 Task: Look for space in Xiazhen, China from 6th September, 2023 to 15th September, 2023 for 6 adults in price range Rs.8000 to Rs.12000. Place can be entire place or private room with 6 bedrooms having 6 beds and 6 bathrooms. Property type can be house, flat, guest house. Amenities needed are: wifi, TV, free parkinig on premises, gym, breakfast. Booking option can be shelf check-in. Required host language is Chinese (Simplified).
Action: Mouse moved to (461, 102)
Screenshot: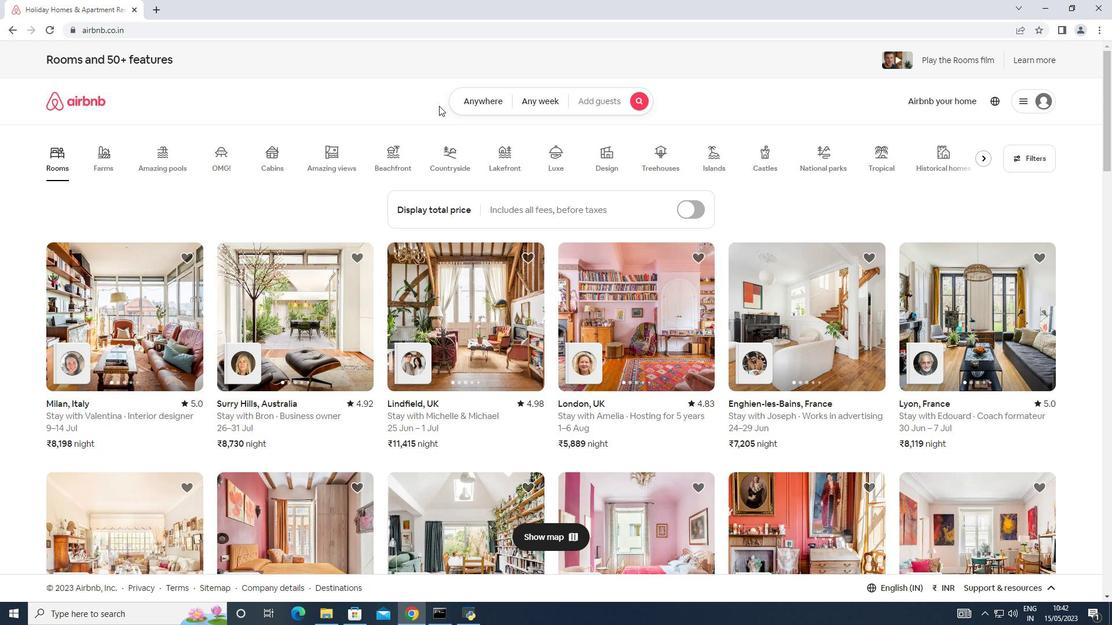 
Action: Mouse pressed left at (461, 102)
Screenshot: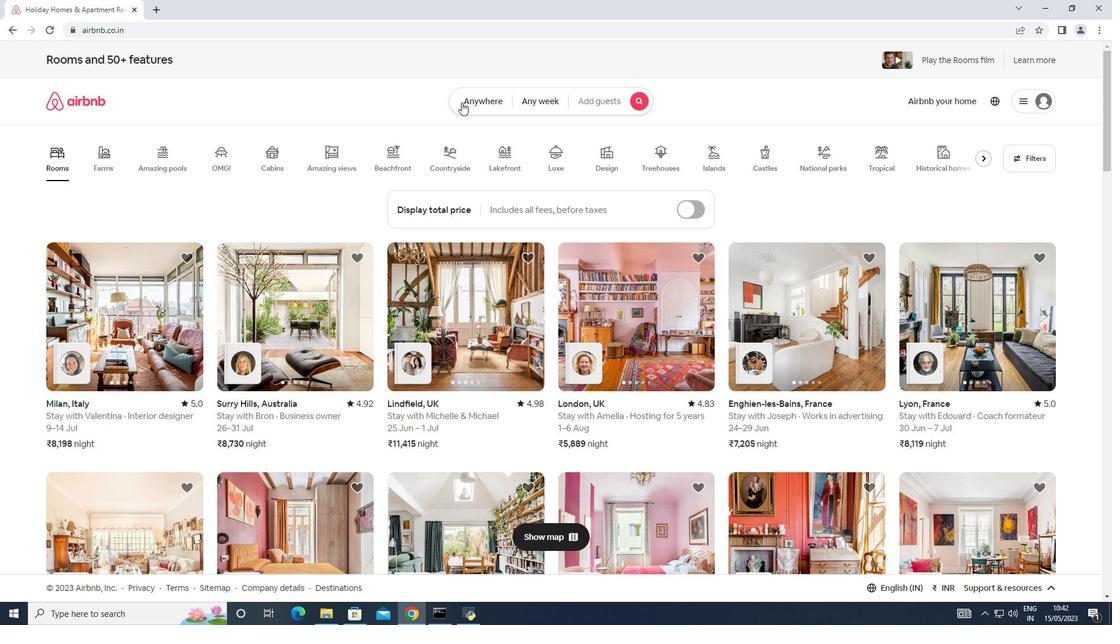 
Action: Mouse moved to (363, 139)
Screenshot: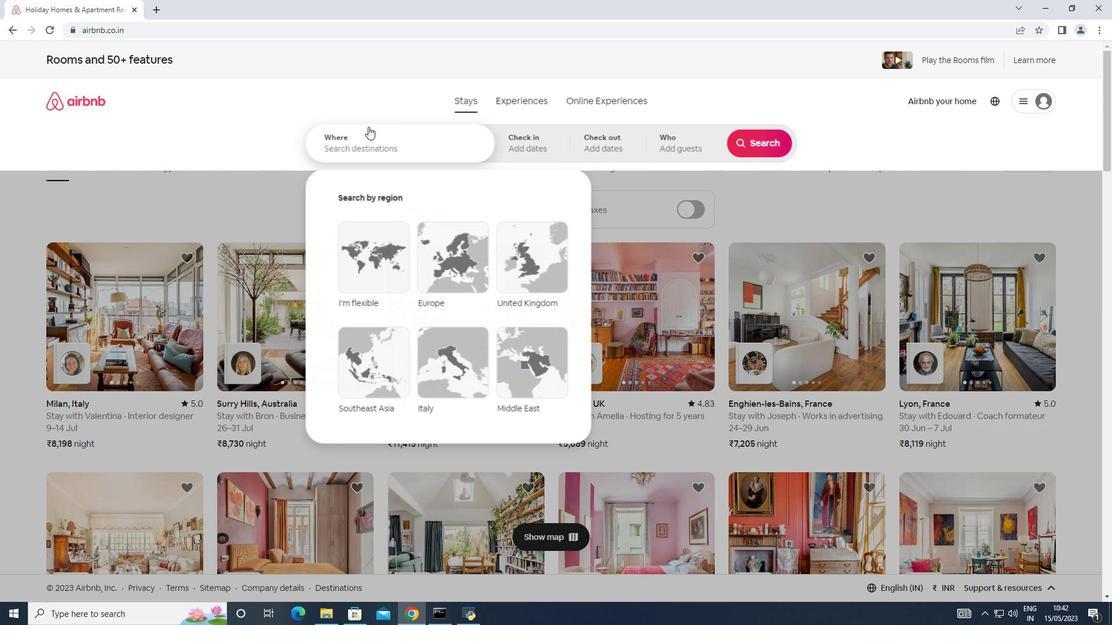 
Action: Mouse pressed left at (363, 139)
Screenshot: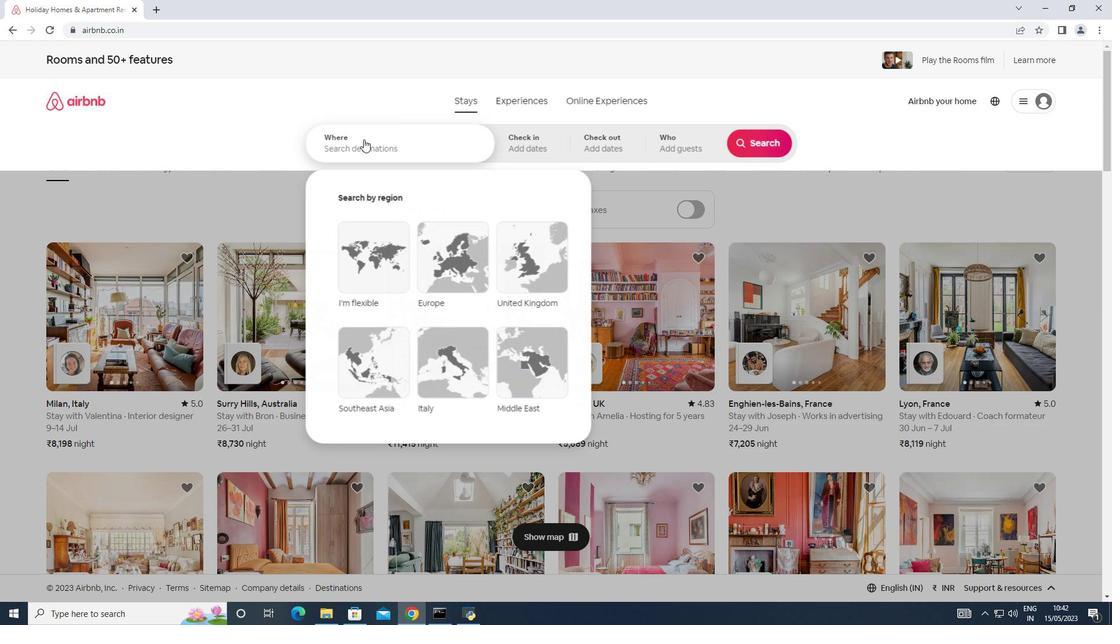 
Action: Key pressed <Key.shift>Xiazhen,<Key.shift>China
Screenshot: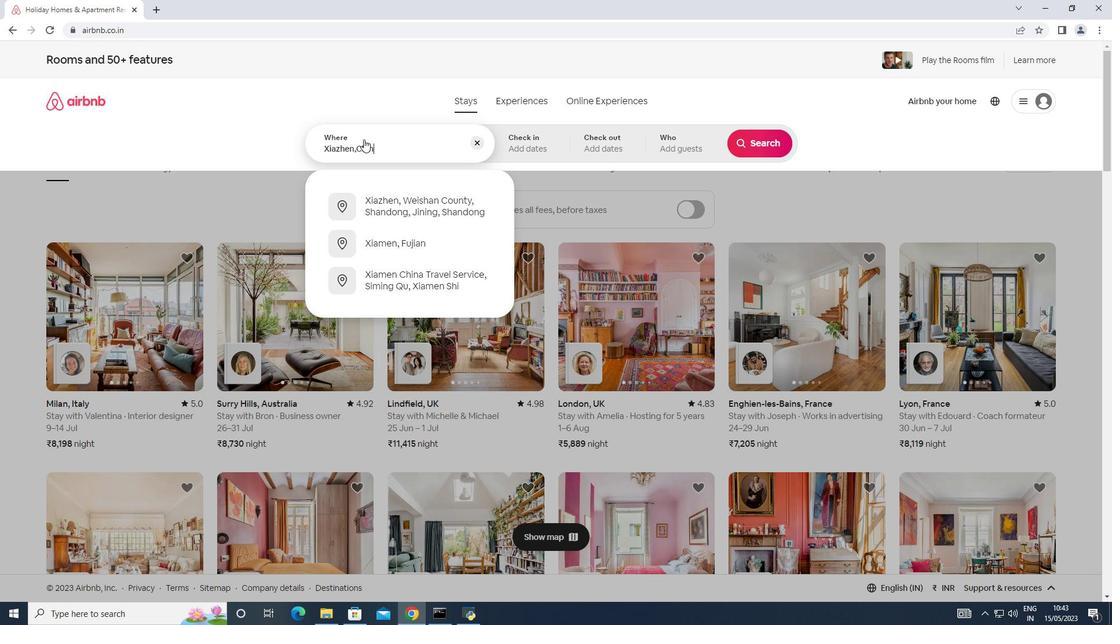 
Action: Mouse moved to (548, 134)
Screenshot: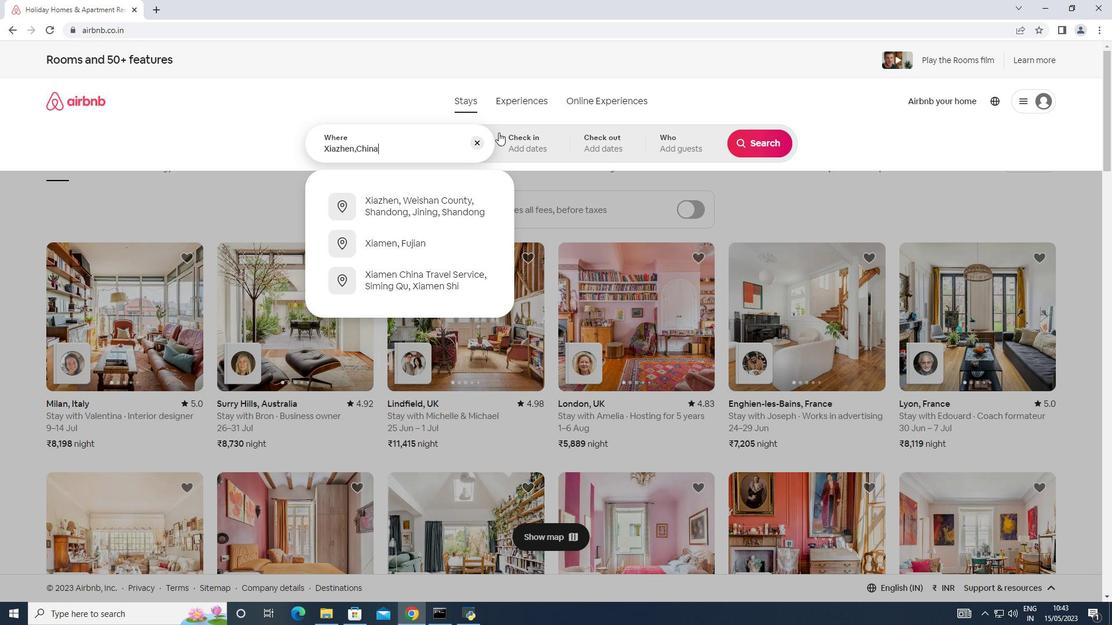 
Action: Mouse pressed left at (548, 134)
Screenshot: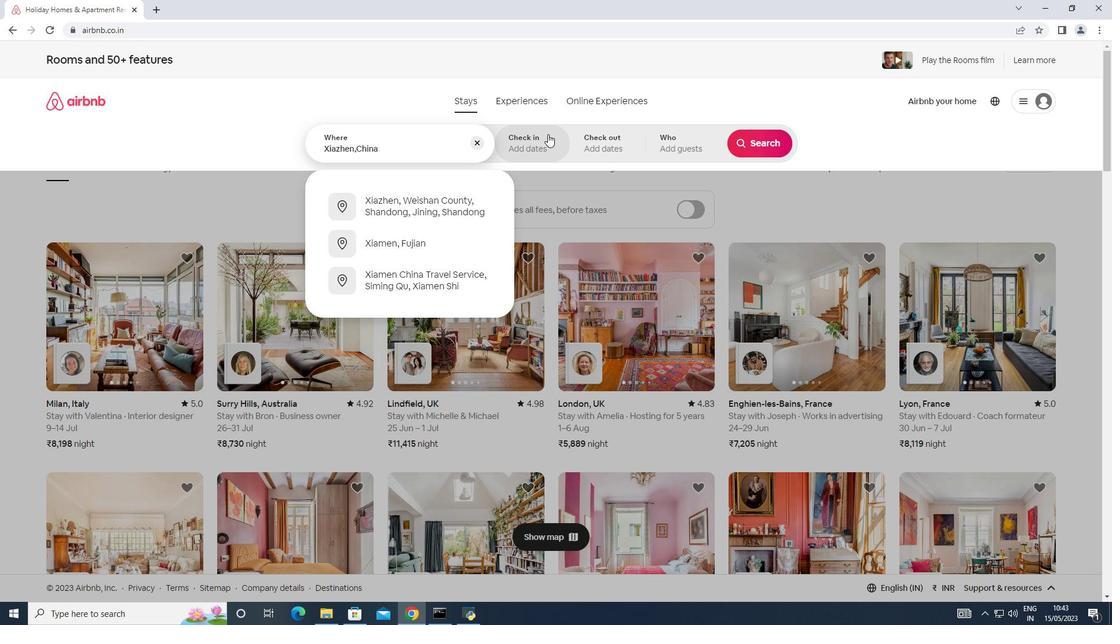 
Action: Mouse moved to (757, 238)
Screenshot: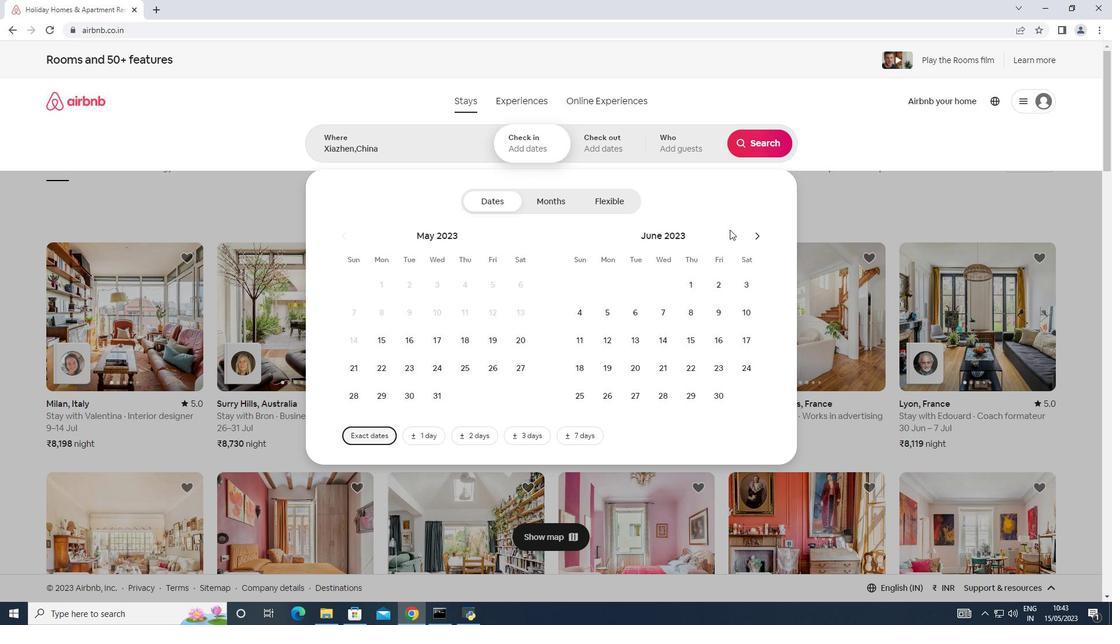 
Action: Mouse pressed left at (757, 238)
Screenshot: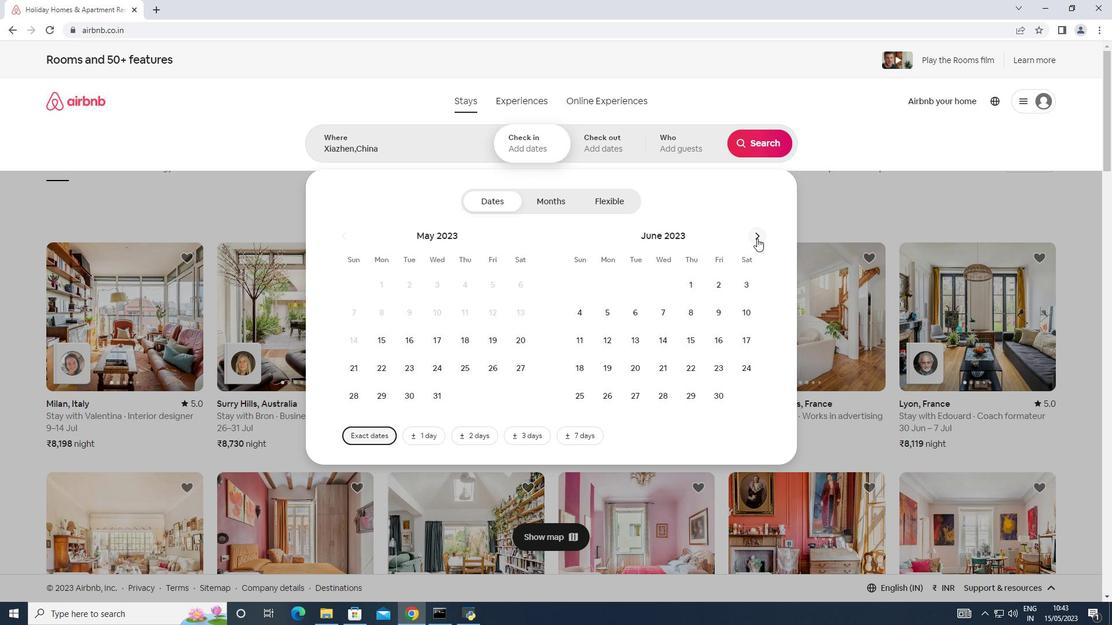 
Action: Mouse pressed left at (757, 238)
Screenshot: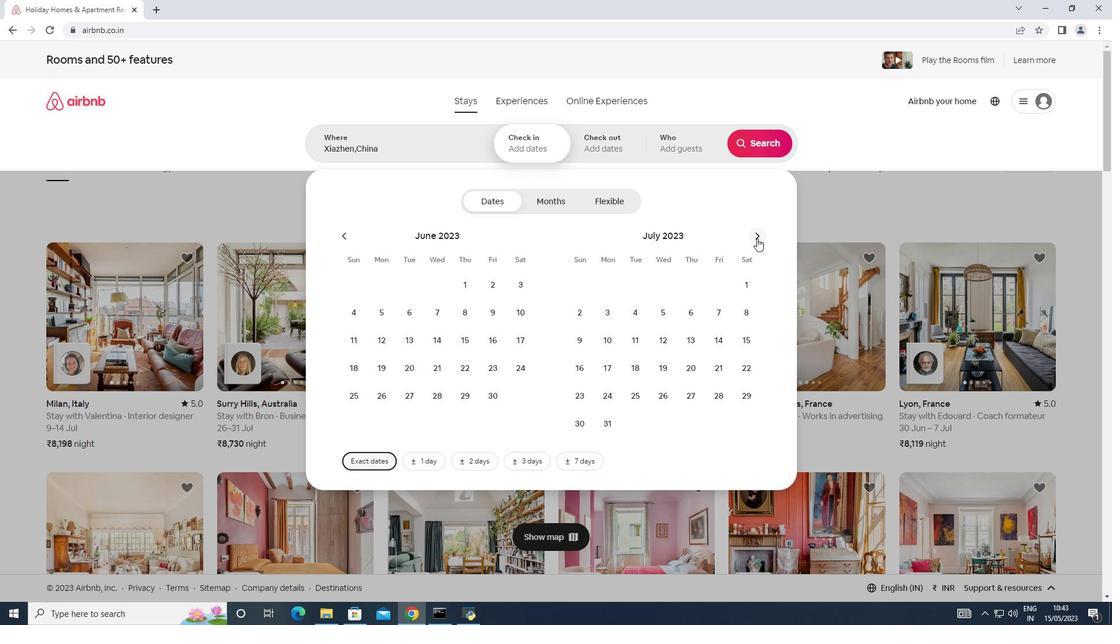 
Action: Mouse pressed left at (757, 238)
Screenshot: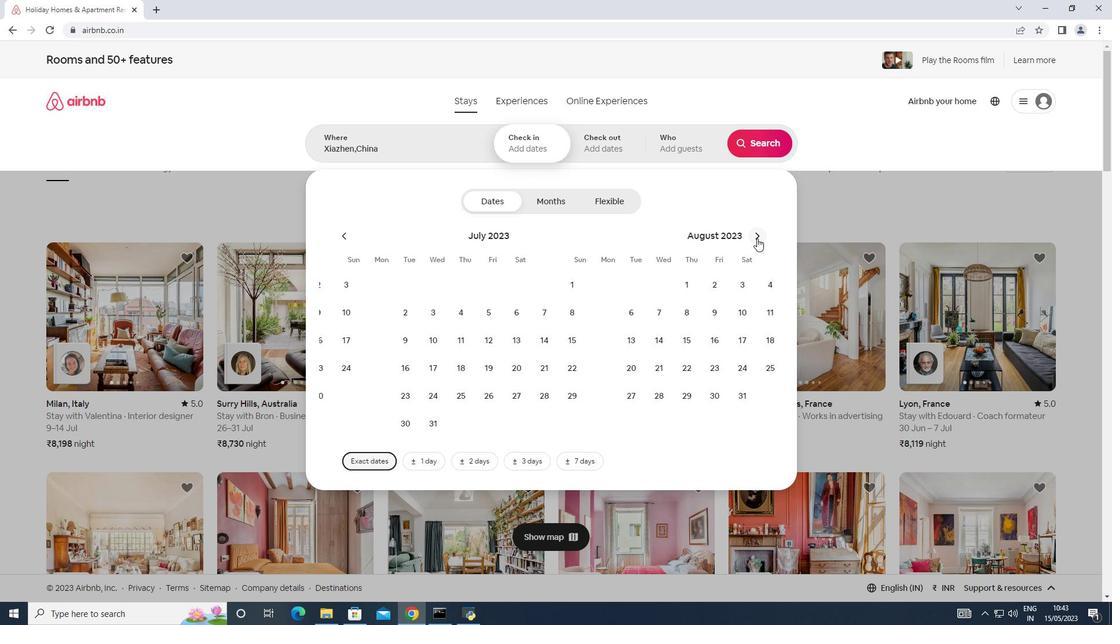 
Action: Mouse moved to (662, 318)
Screenshot: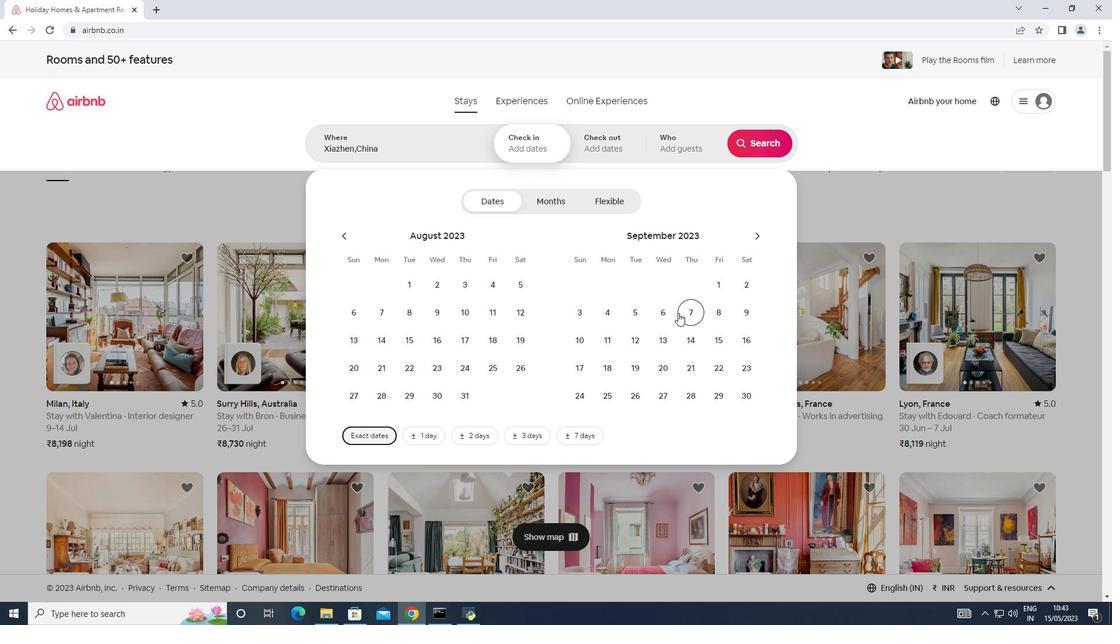 
Action: Mouse pressed left at (662, 318)
Screenshot: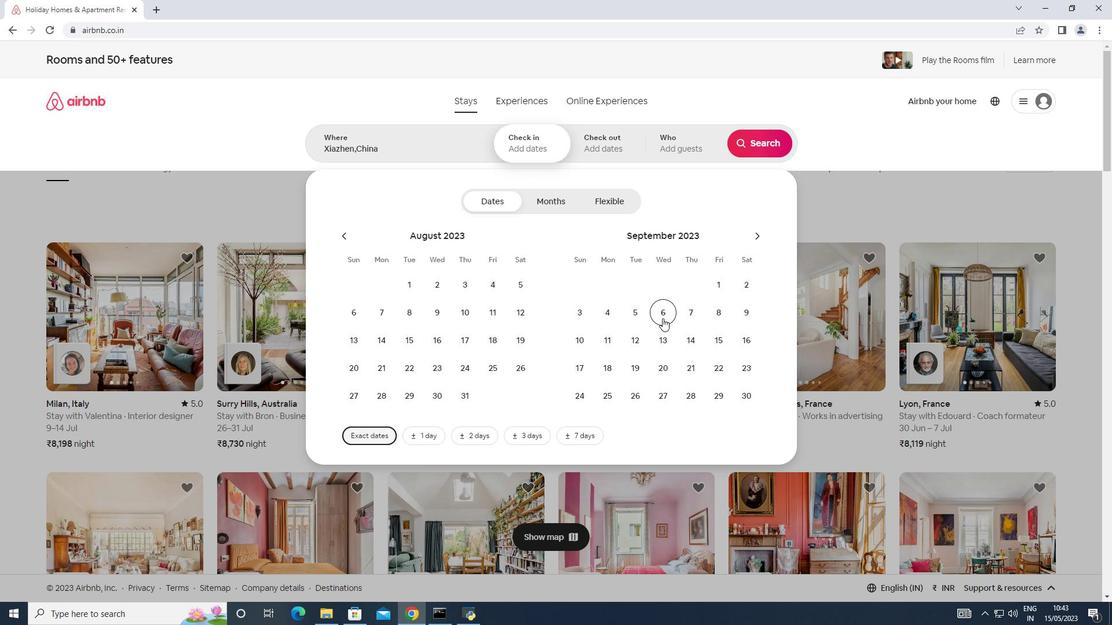 
Action: Mouse moved to (714, 338)
Screenshot: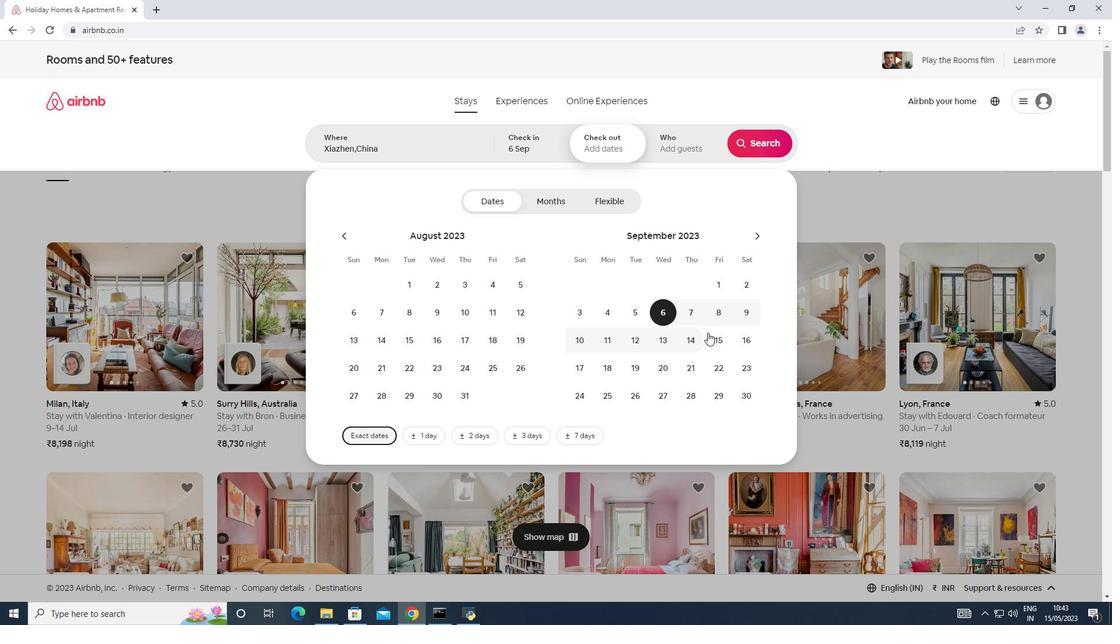 
Action: Mouse pressed left at (714, 338)
Screenshot: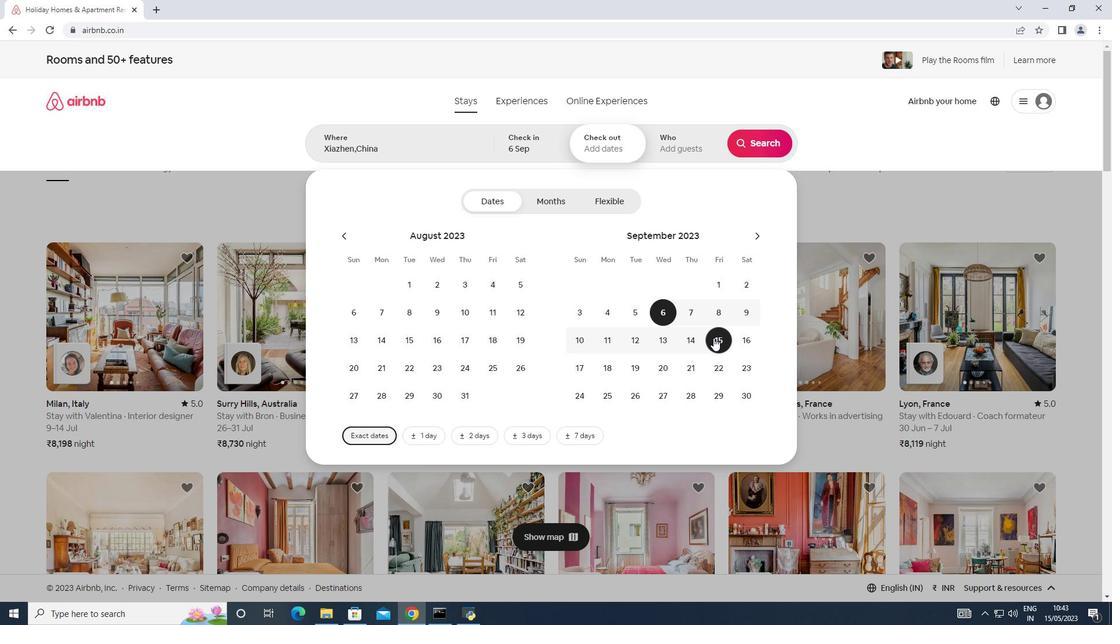 
Action: Mouse moved to (678, 157)
Screenshot: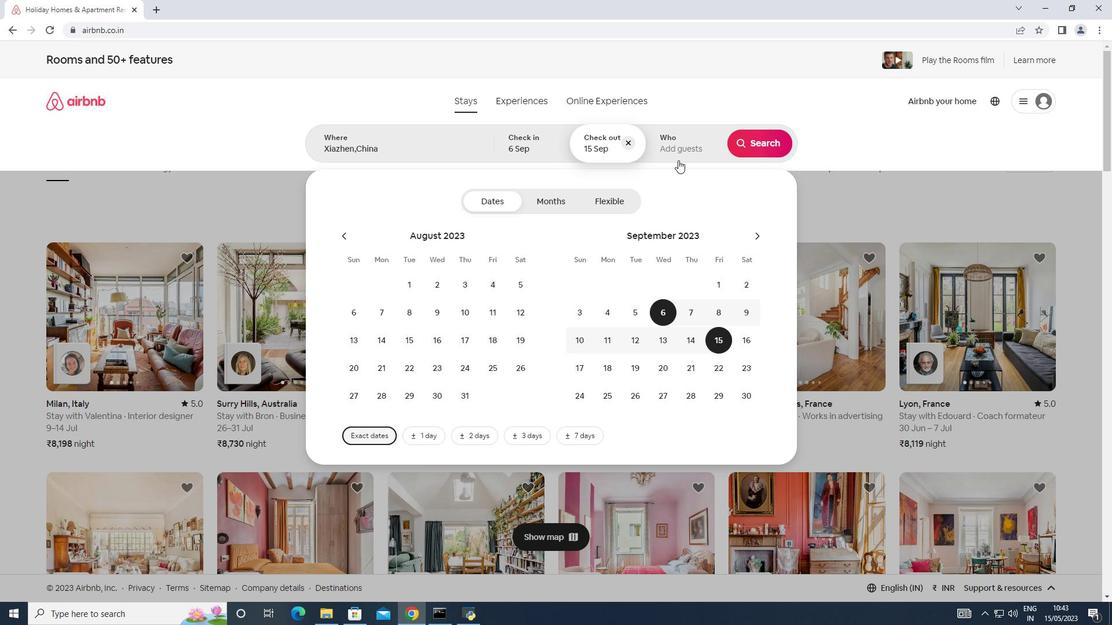 
Action: Mouse pressed left at (678, 157)
Screenshot: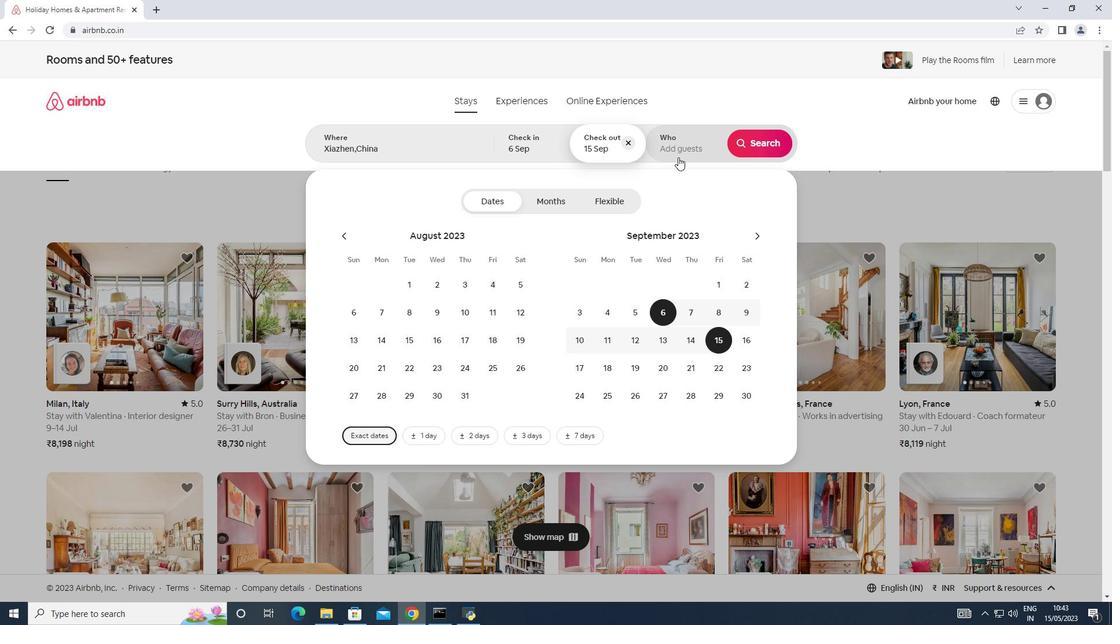 
Action: Mouse moved to (761, 205)
Screenshot: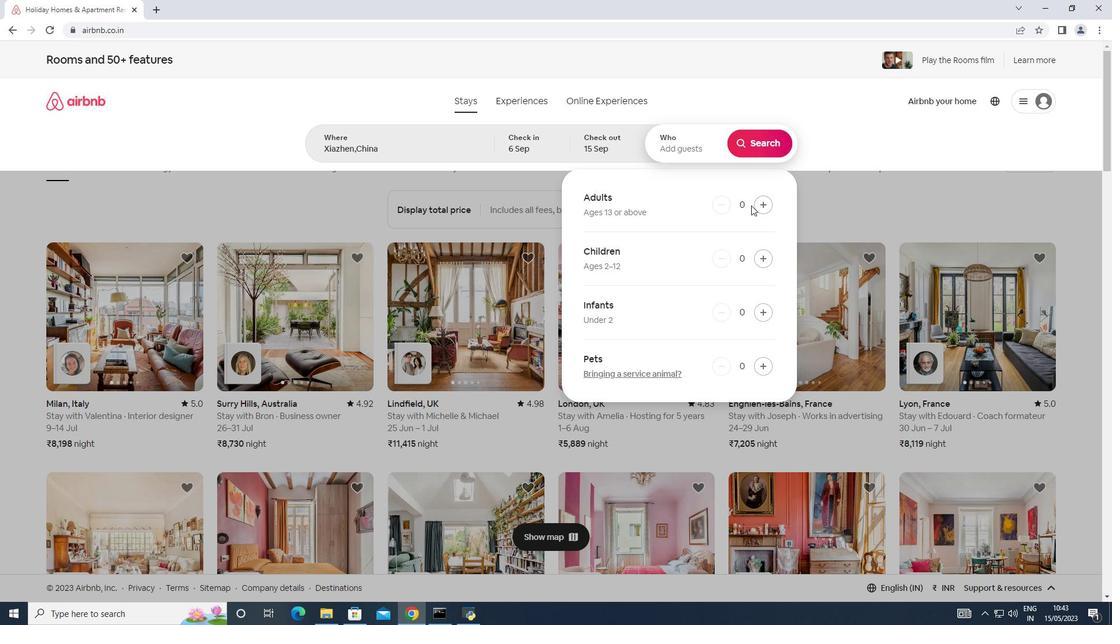 
Action: Mouse pressed left at (761, 205)
Screenshot: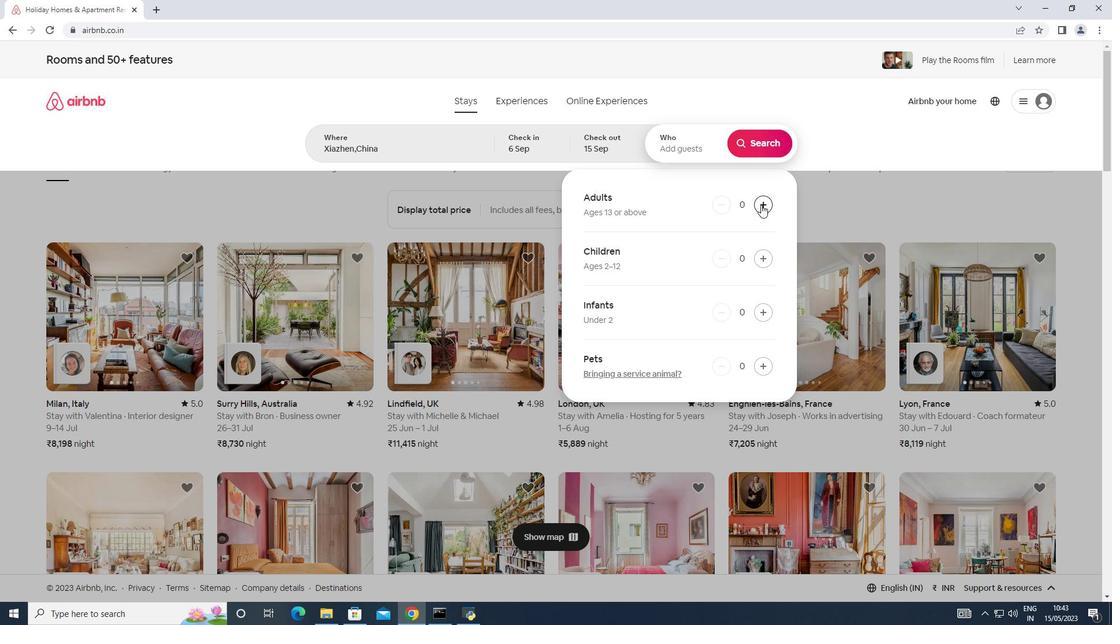 
Action: Mouse pressed left at (761, 205)
Screenshot: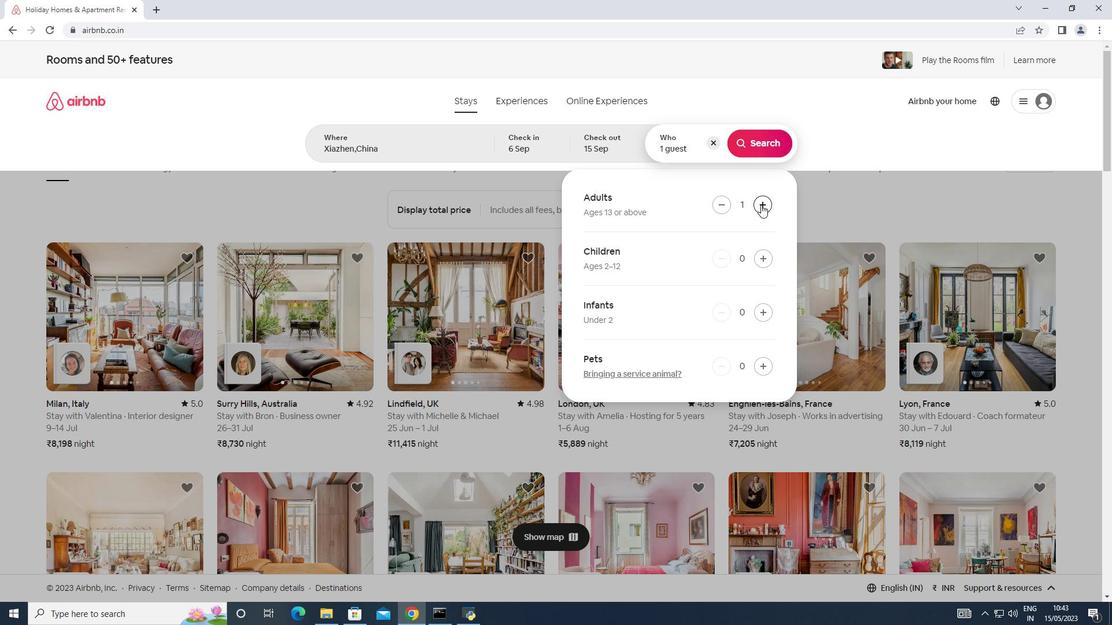 
Action: Mouse pressed left at (761, 205)
Screenshot: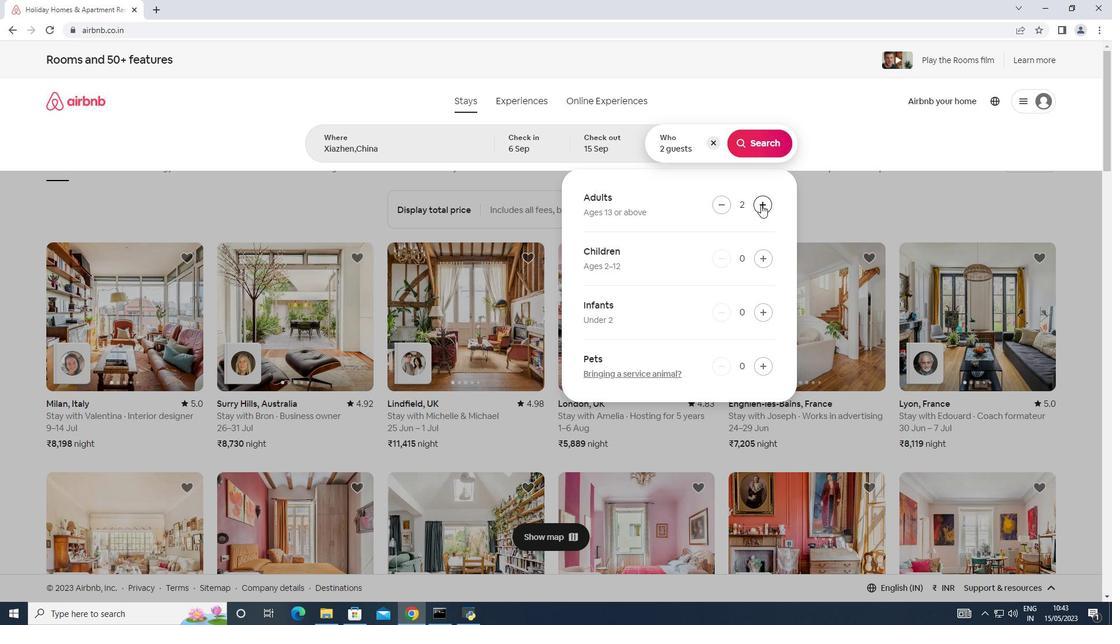 
Action: Mouse pressed left at (761, 205)
Screenshot: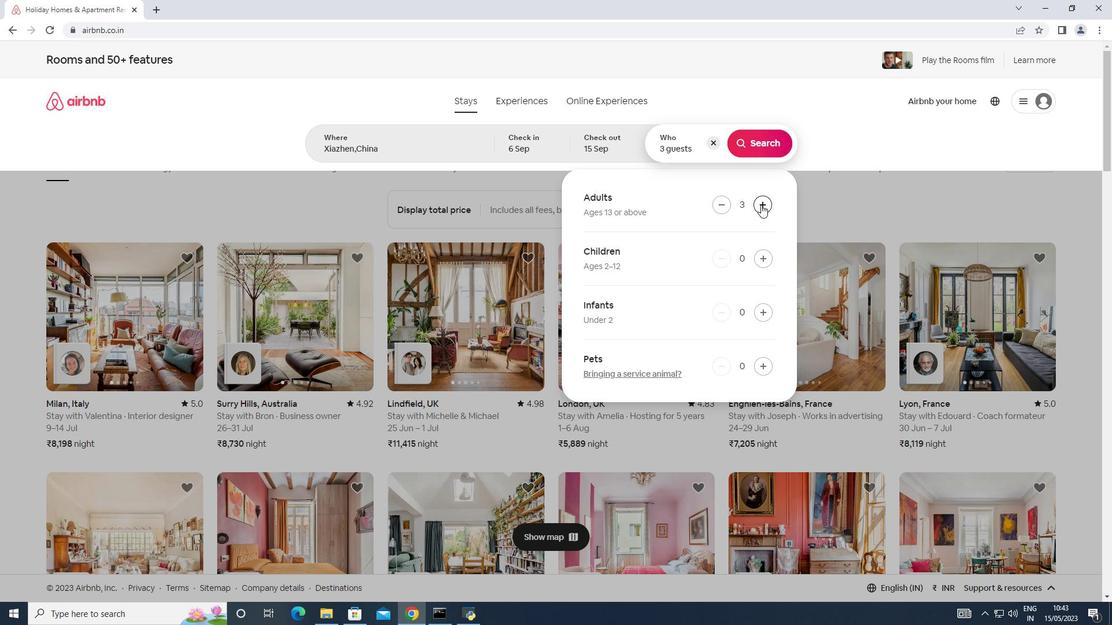 
Action: Mouse pressed left at (761, 205)
Screenshot: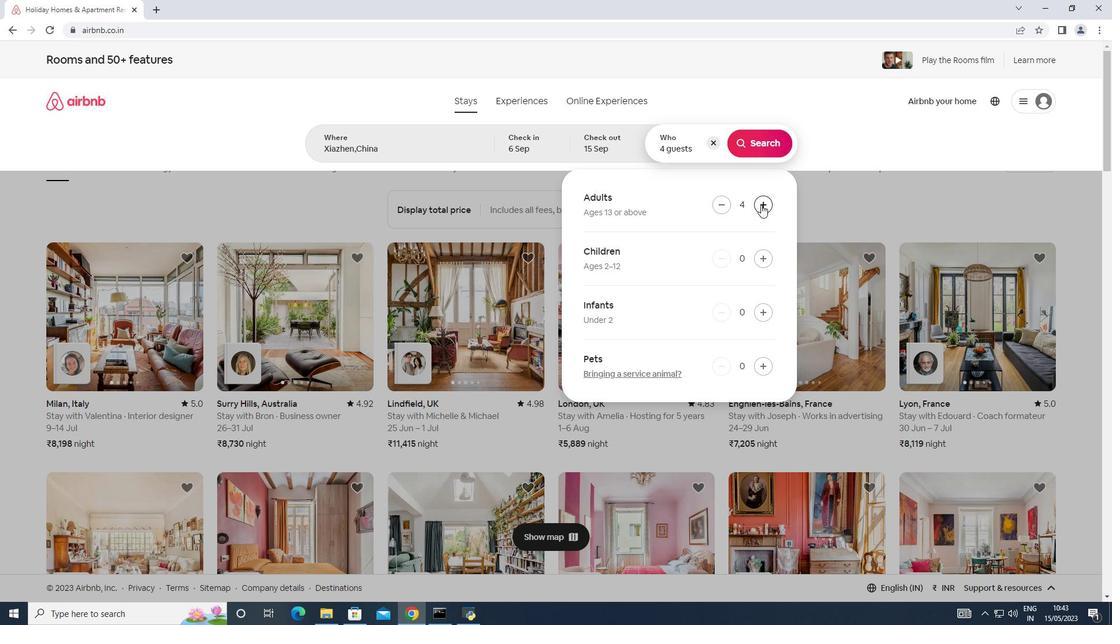 
Action: Mouse pressed left at (761, 205)
Screenshot: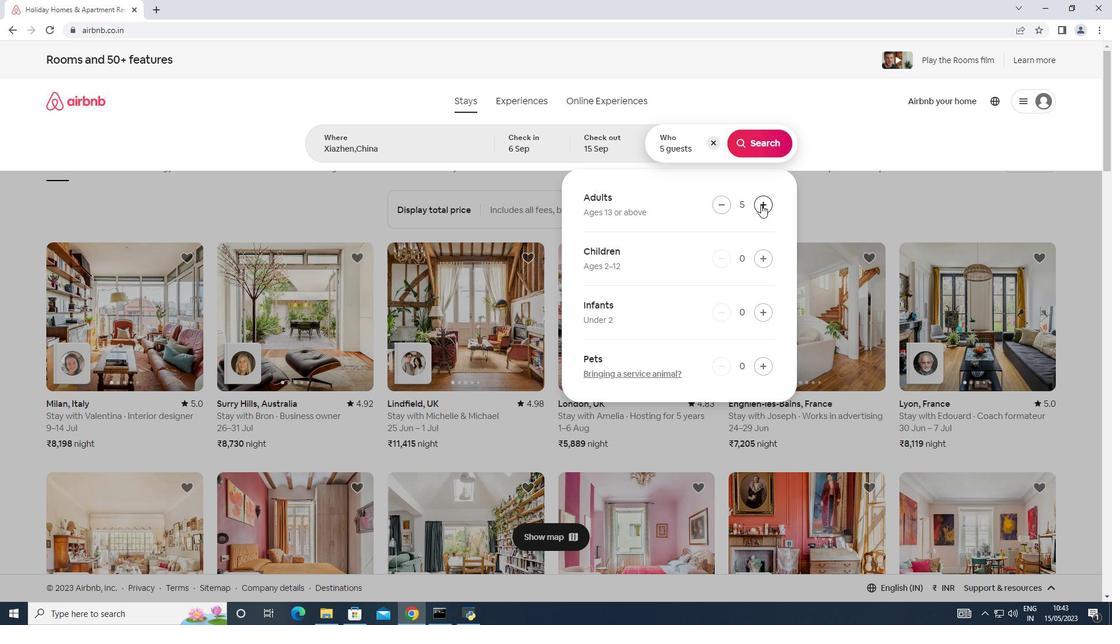 
Action: Mouse moved to (754, 140)
Screenshot: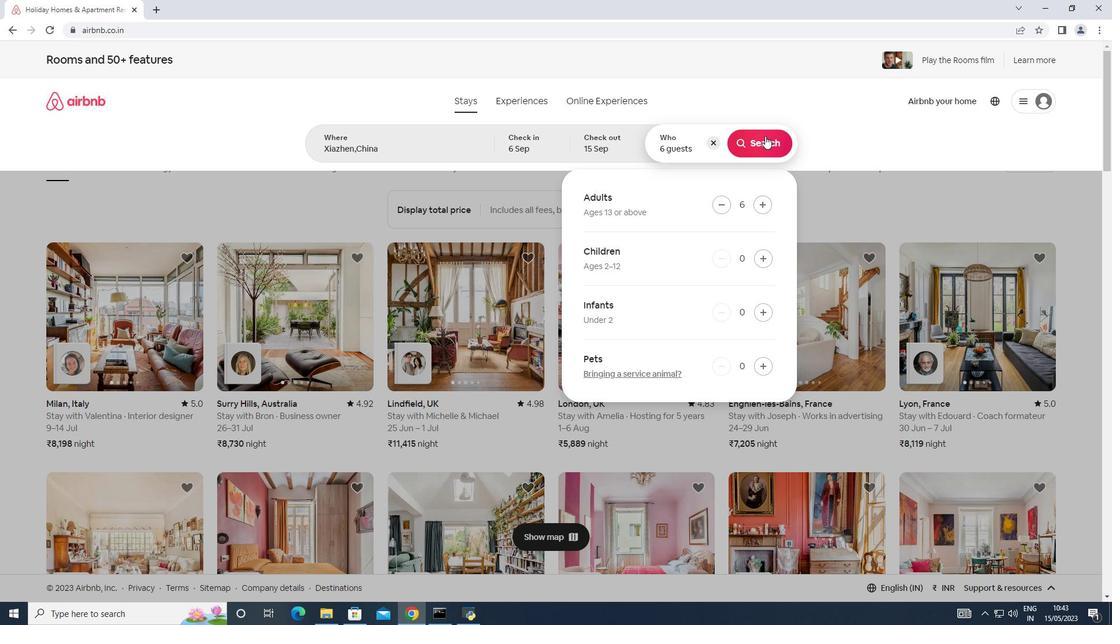 
Action: Mouse pressed left at (754, 140)
Screenshot: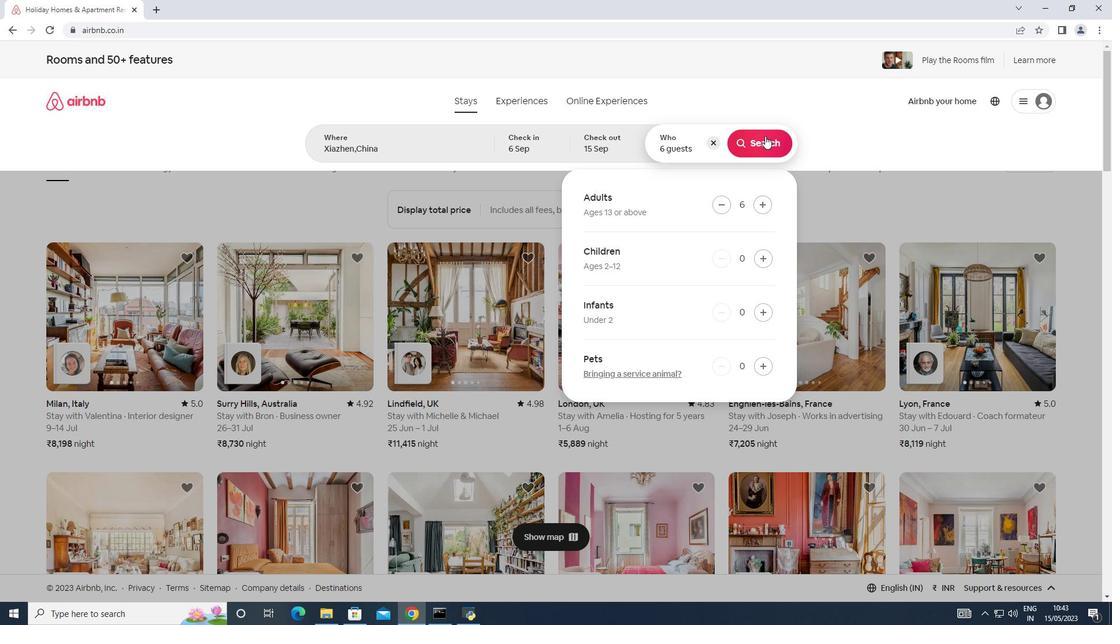 
Action: Mouse moved to (1047, 113)
Screenshot: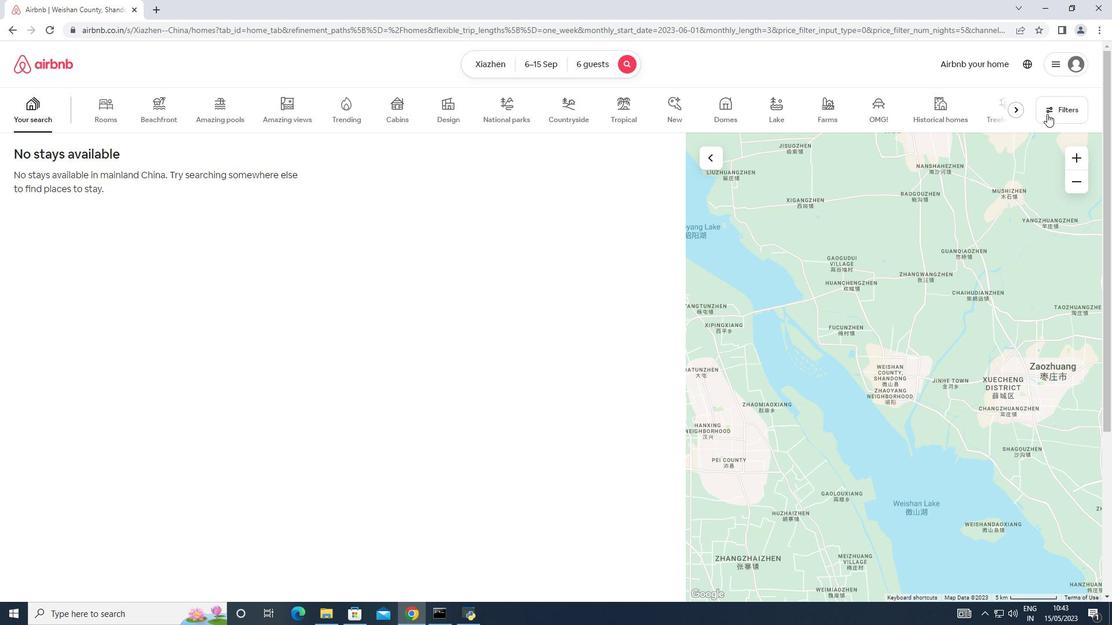 
Action: Mouse pressed left at (1047, 113)
Screenshot: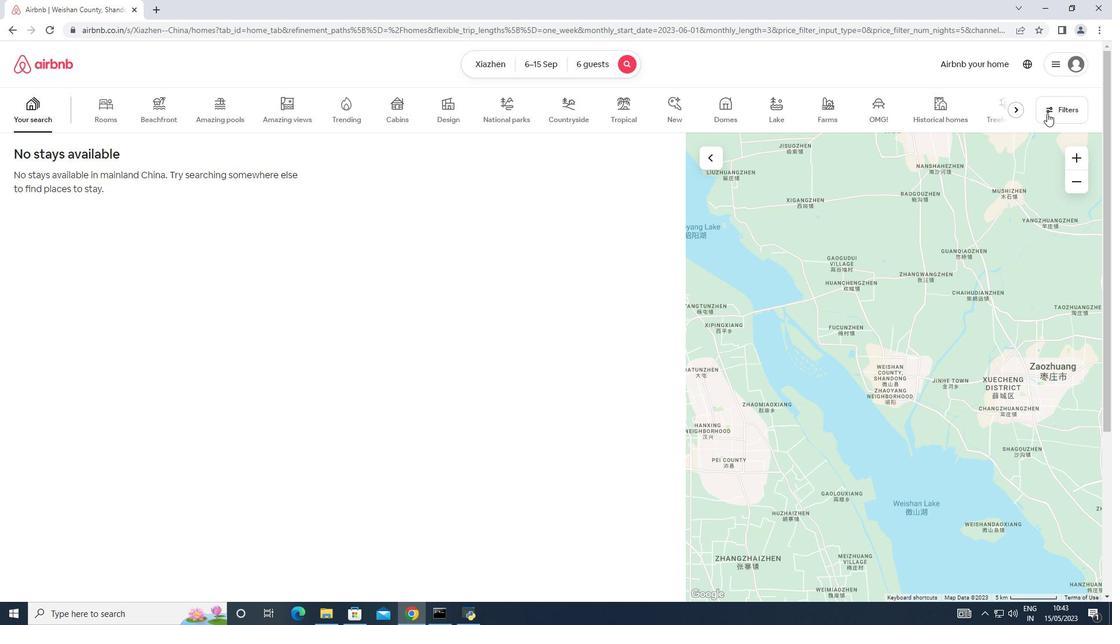 
Action: Mouse moved to (406, 398)
Screenshot: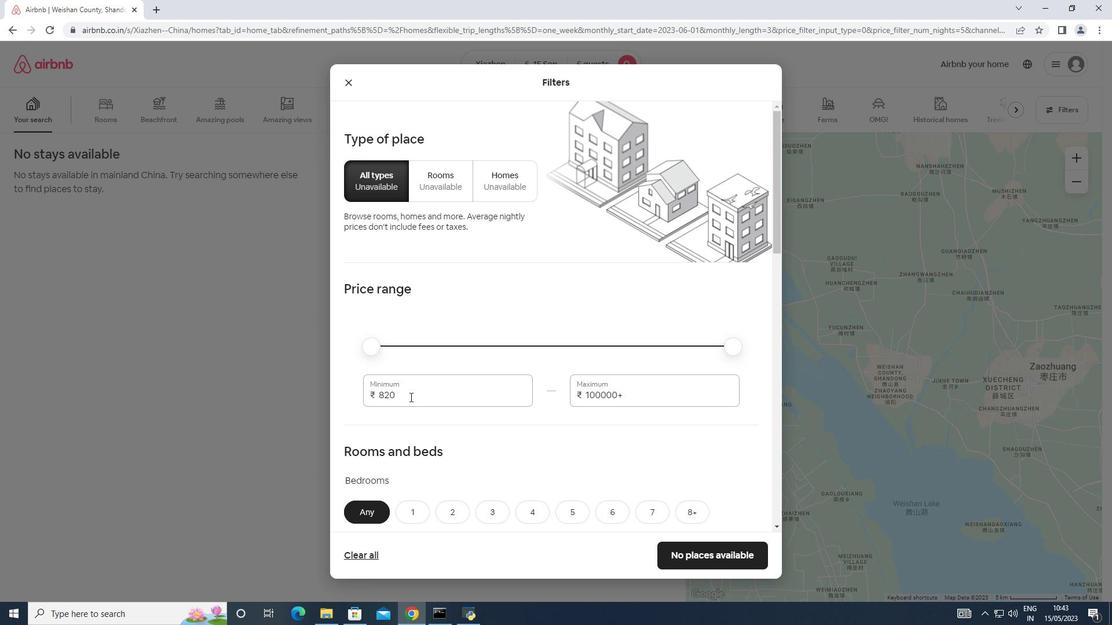 
Action: Mouse pressed left at (406, 398)
Screenshot: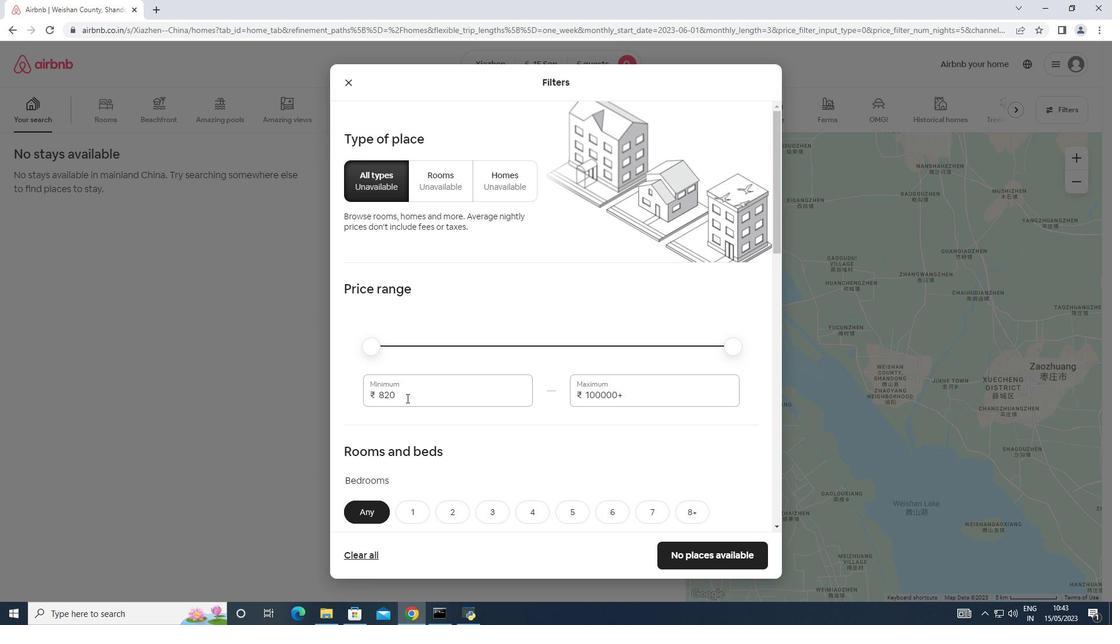 
Action: Mouse moved to (369, 391)
Screenshot: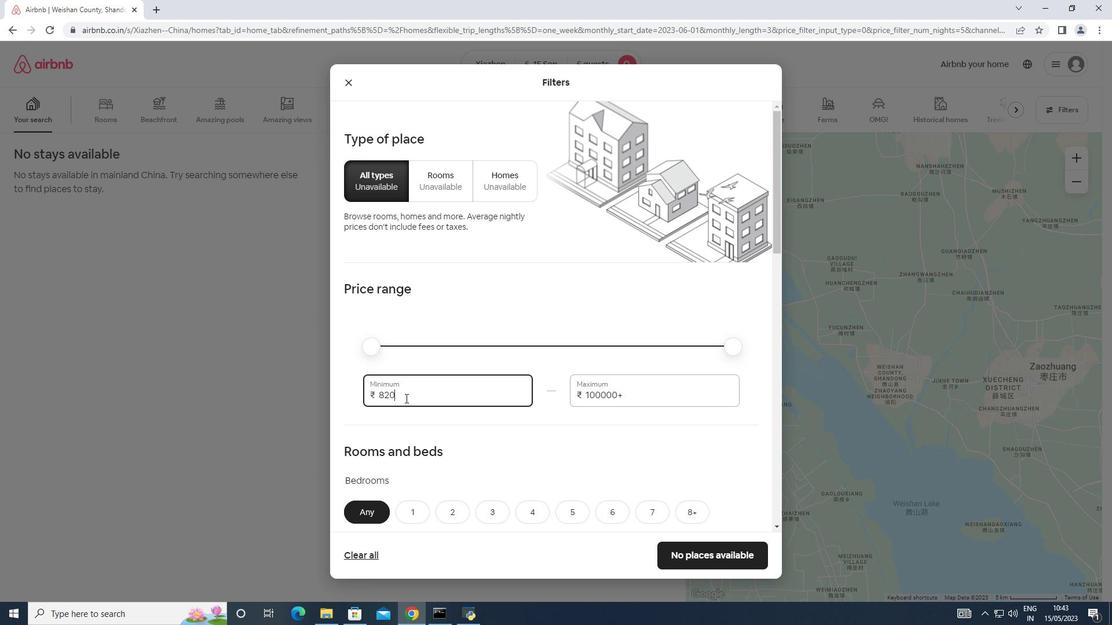 
Action: Key pressed 8000
Screenshot: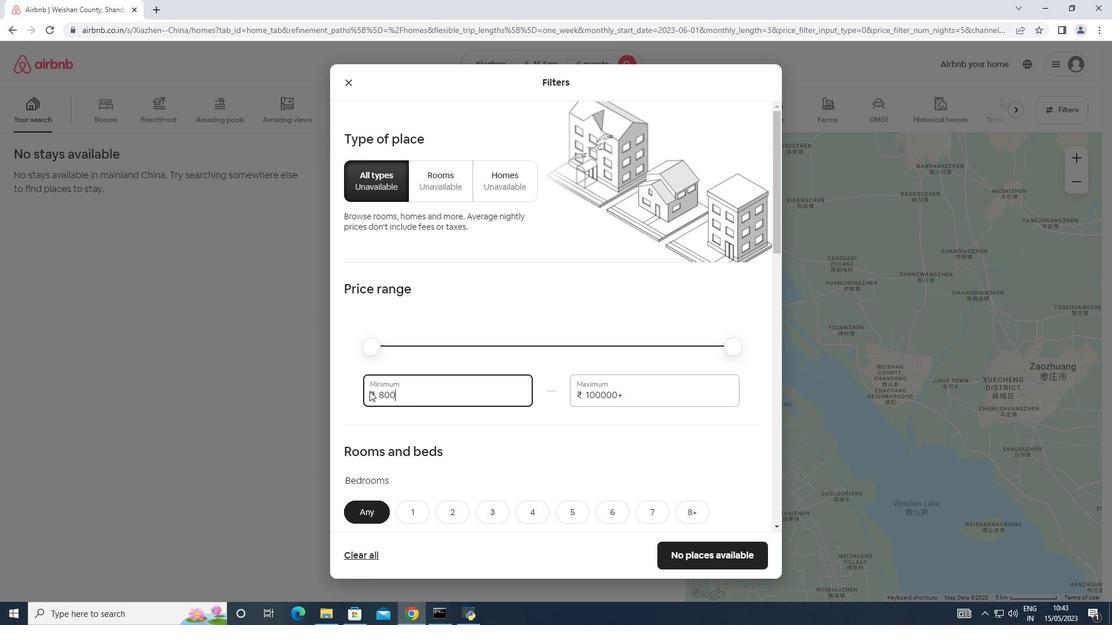 
Action: Mouse moved to (629, 396)
Screenshot: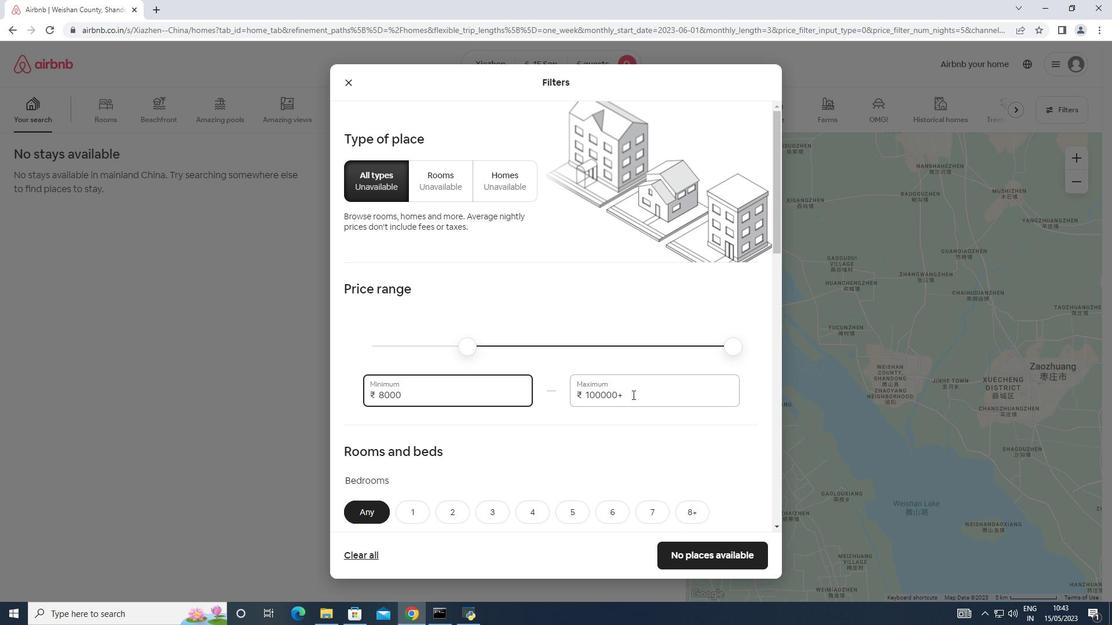 
Action: Mouse pressed left at (629, 396)
Screenshot: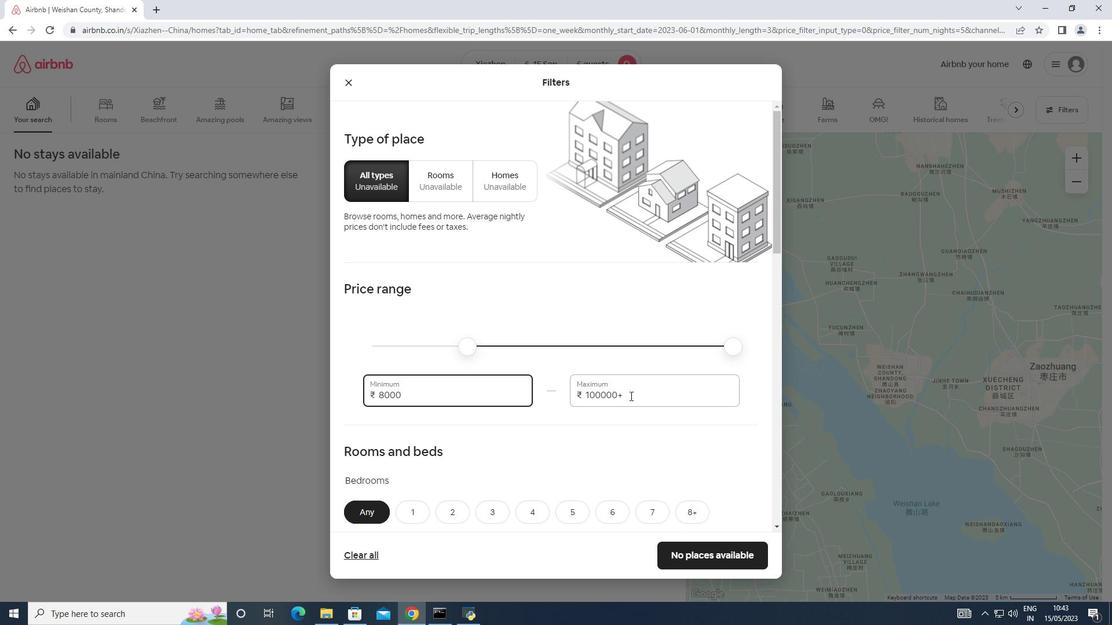 
Action: Mouse moved to (553, 404)
Screenshot: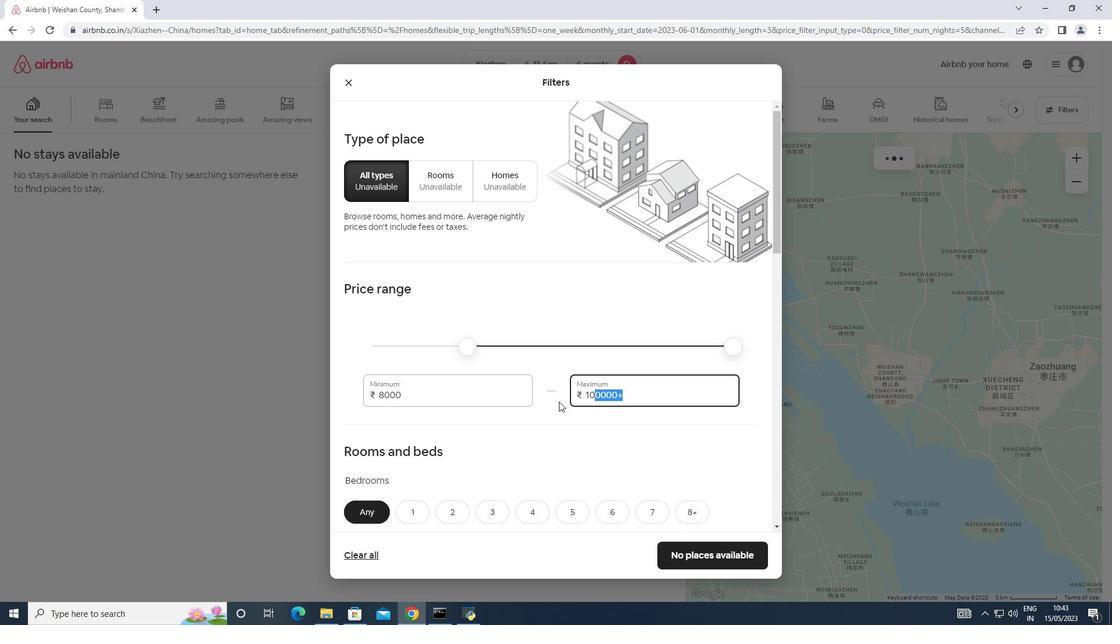 
Action: Key pressed 12000
Screenshot: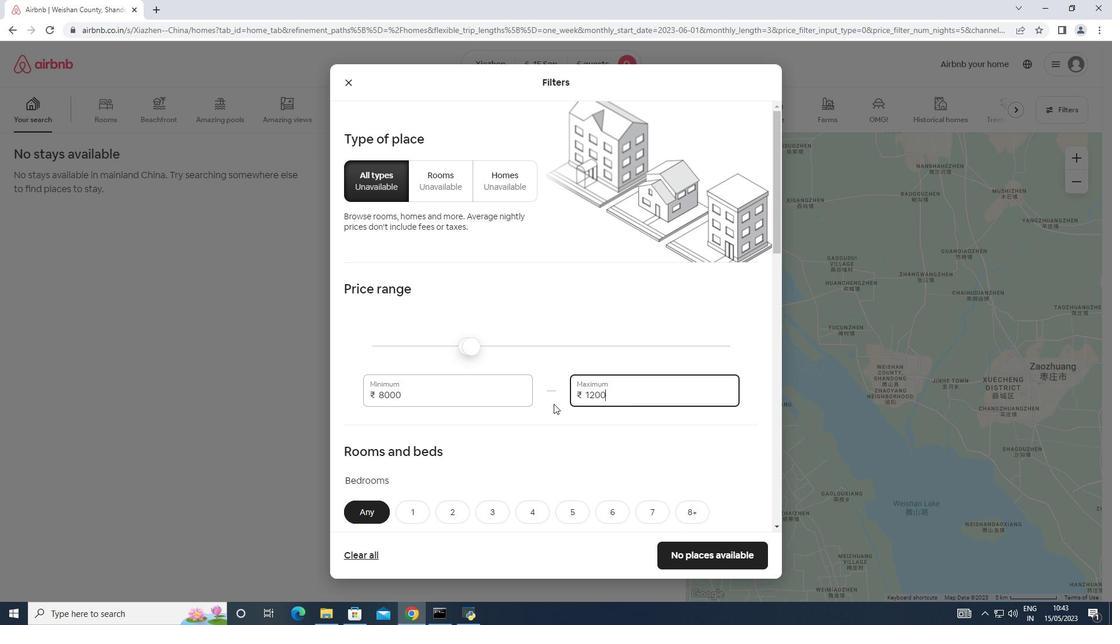 
Action: Mouse scrolled (553, 403) with delta (0, 0)
Screenshot: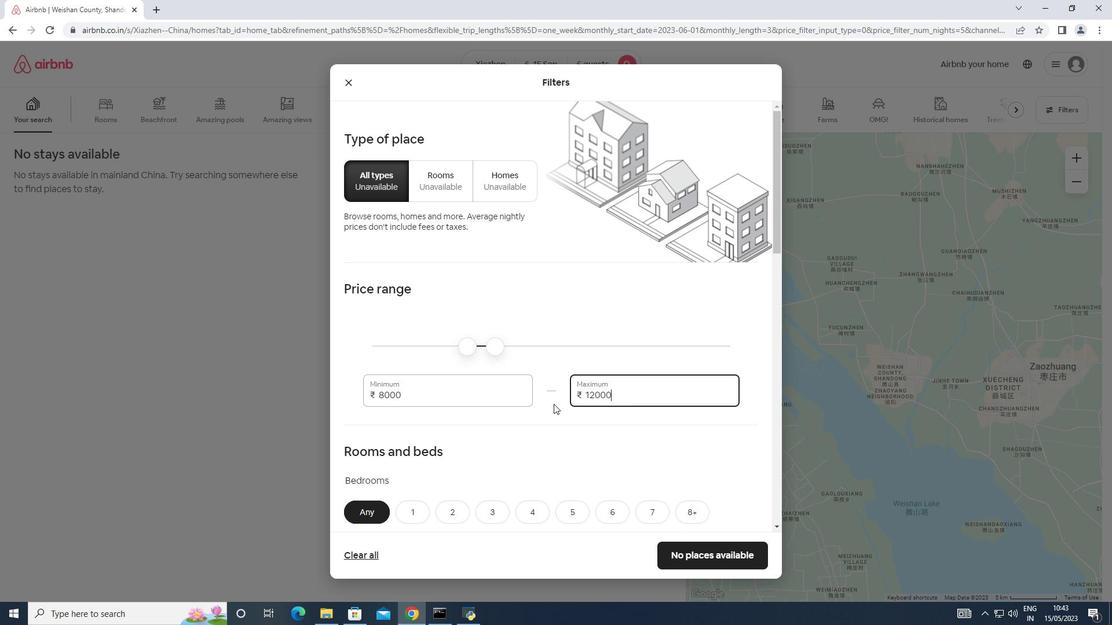 
Action: Mouse scrolled (553, 403) with delta (0, 0)
Screenshot: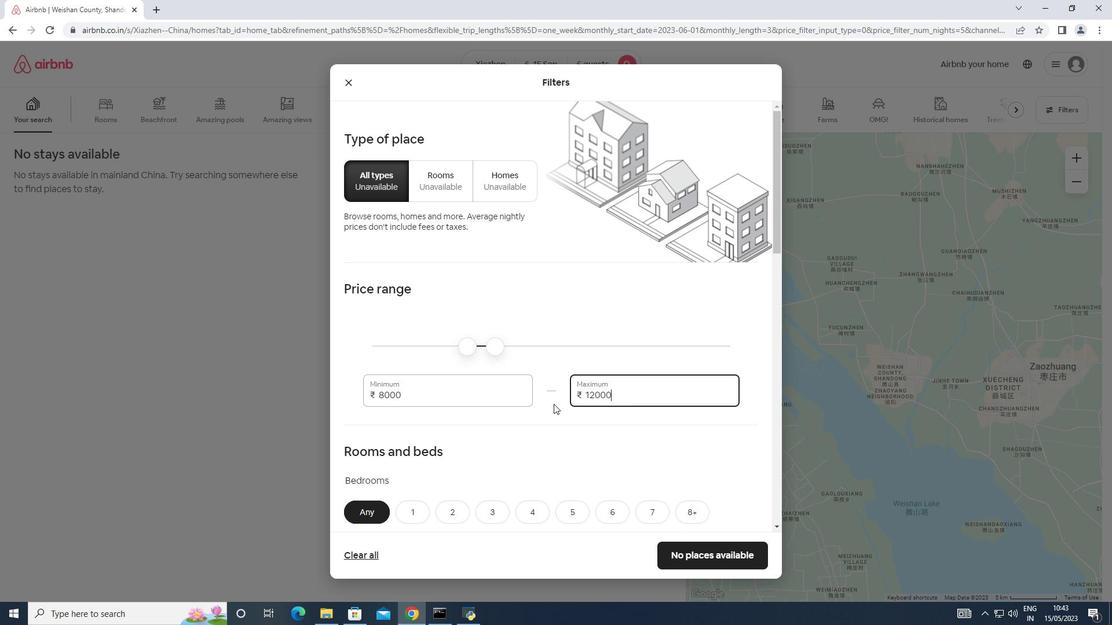 
Action: Mouse scrolled (553, 403) with delta (0, 0)
Screenshot: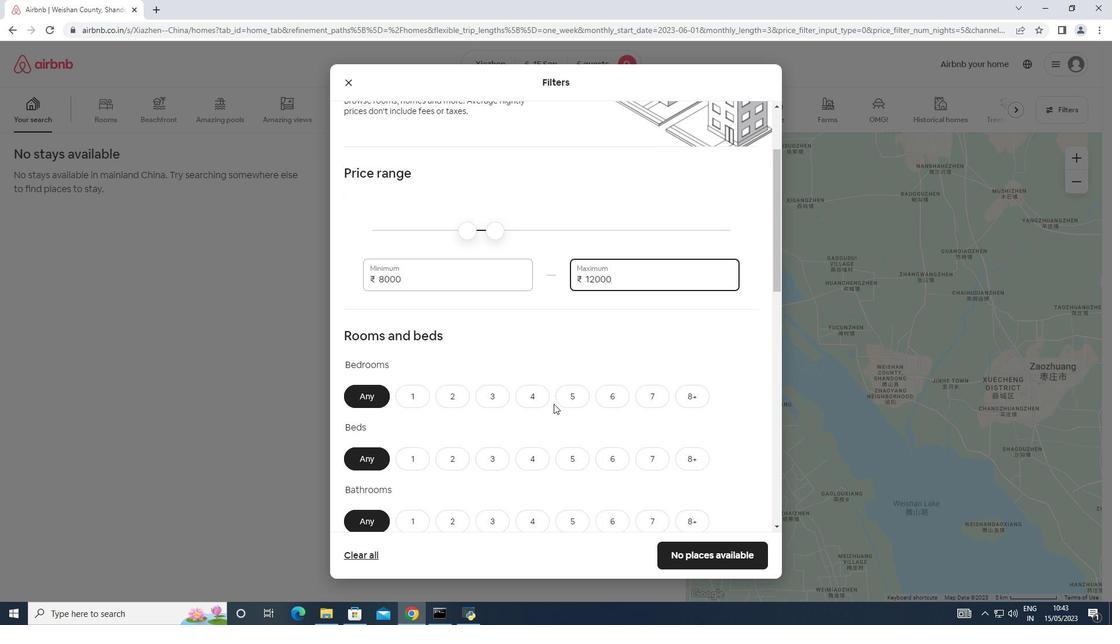 
Action: Mouse moved to (561, 395)
Screenshot: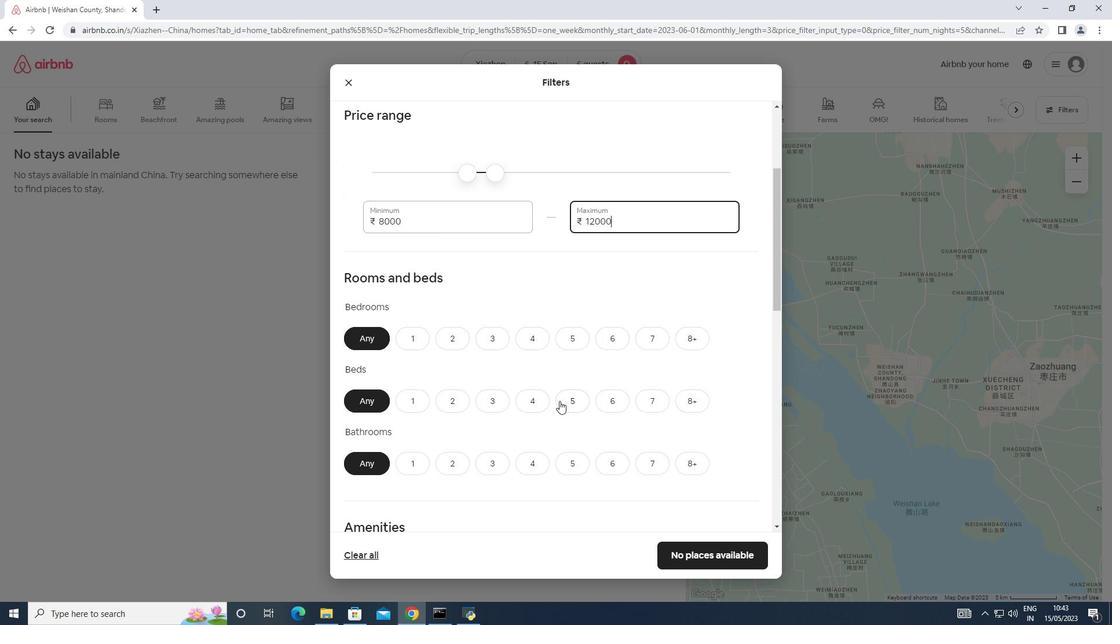 
Action: Mouse scrolled (561, 395) with delta (0, 0)
Screenshot: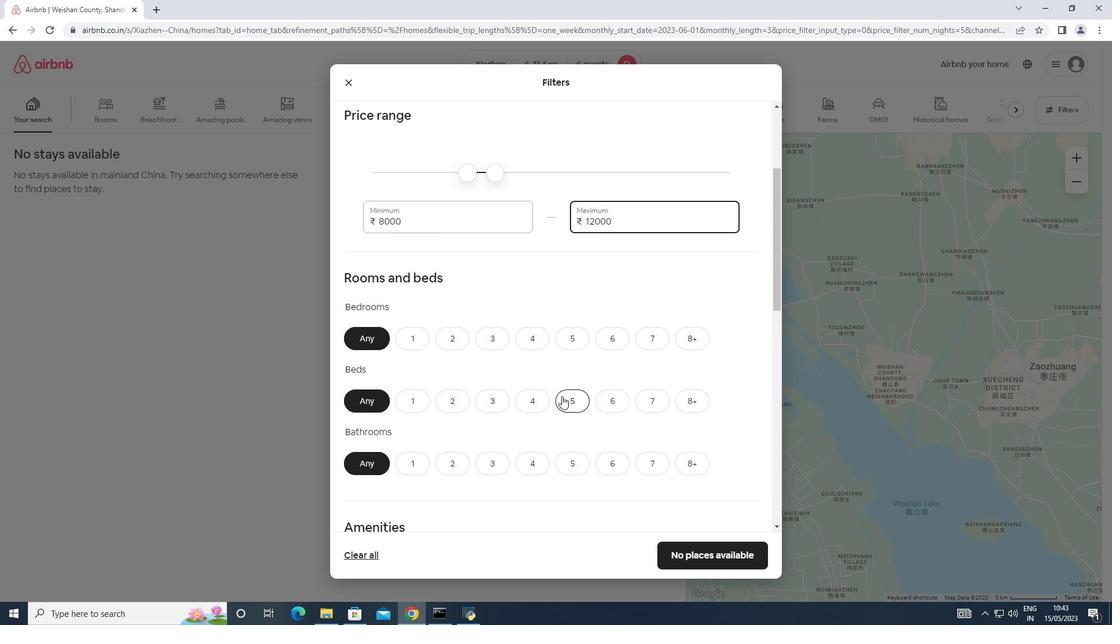 
Action: Mouse scrolled (561, 395) with delta (0, 0)
Screenshot: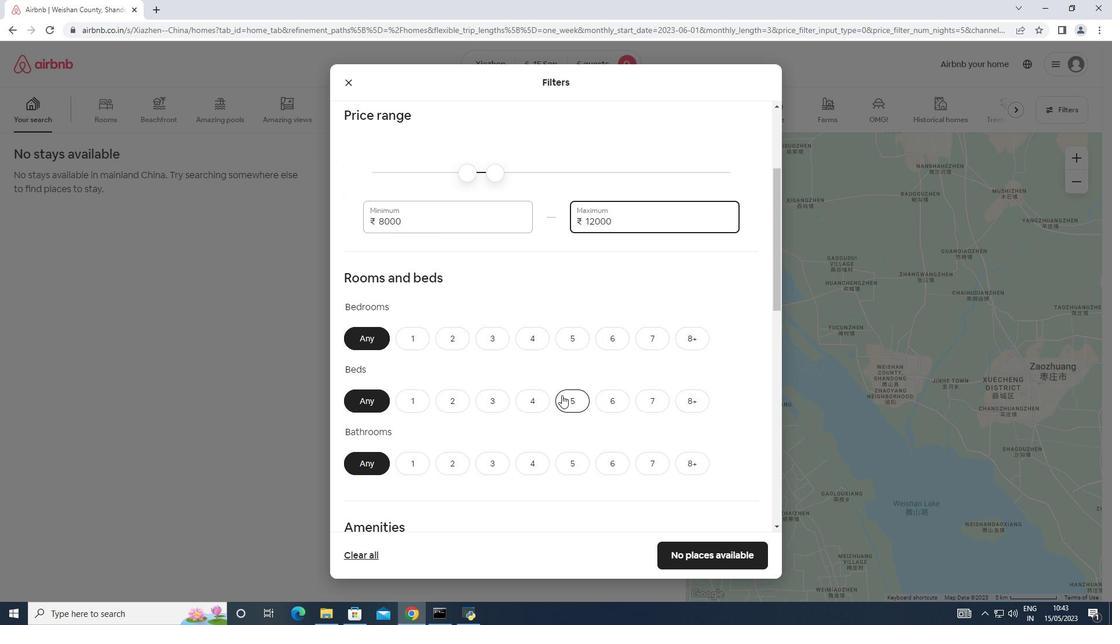 
Action: Mouse moved to (617, 224)
Screenshot: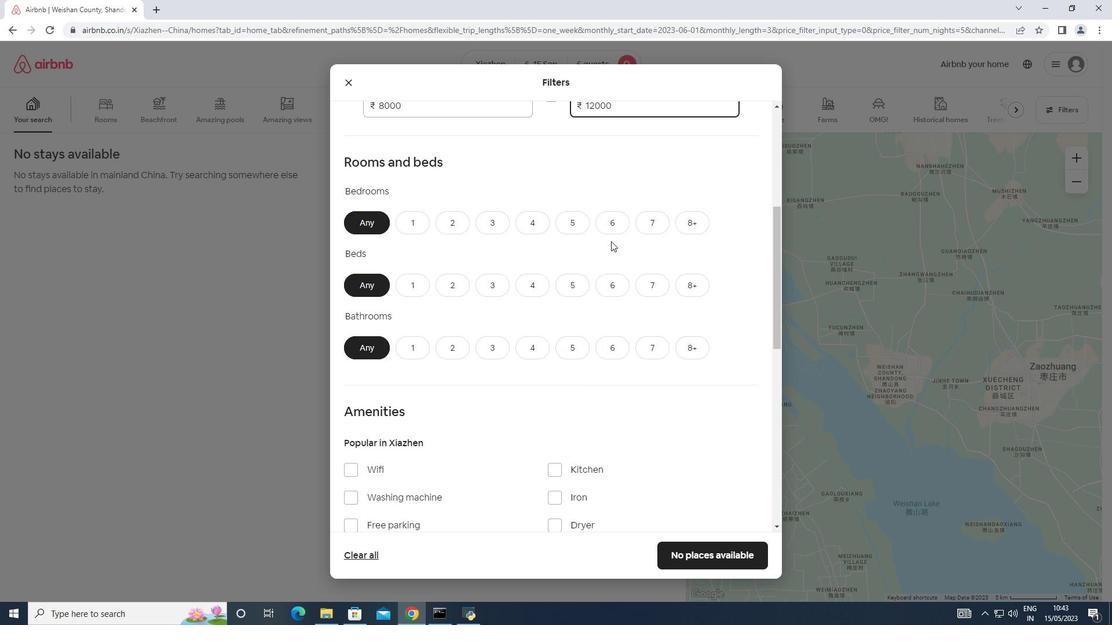 
Action: Mouse pressed left at (617, 224)
Screenshot: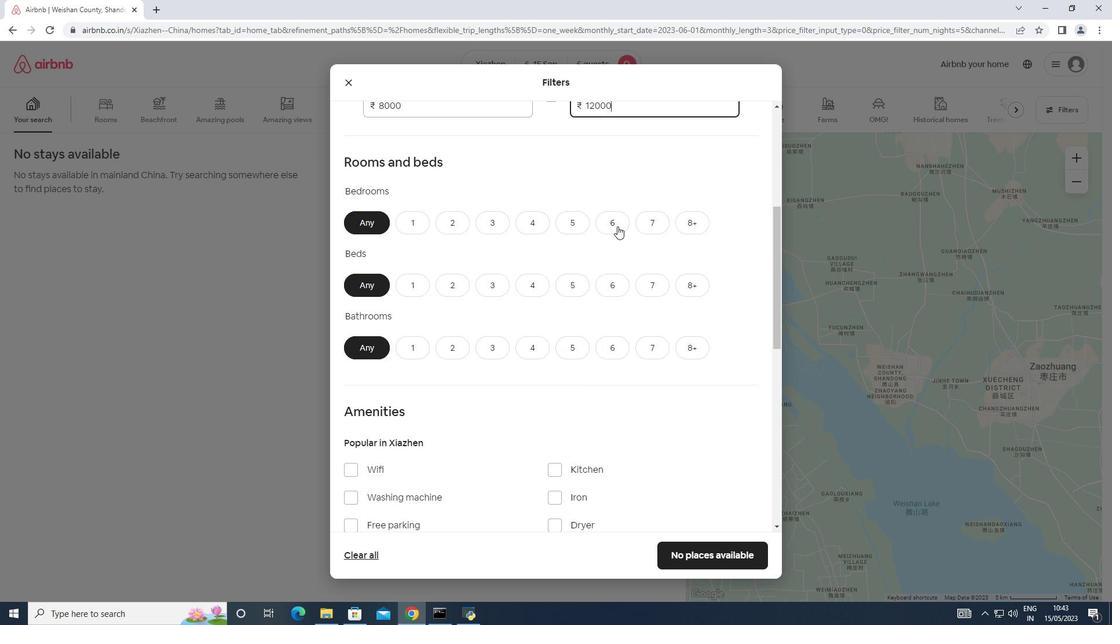 
Action: Mouse moved to (621, 283)
Screenshot: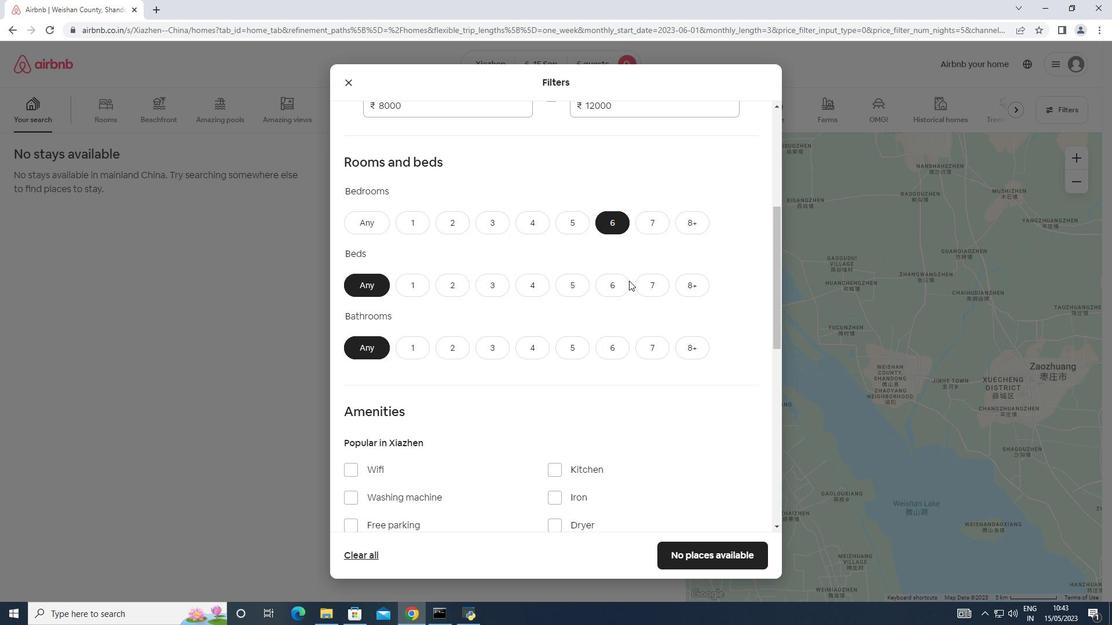
Action: Mouse pressed left at (621, 283)
Screenshot: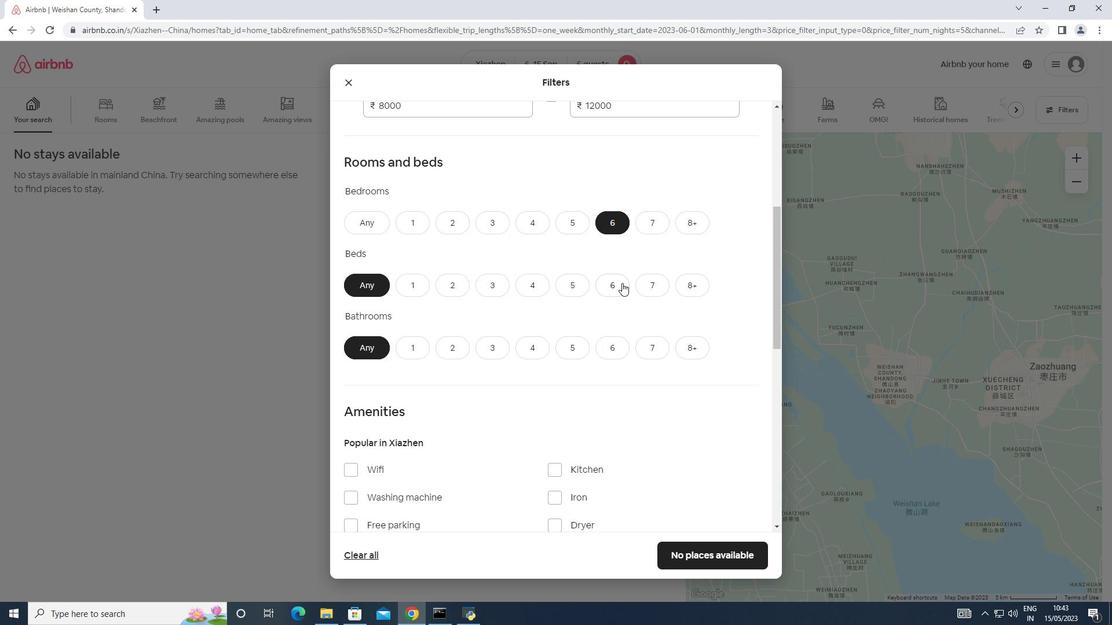 
Action: Mouse moved to (612, 351)
Screenshot: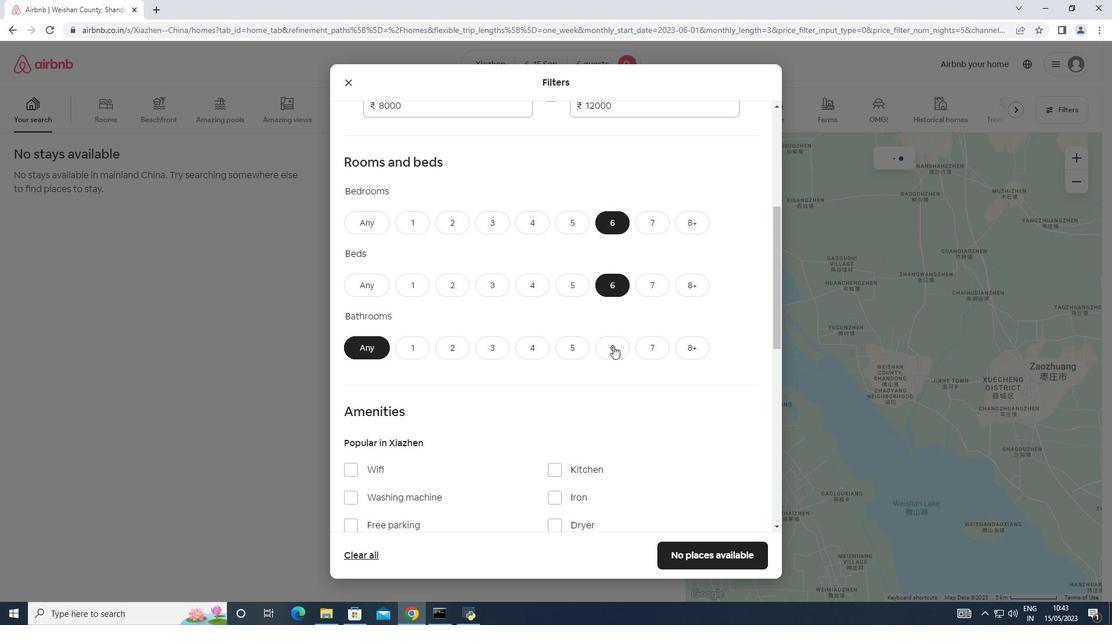 
Action: Mouse pressed left at (612, 351)
Screenshot: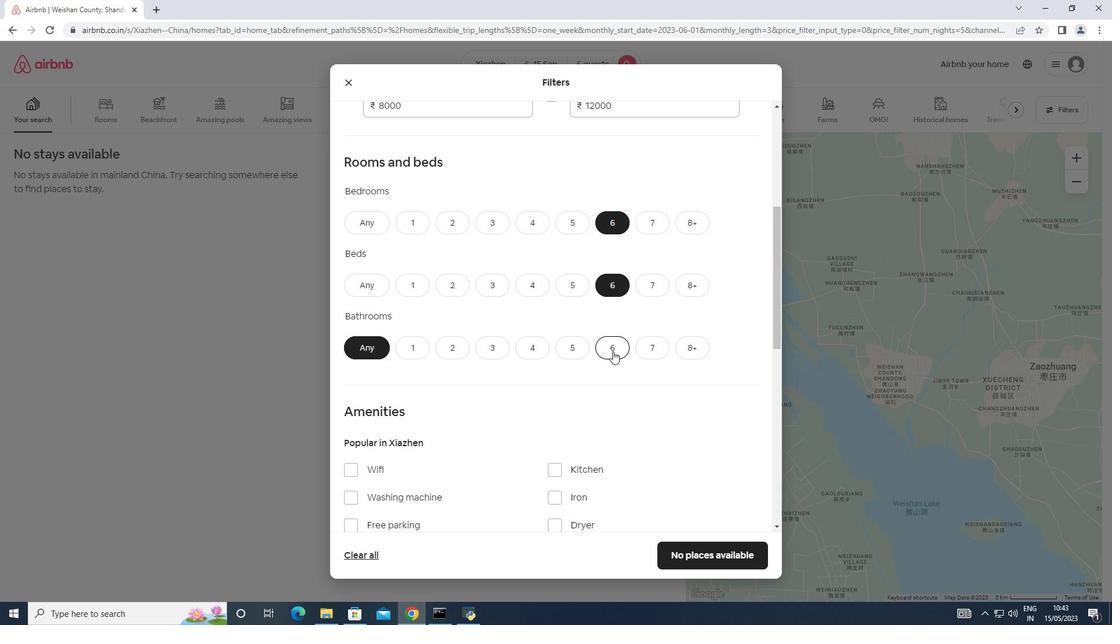 
Action: Mouse moved to (609, 354)
Screenshot: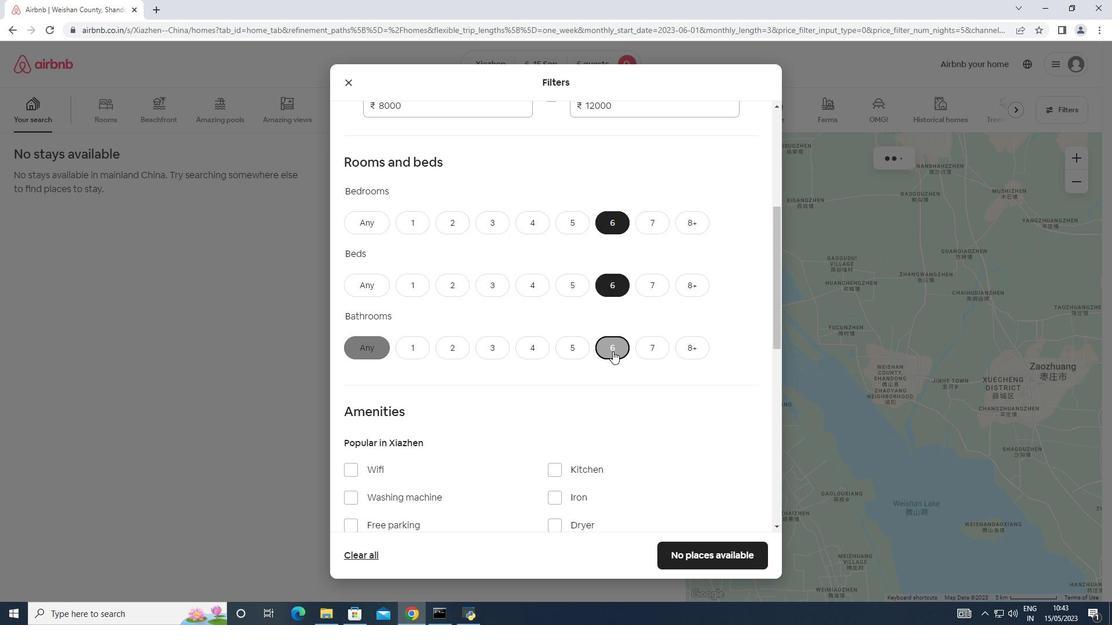 
Action: Mouse scrolled (609, 353) with delta (0, 0)
Screenshot: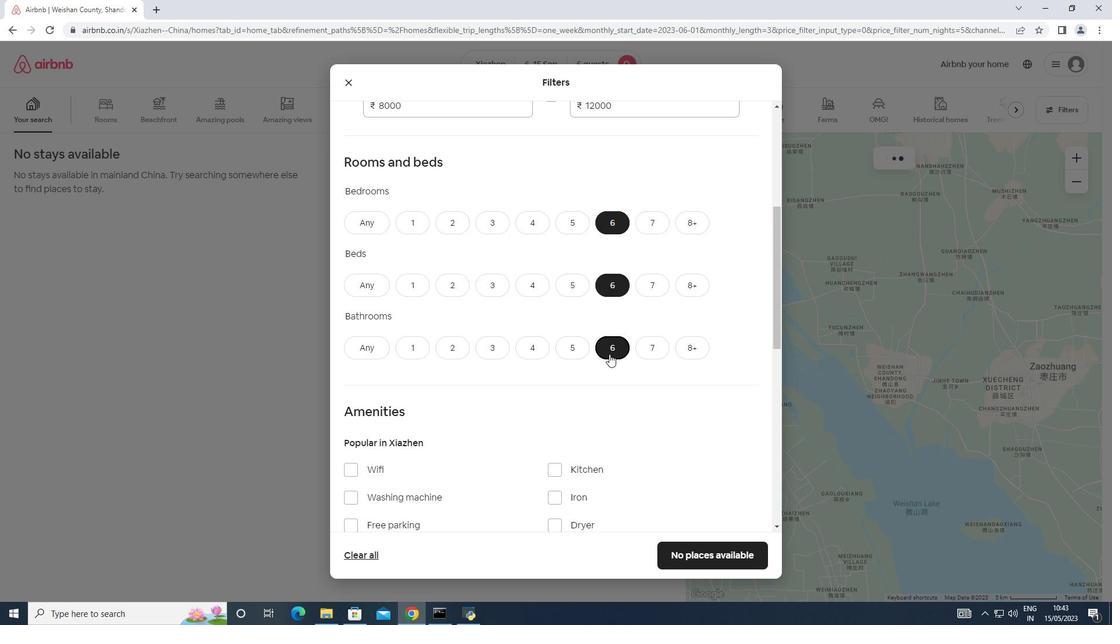 
Action: Mouse scrolled (609, 353) with delta (0, 0)
Screenshot: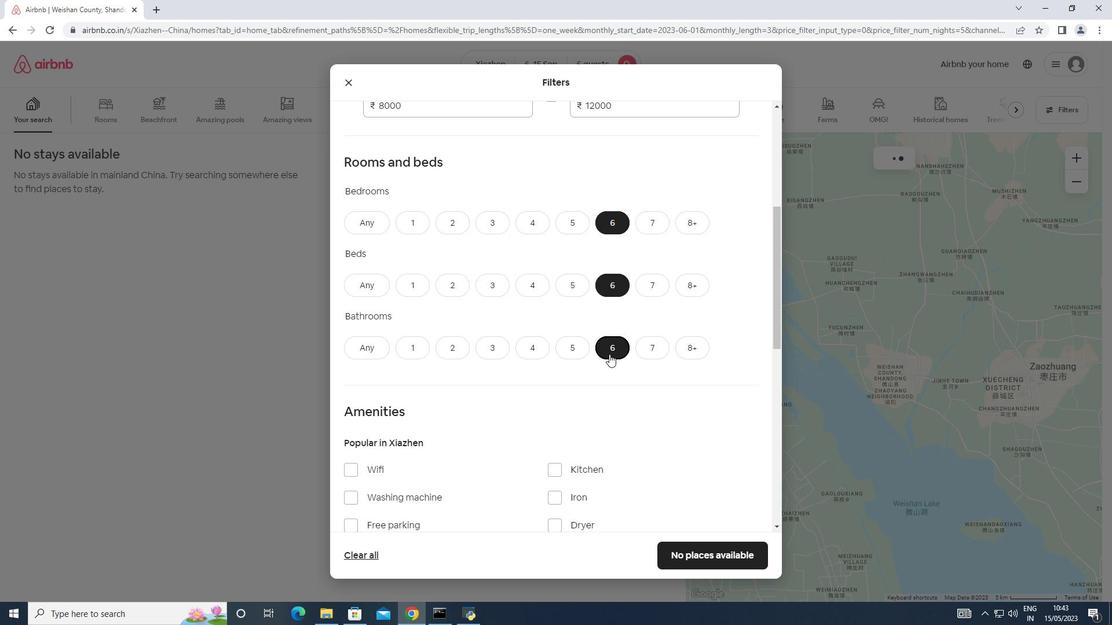 
Action: Mouse scrolled (609, 353) with delta (0, 0)
Screenshot: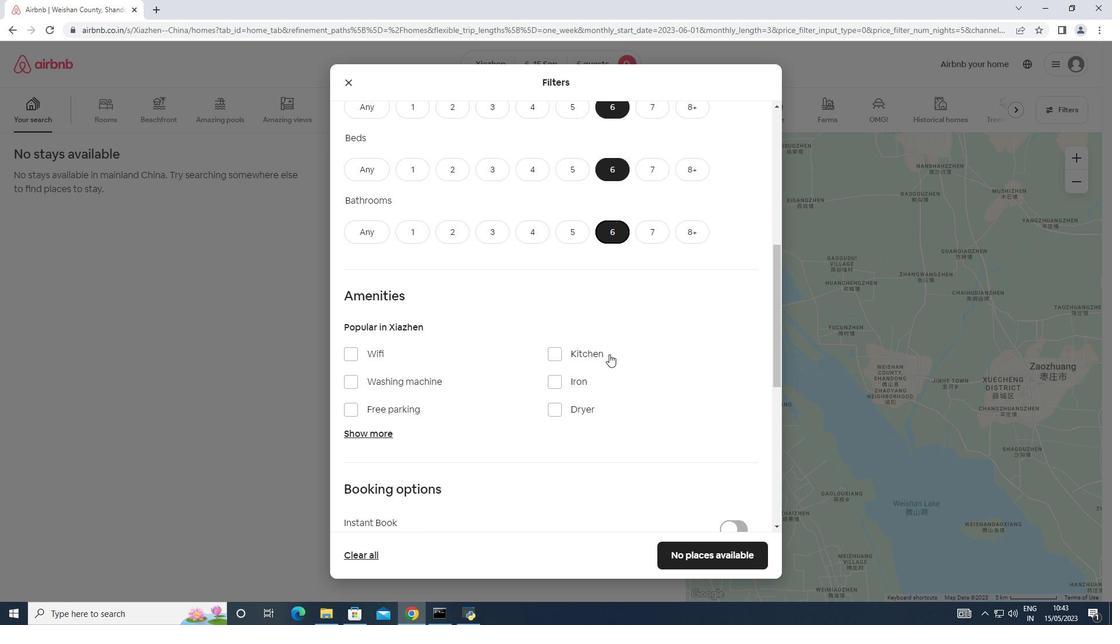 
Action: Mouse scrolled (609, 353) with delta (0, 0)
Screenshot: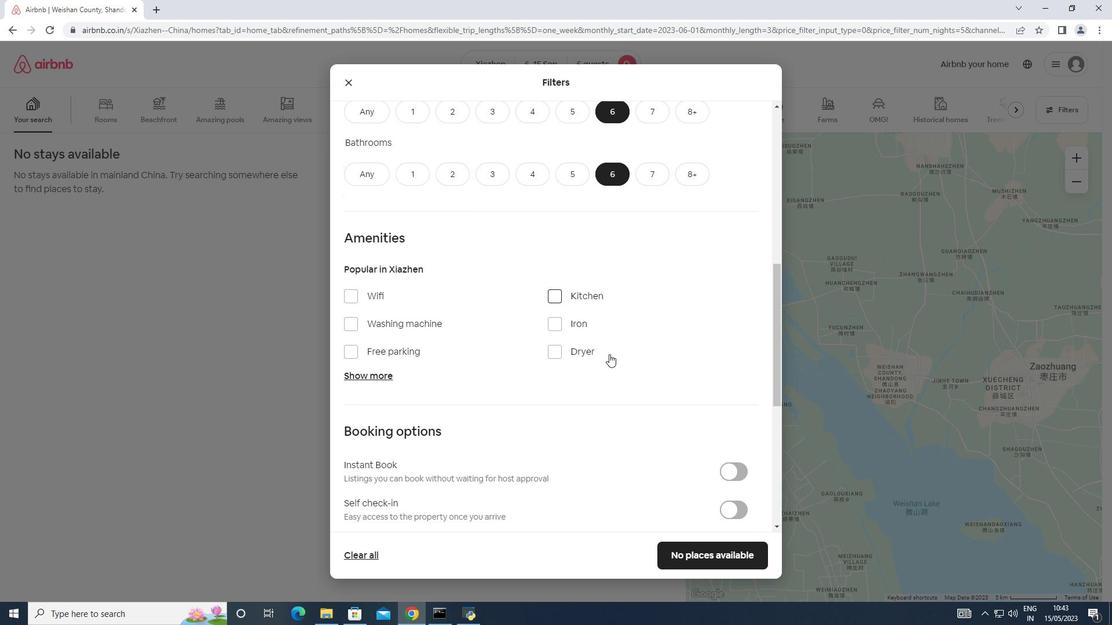 
Action: Mouse scrolled (609, 353) with delta (0, 0)
Screenshot: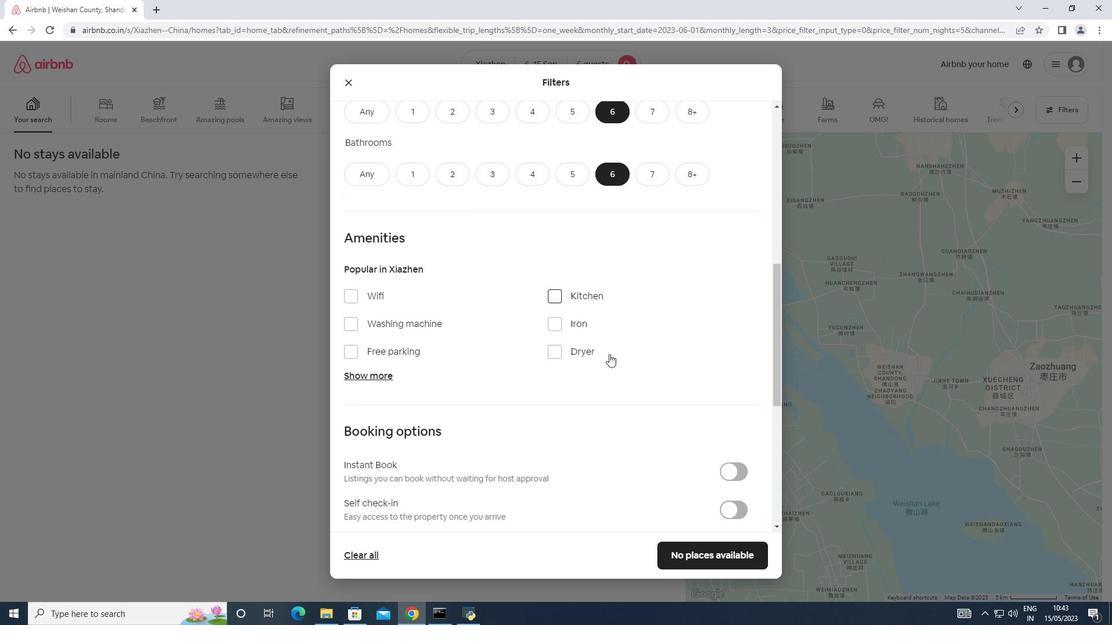 
Action: Mouse moved to (370, 263)
Screenshot: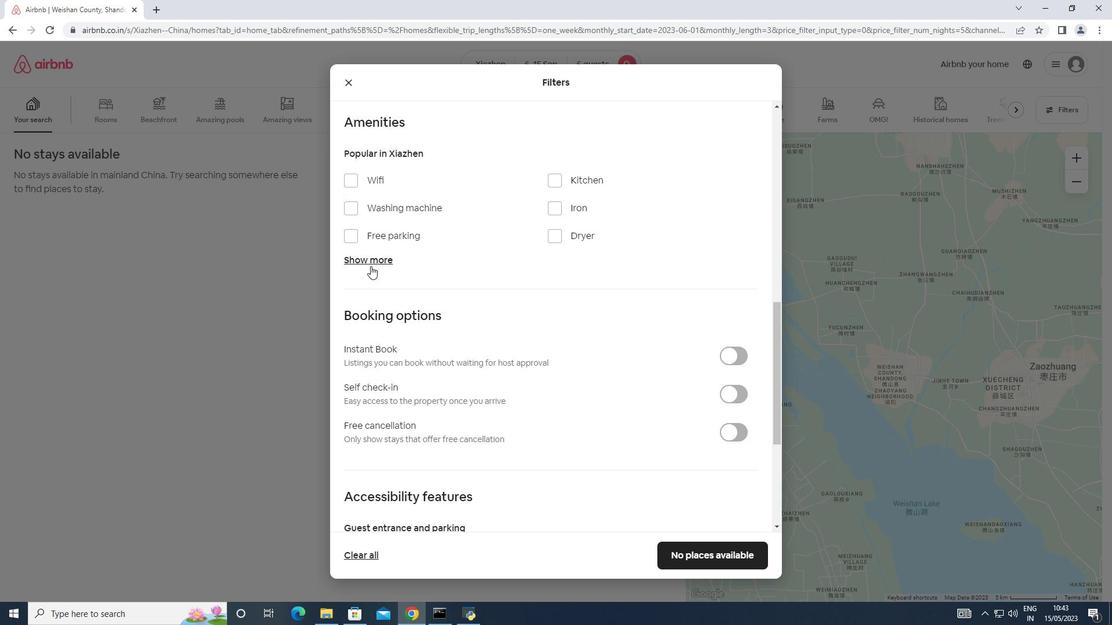 
Action: Mouse pressed left at (370, 263)
Screenshot: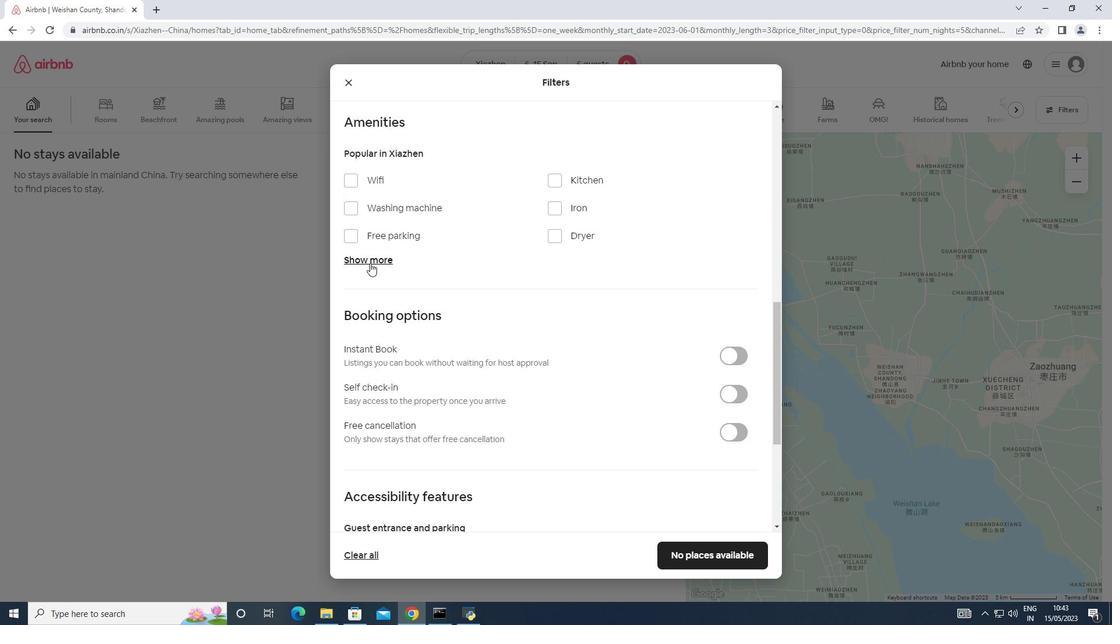 
Action: Mouse moved to (345, 184)
Screenshot: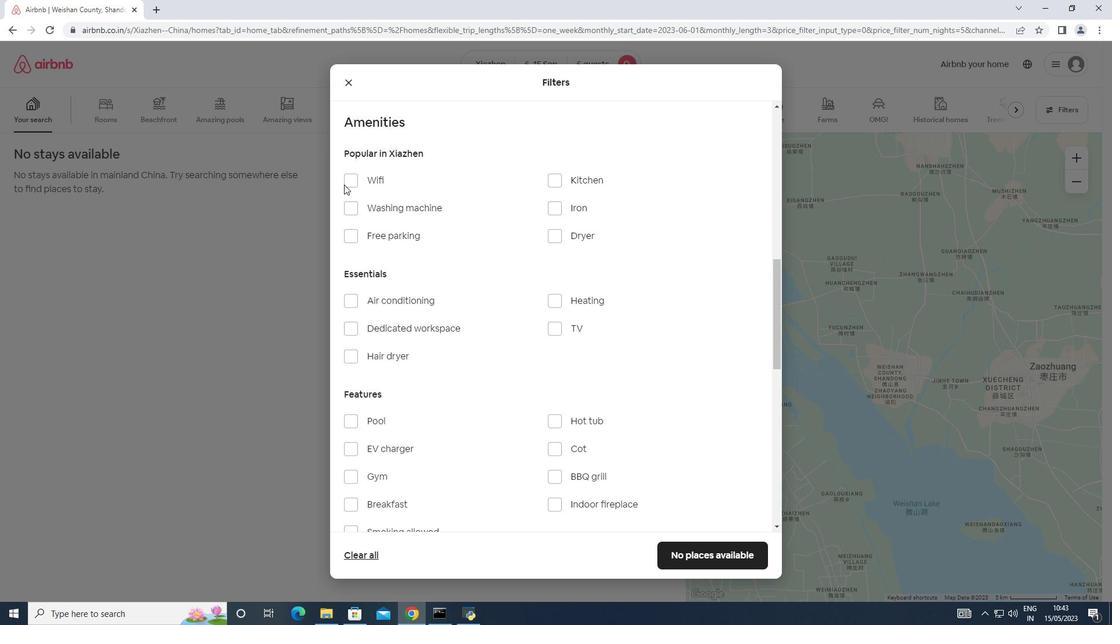 
Action: Mouse pressed left at (345, 184)
Screenshot: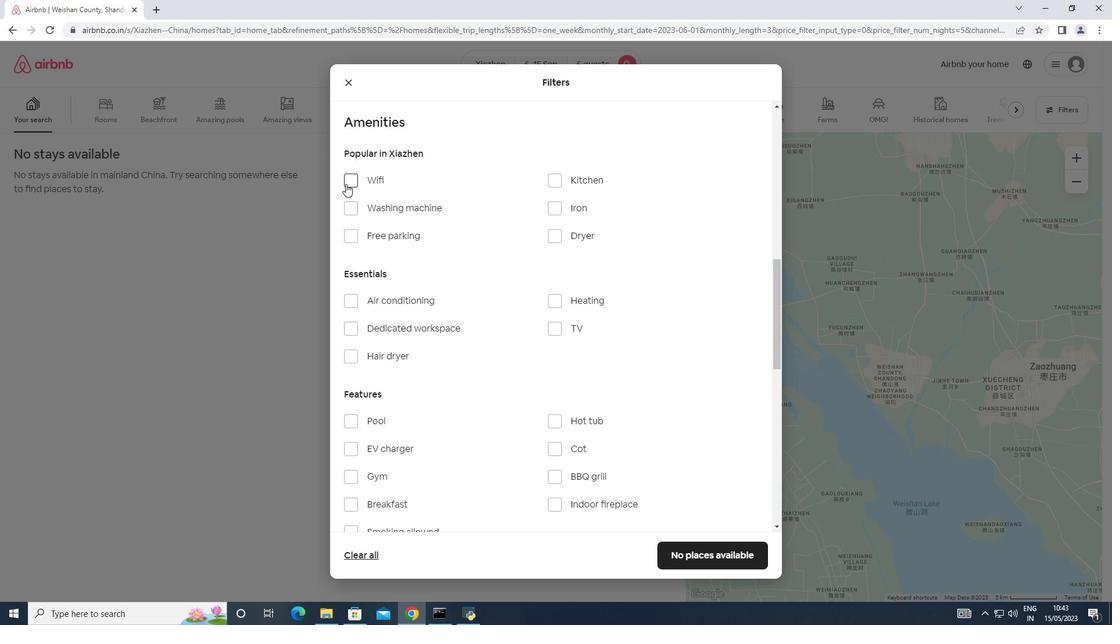 
Action: Mouse moved to (550, 327)
Screenshot: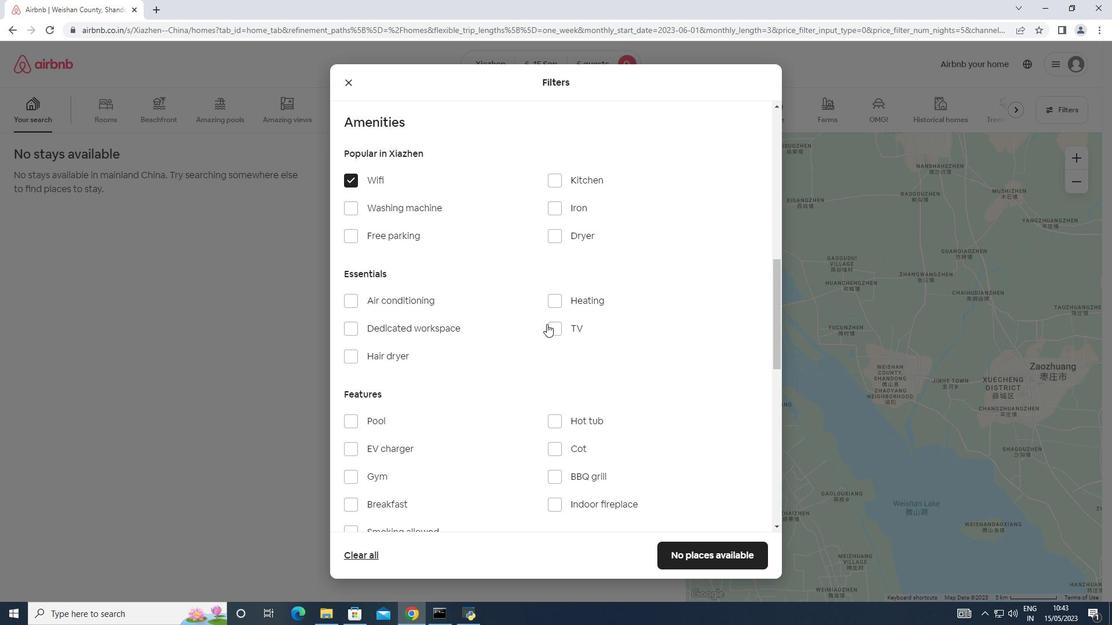 
Action: Mouse pressed left at (550, 327)
Screenshot: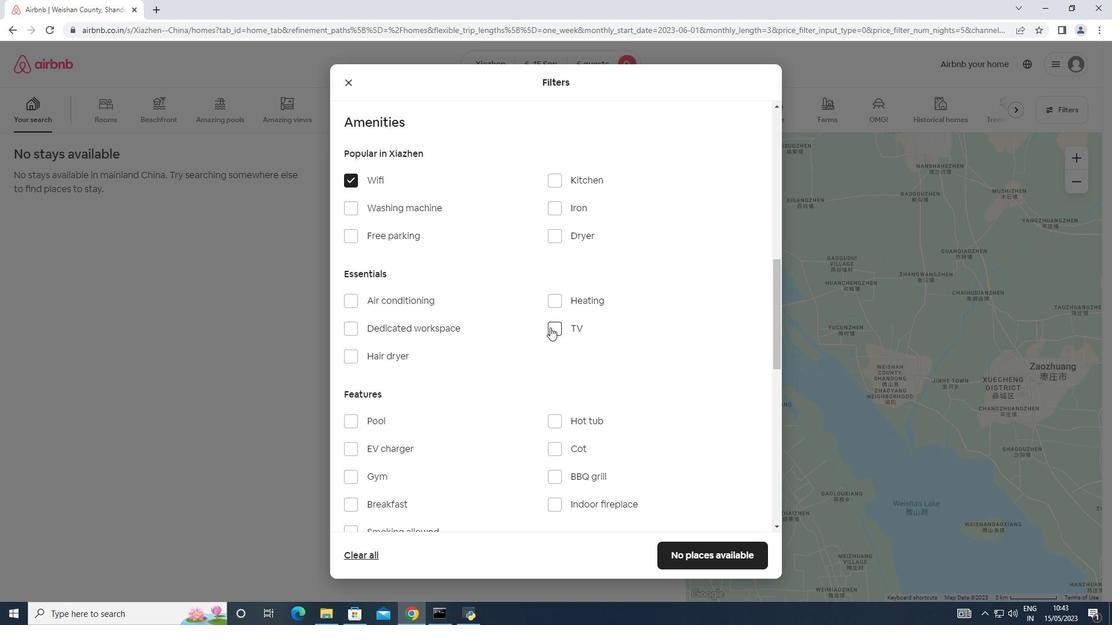 
Action: Mouse moved to (359, 232)
Screenshot: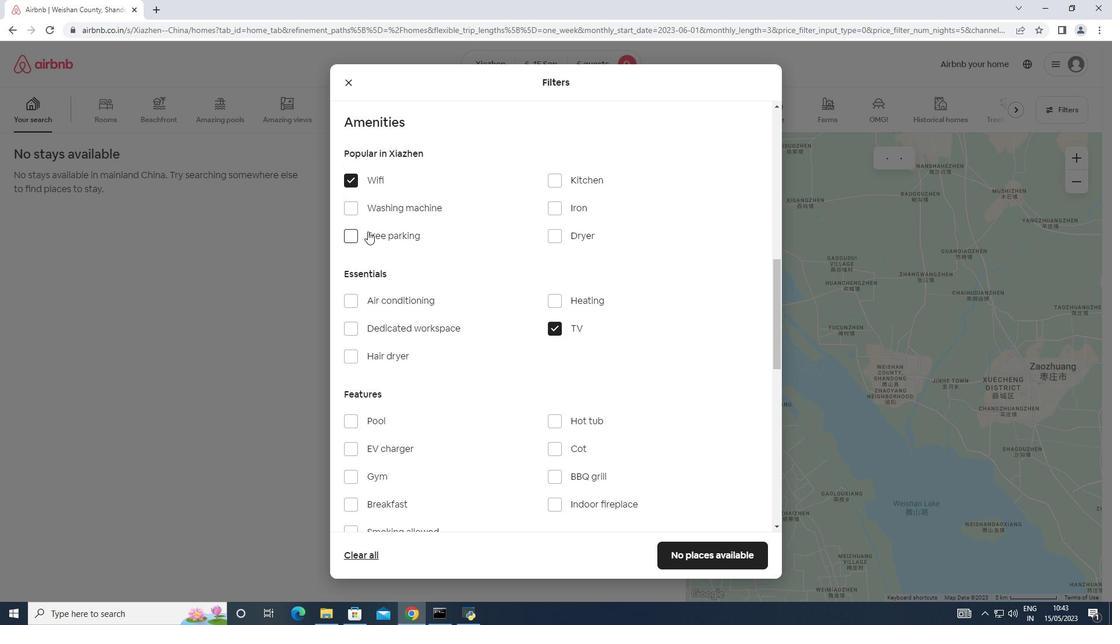 
Action: Mouse pressed left at (359, 232)
Screenshot: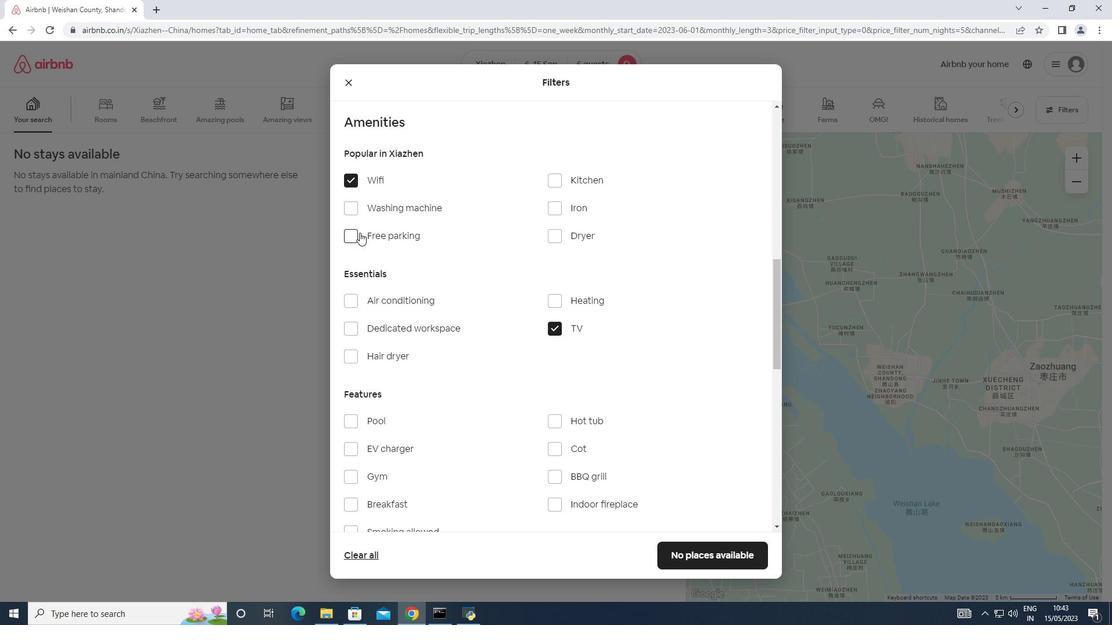 
Action: Mouse moved to (447, 253)
Screenshot: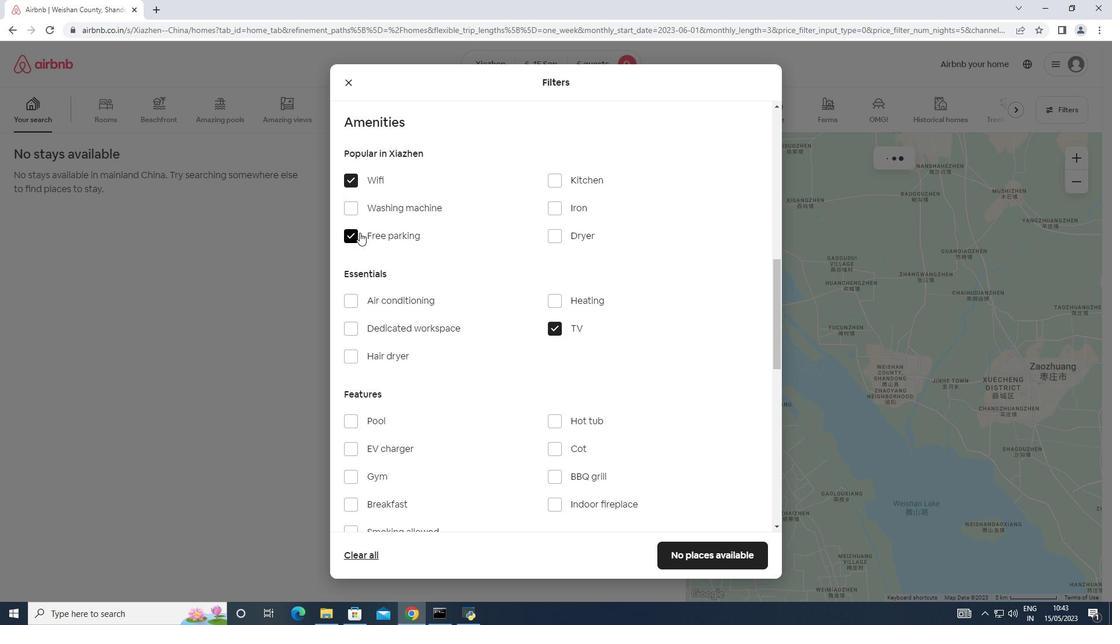 
Action: Mouse scrolled (447, 252) with delta (0, 0)
Screenshot: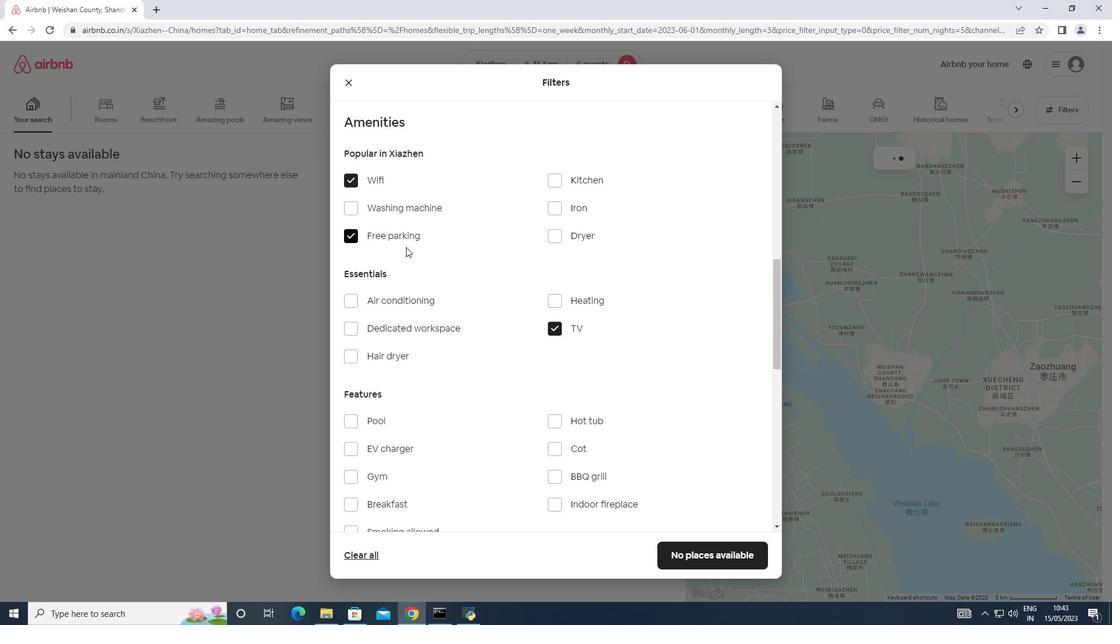 
Action: Mouse scrolled (447, 252) with delta (0, 0)
Screenshot: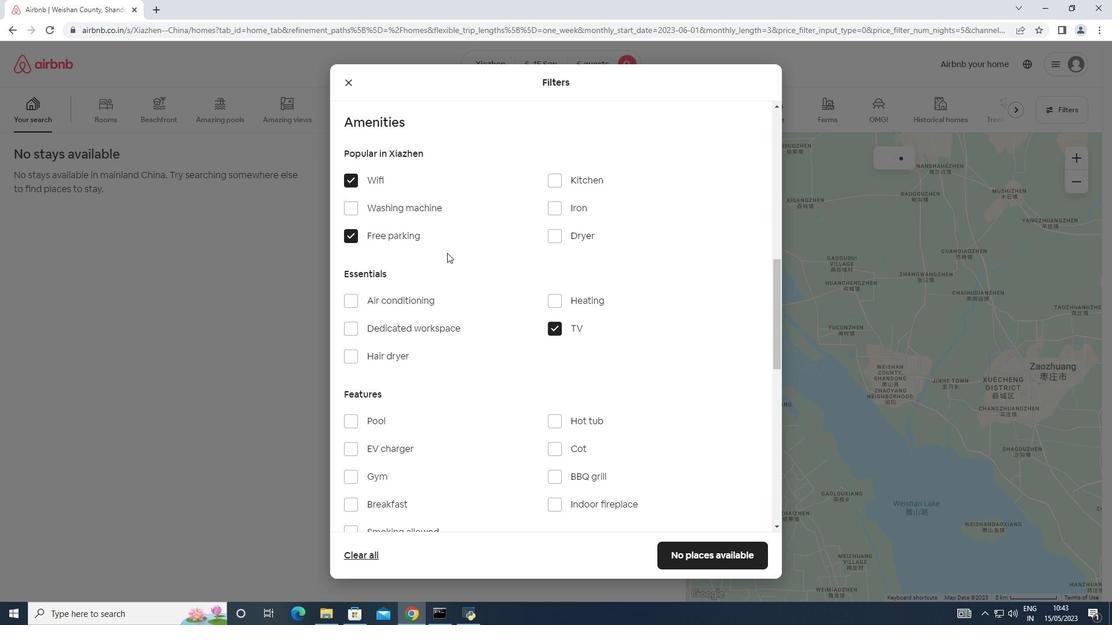 
Action: Mouse scrolled (447, 252) with delta (0, 0)
Screenshot: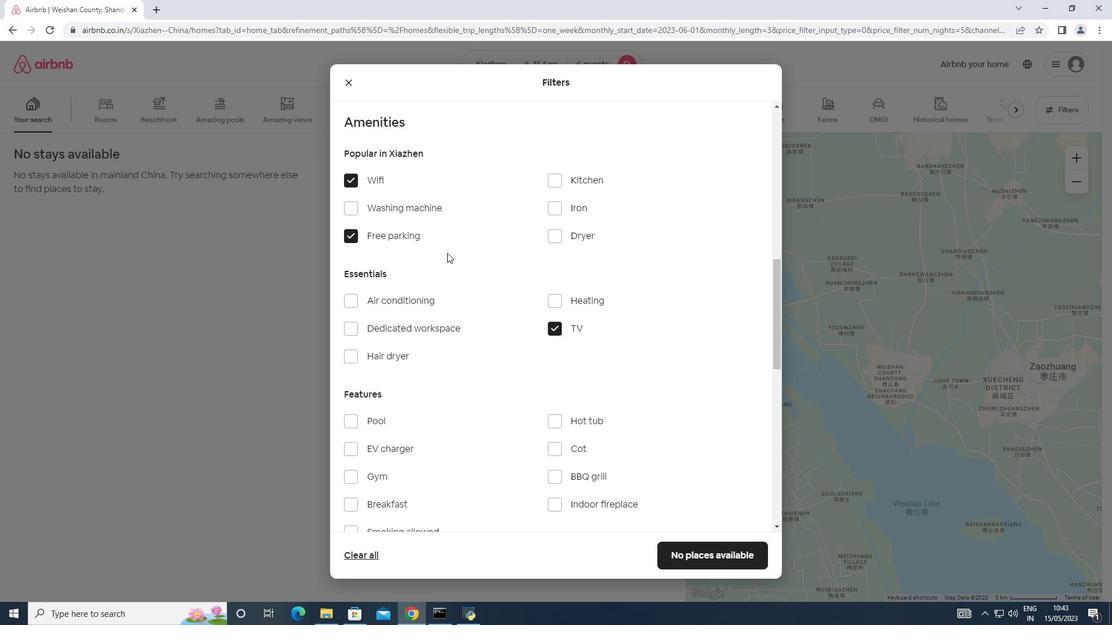 
Action: Mouse moved to (381, 302)
Screenshot: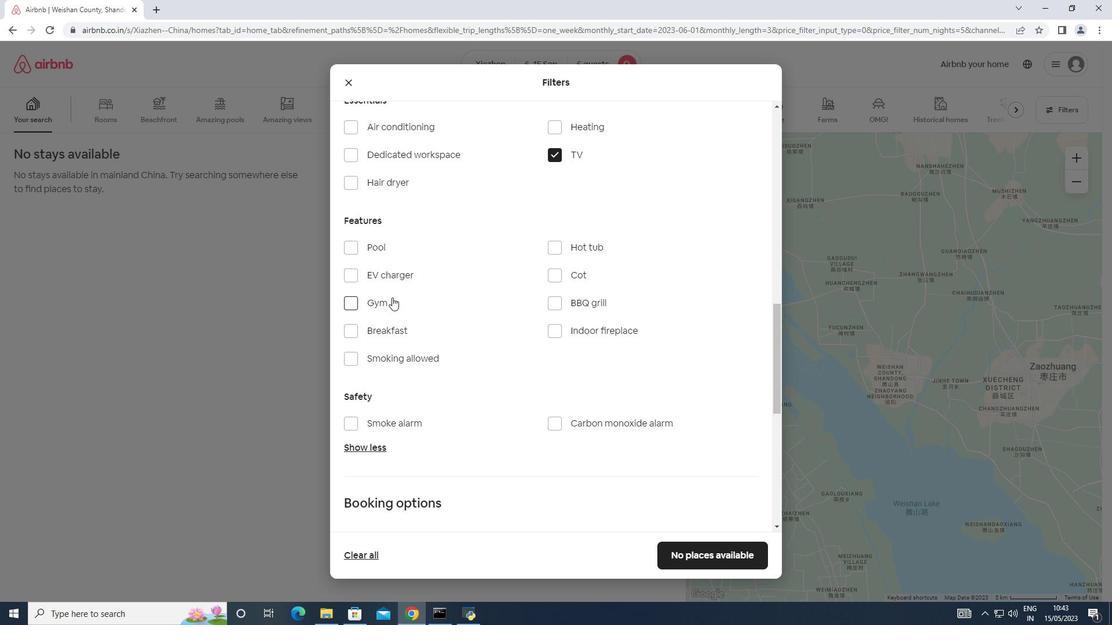 
Action: Mouse pressed left at (381, 302)
Screenshot: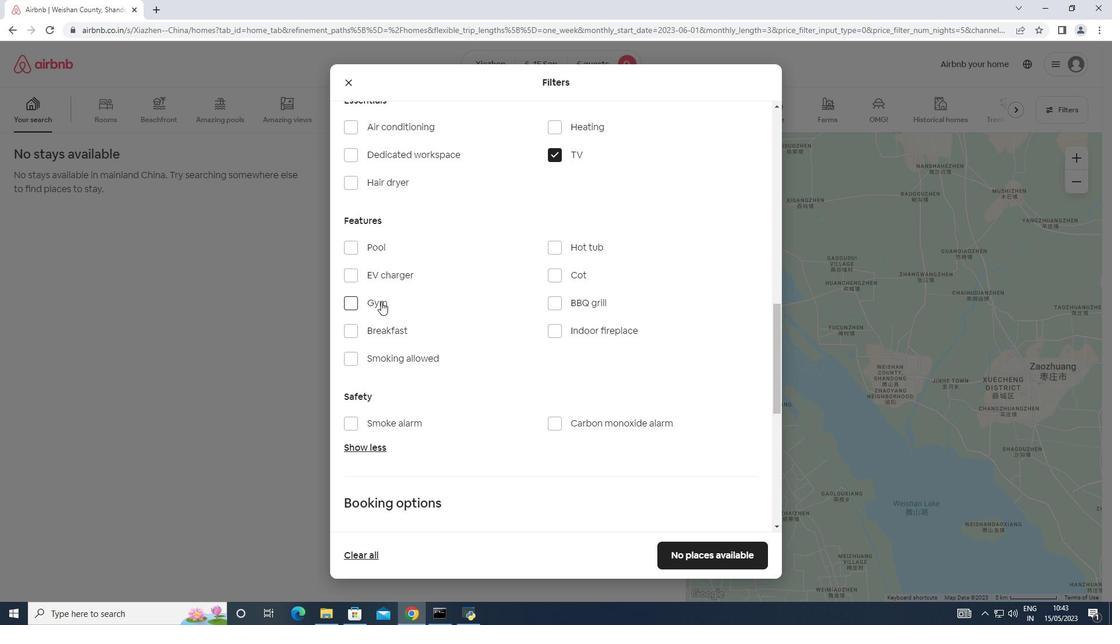 
Action: Mouse moved to (382, 327)
Screenshot: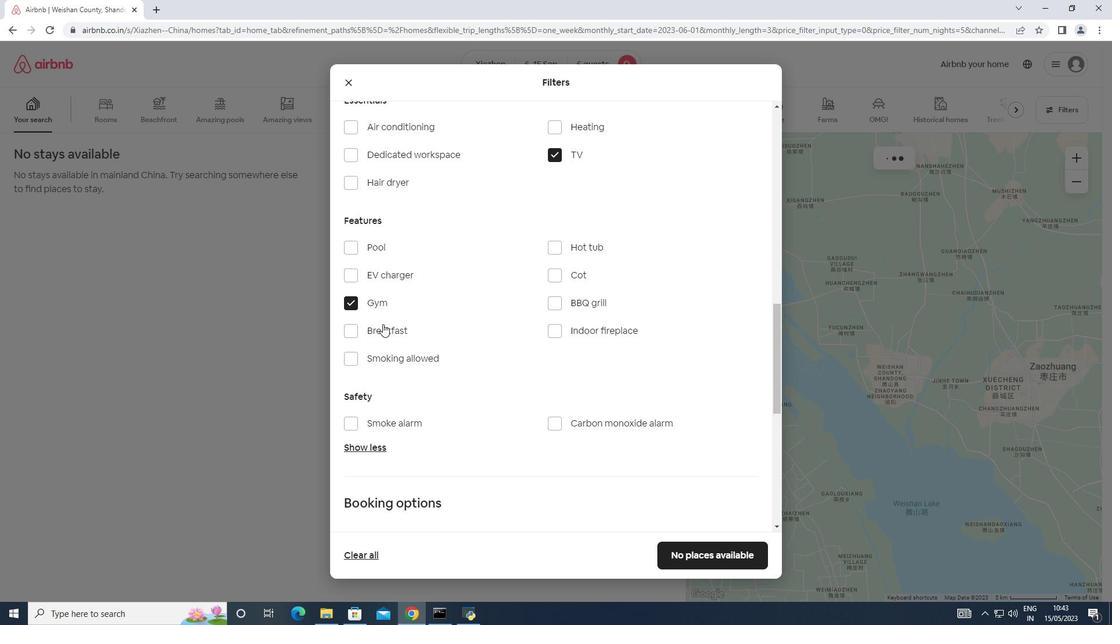 
Action: Mouse pressed left at (382, 327)
Screenshot: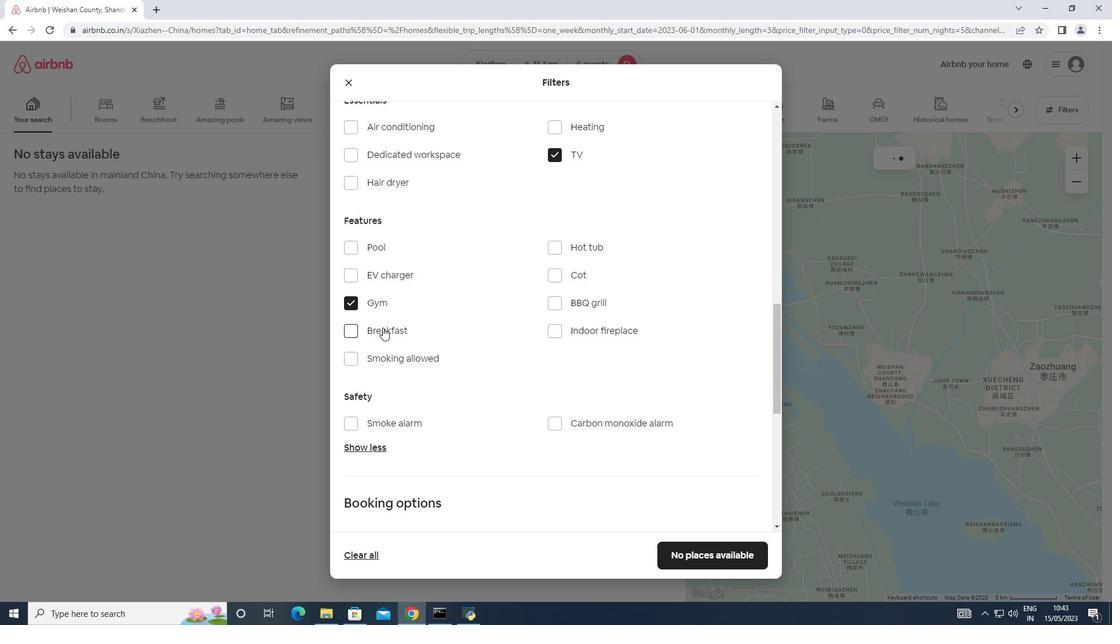 
Action: Mouse moved to (476, 323)
Screenshot: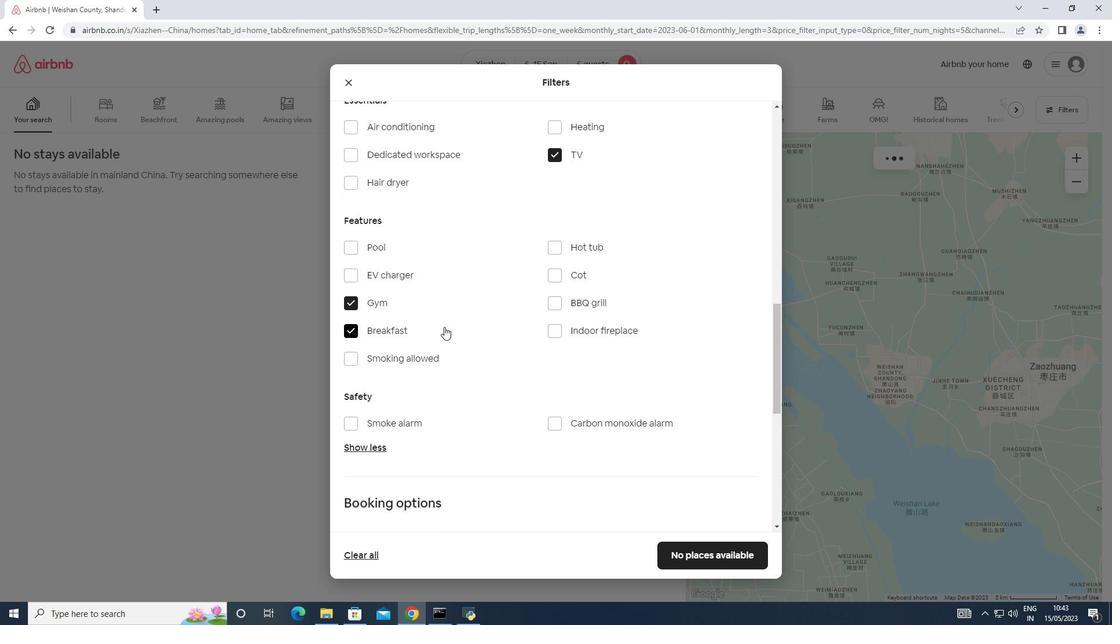 
Action: Mouse scrolled (476, 323) with delta (0, 0)
Screenshot: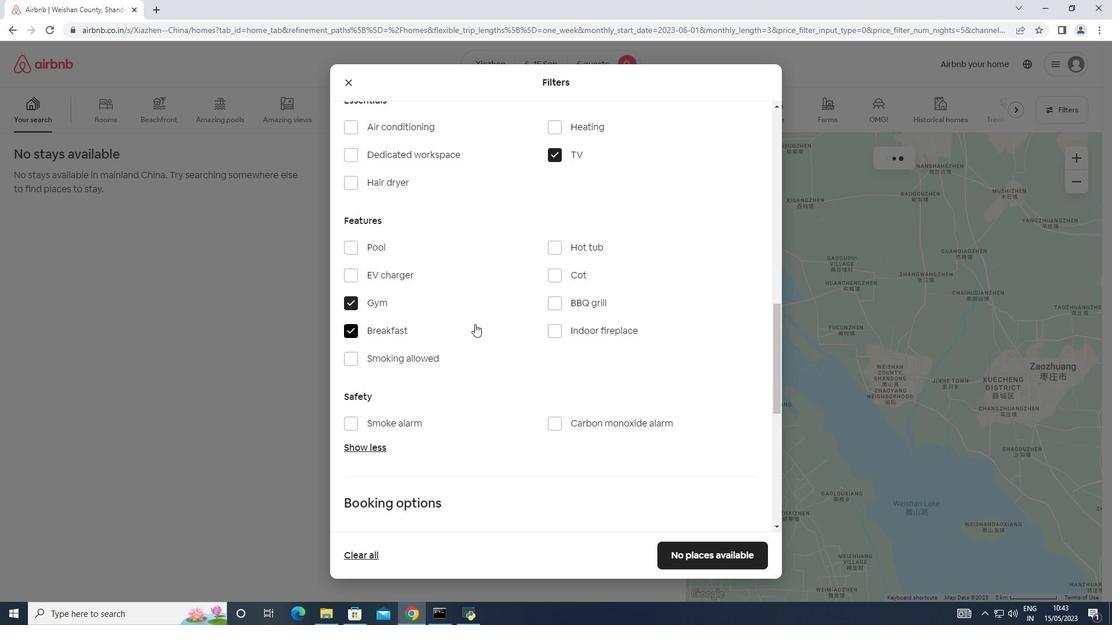
Action: Mouse scrolled (476, 323) with delta (0, 0)
Screenshot: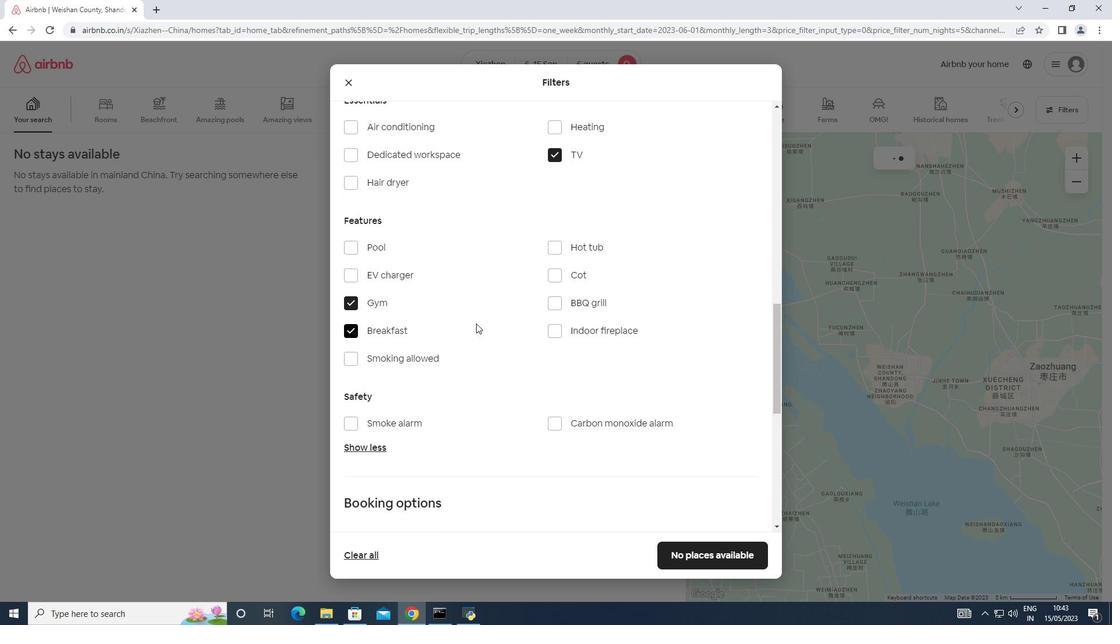 
Action: Mouse moved to (477, 322)
Screenshot: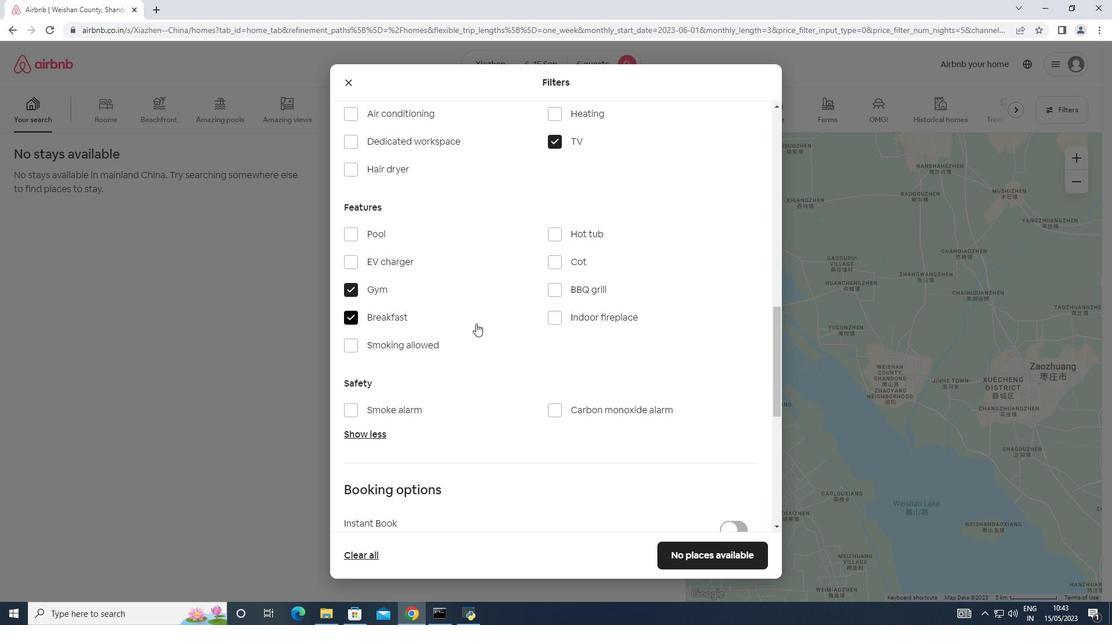 
Action: Mouse scrolled (477, 322) with delta (0, 0)
Screenshot: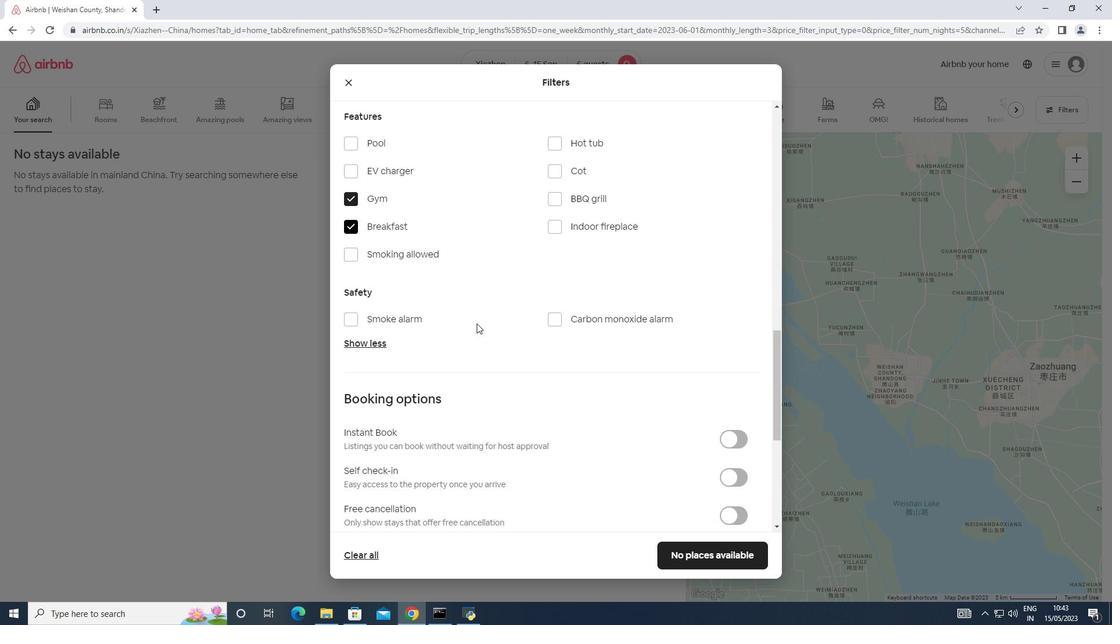 
Action: Mouse scrolled (477, 322) with delta (0, 0)
Screenshot: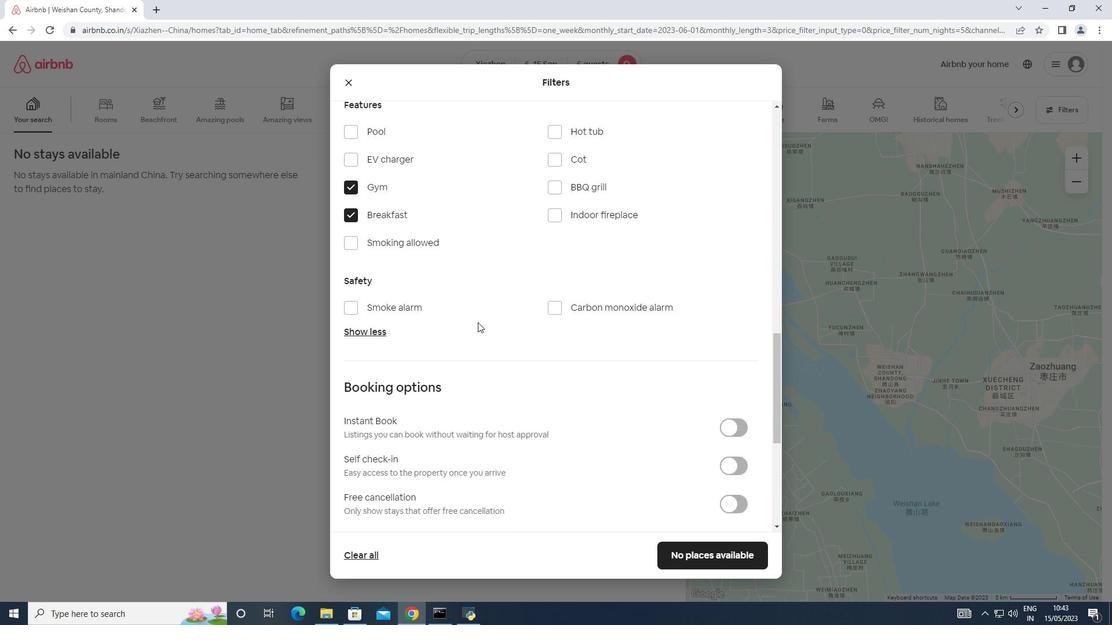 
Action: Mouse moved to (479, 322)
Screenshot: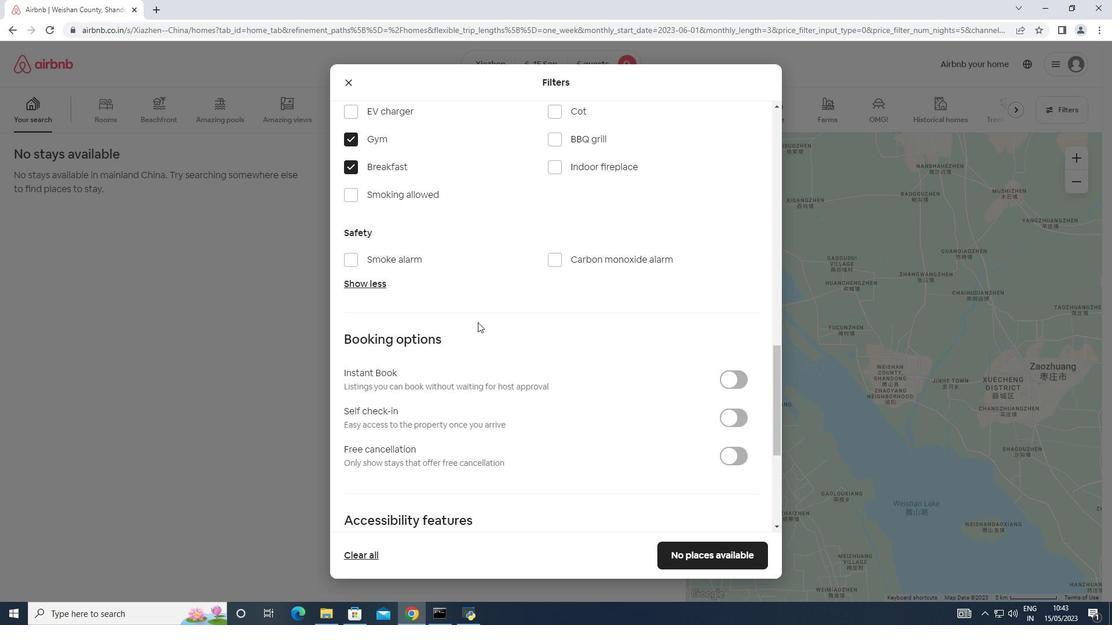
Action: Mouse scrolled (479, 321) with delta (0, 0)
Screenshot: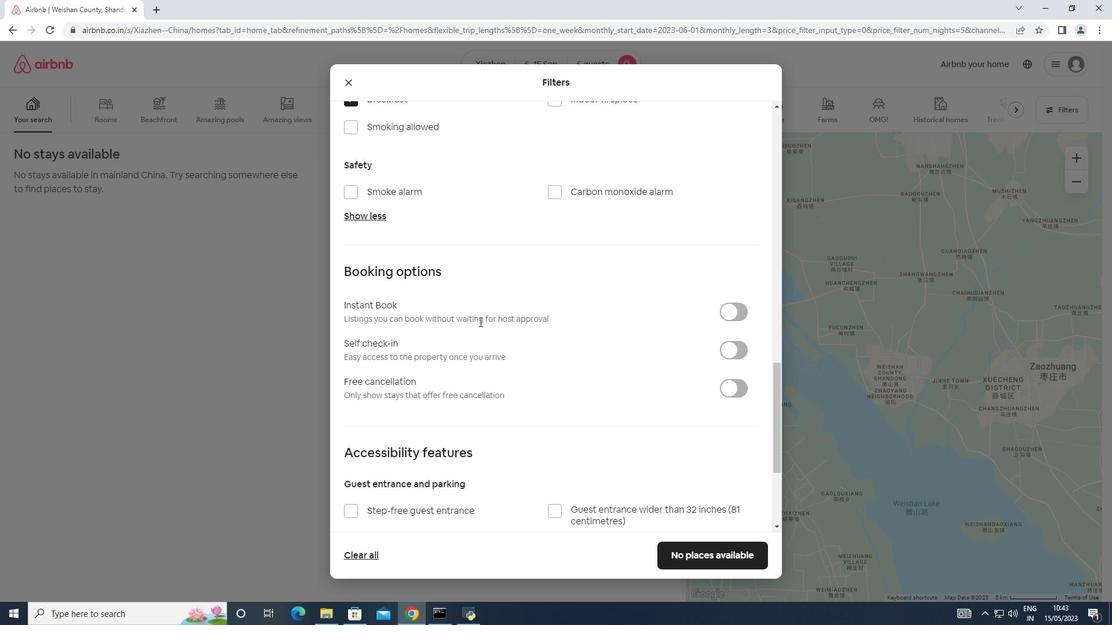 
Action: Mouse moved to (740, 296)
Screenshot: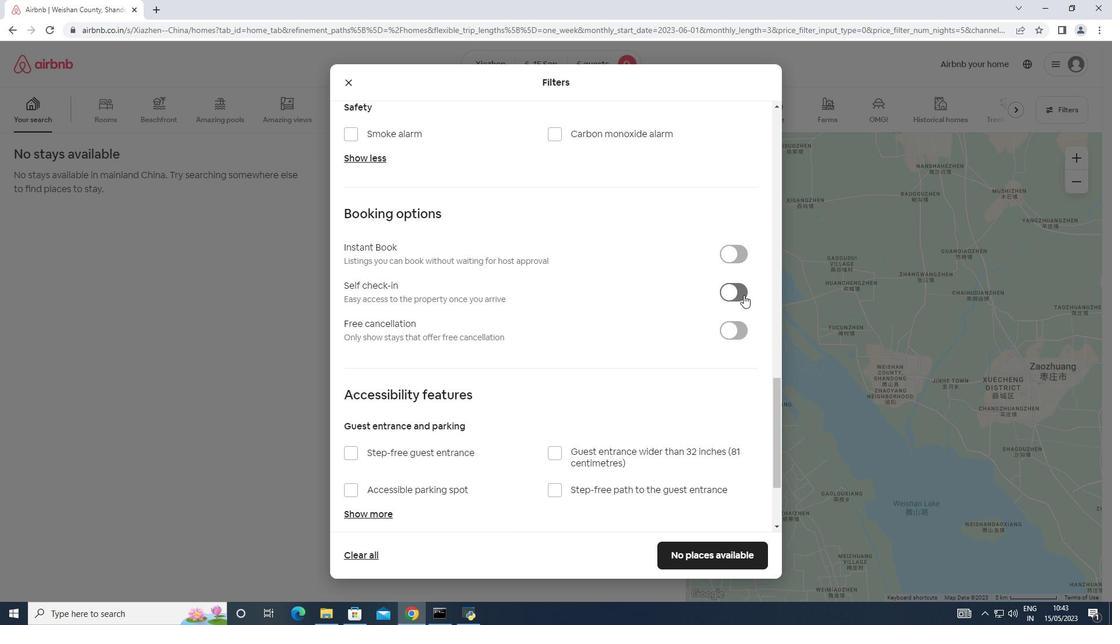 
Action: Mouse pressed left at (740, 296)
Screenshot: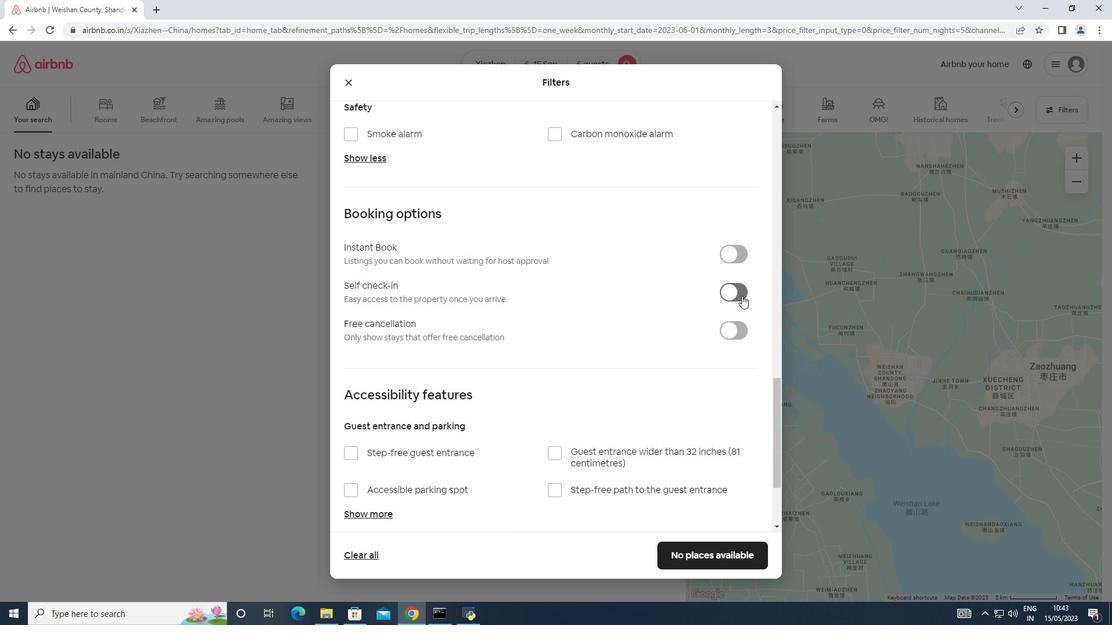 
Action: Mouse moved to (497, 356)
Screenshot: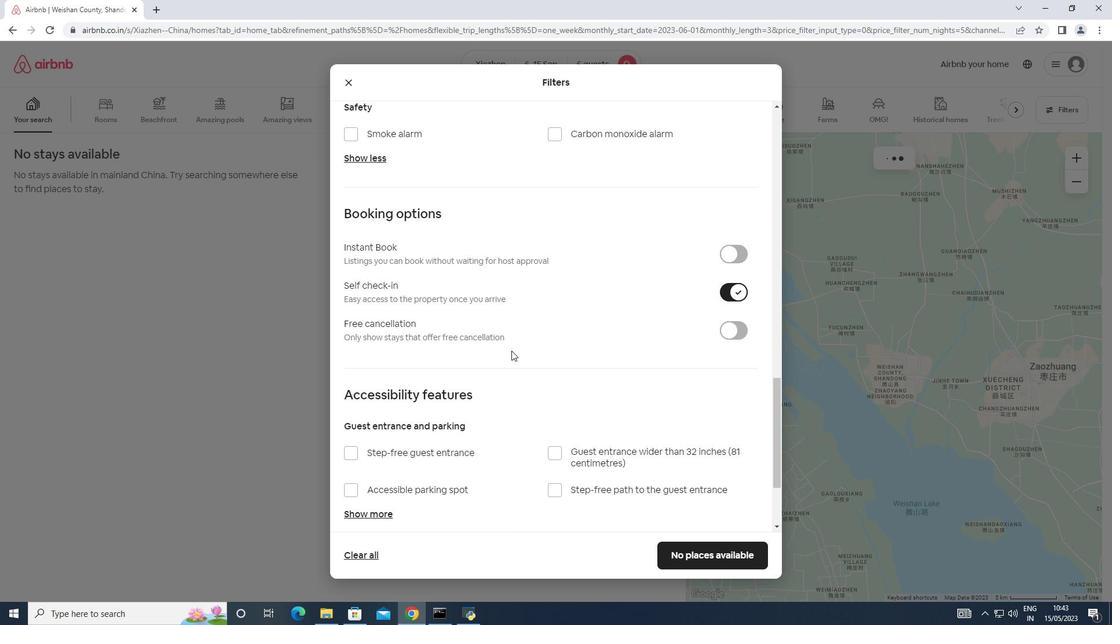 
Action: Mouse scrolled (497, 356) with delta (0, 0)
Screenshot: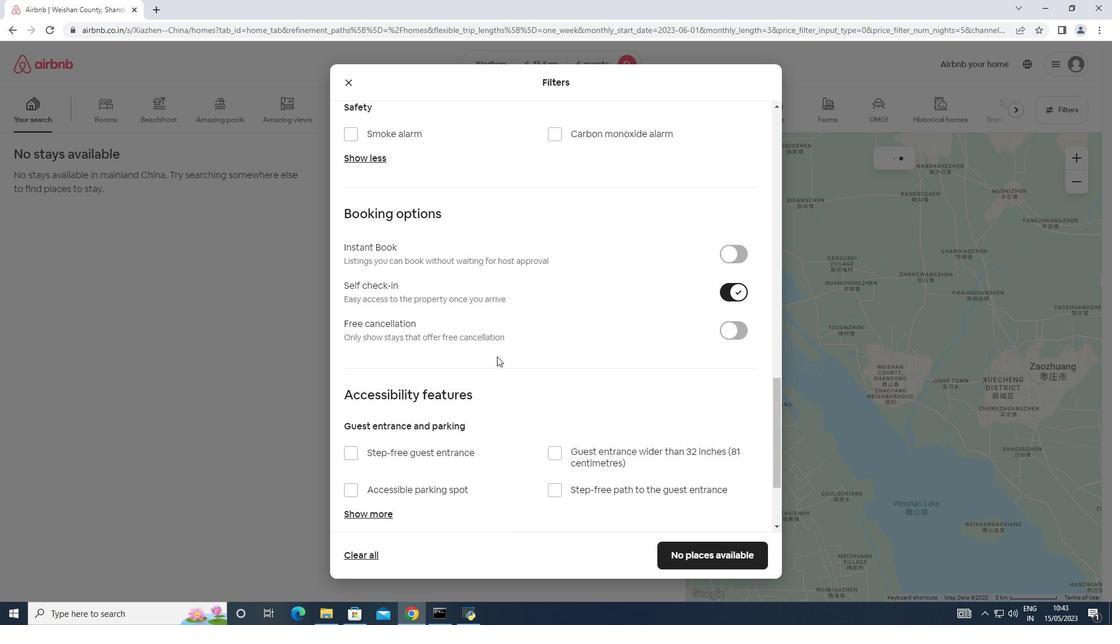 
Action: Mouse scrolled (497, 356) with delta (0, 0)
Screenshot: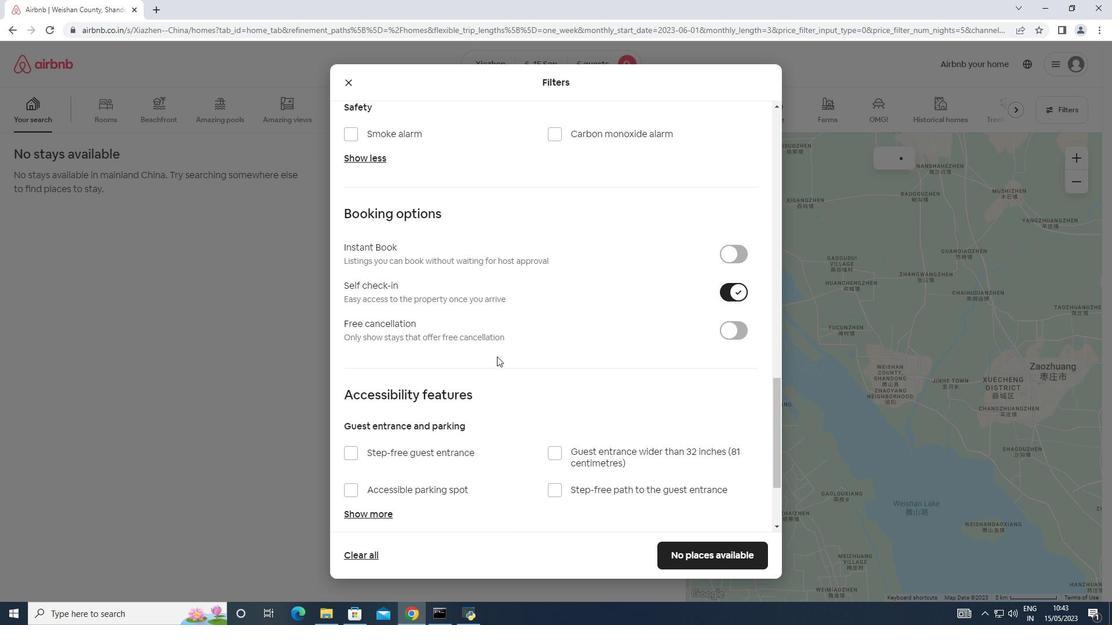 
Action: Mouse scrolled (497, 356) with delta (0, 0)
Screenshot: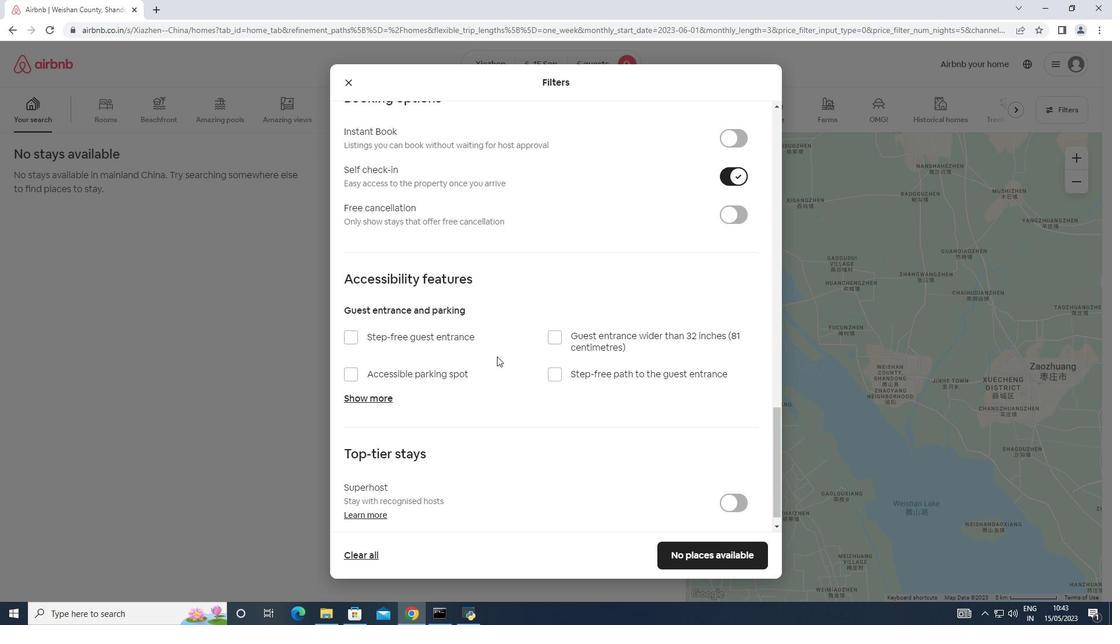 
Action: Mouse scrolled (497, 356) with delta (0, 0)
Screenshot: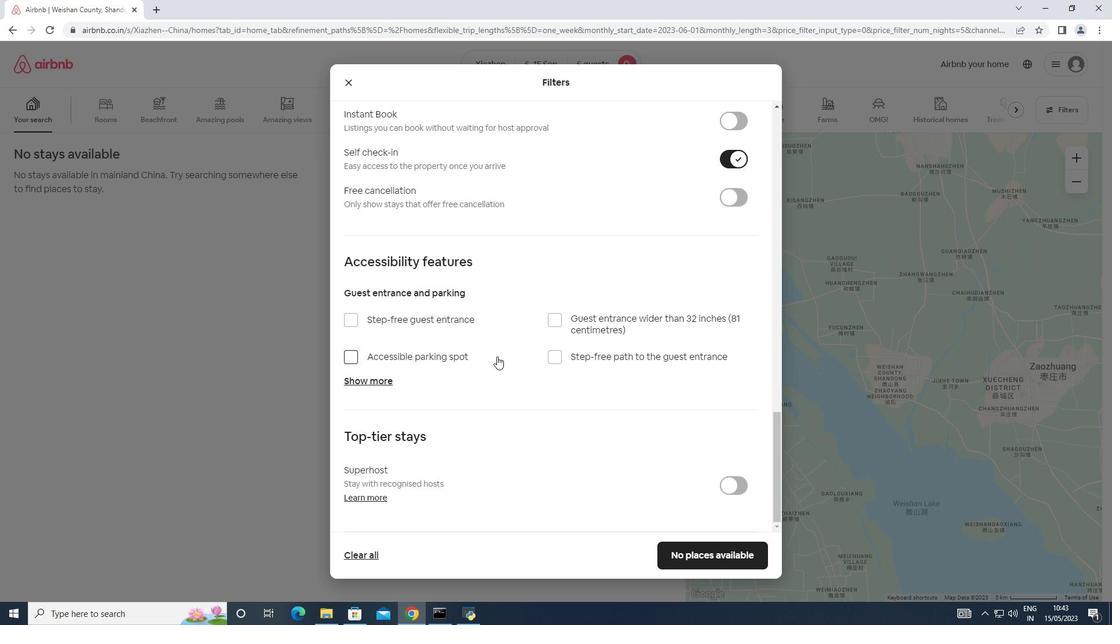 
Action: Mouse scrolled (497, 356) with delta (0, 0)
Screenshot: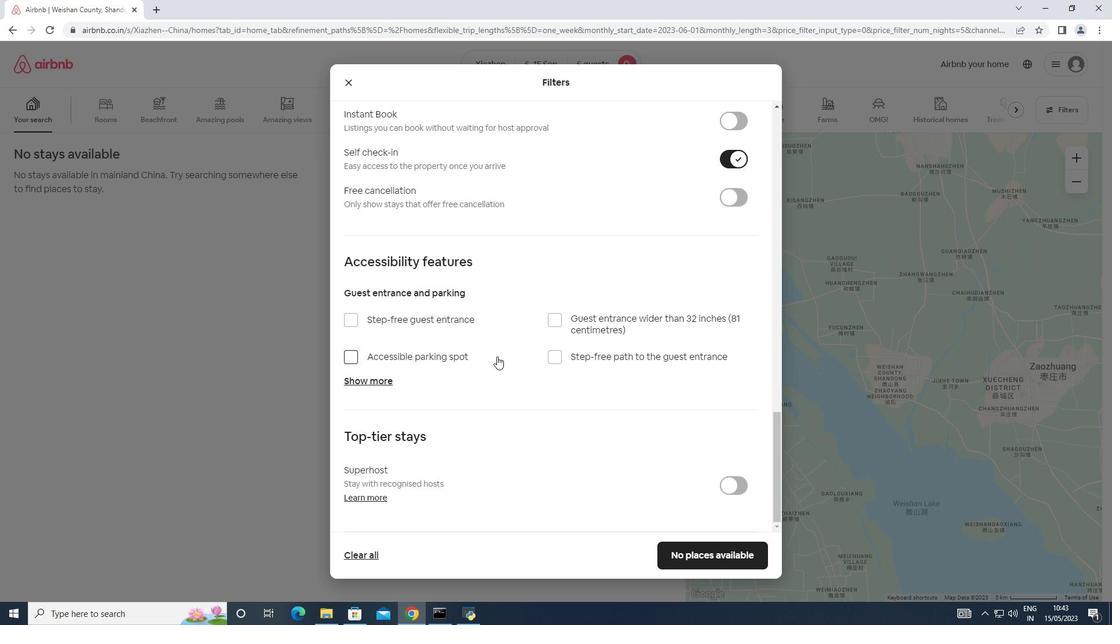 
Action: Mouse scrolled (497, 356) with delta (0, 0)
Screenshot: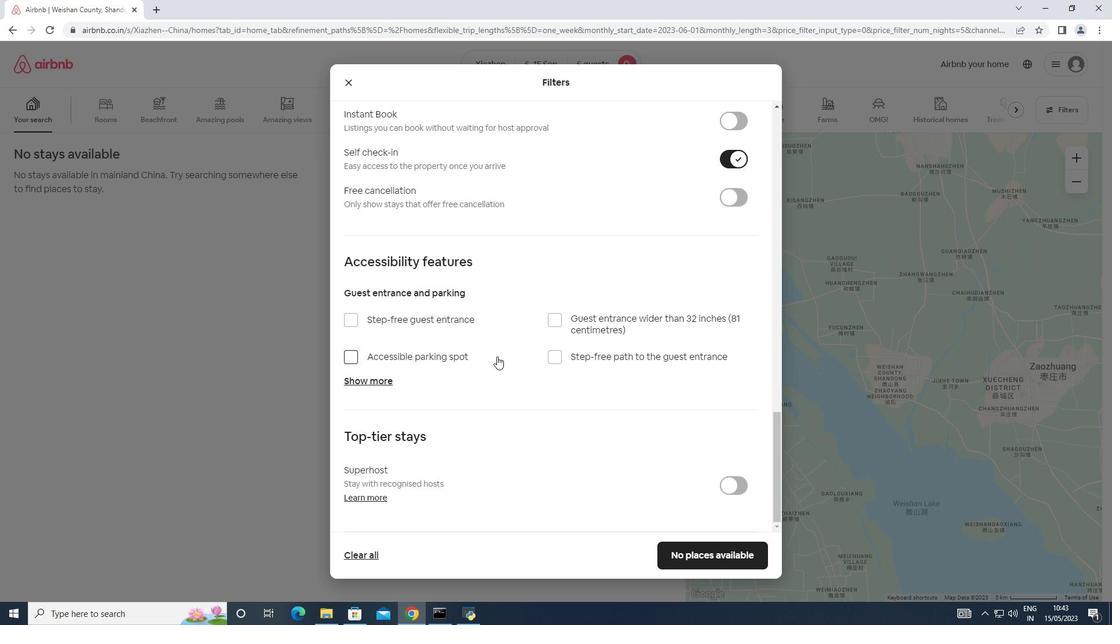 
Action: Mouse scrolled (497, 356) with delta (0, 0)
Screenshot: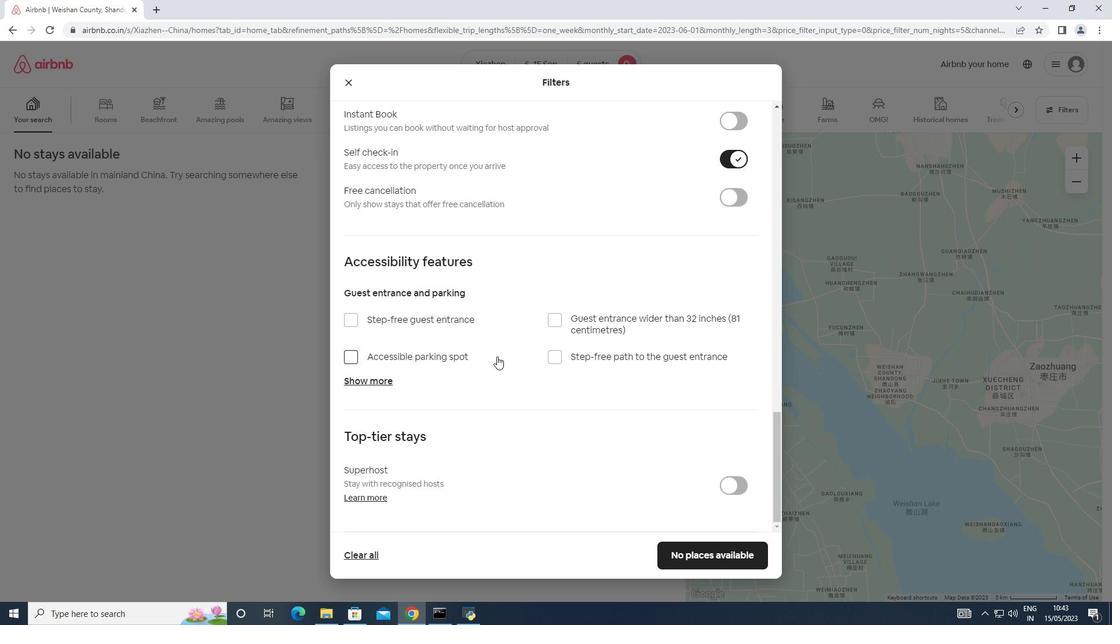 
Action: Mouse scrolled (497, 356) with delta (0, 0)
Screenshot: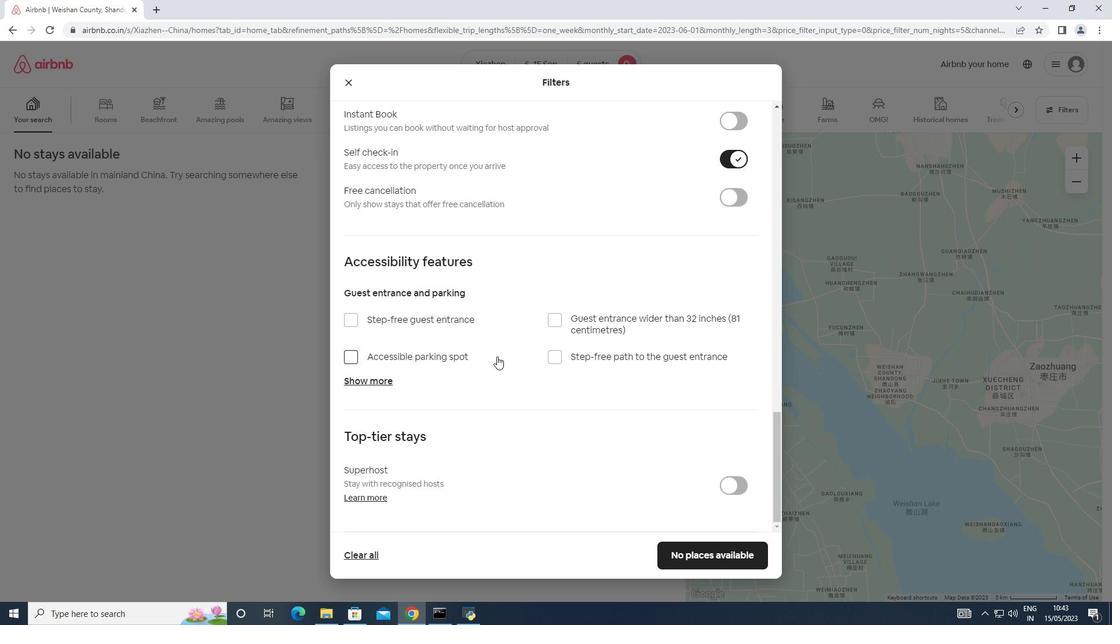 
Action: Mouse moved to (491, 359)
Screenshot: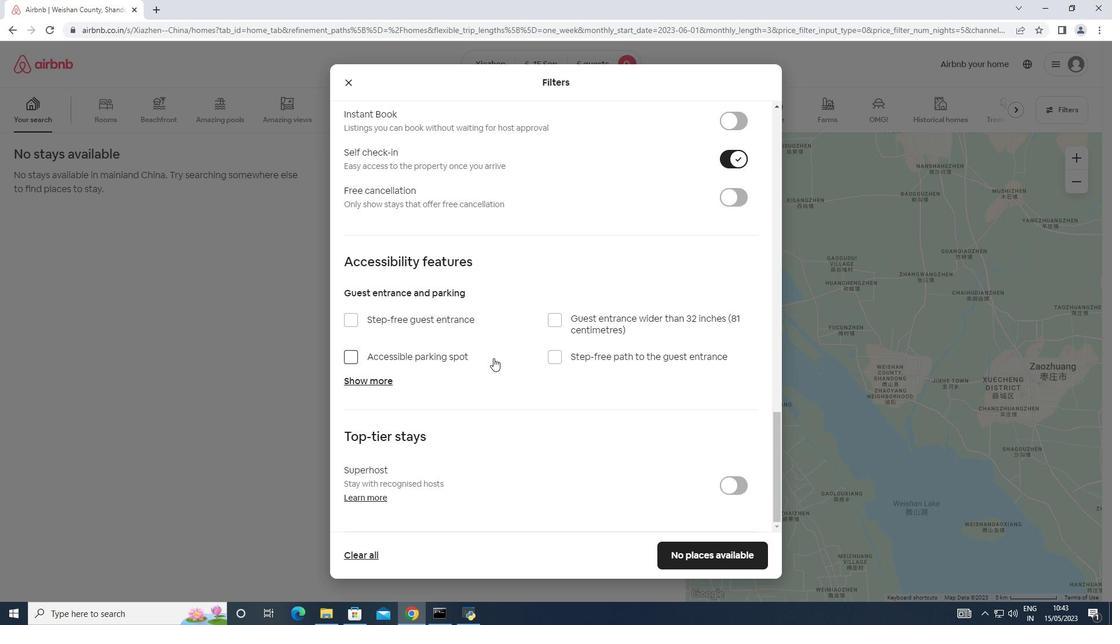 
Action: Mouse scrolled (491, 359) with delta (0, 0)
Screenshot: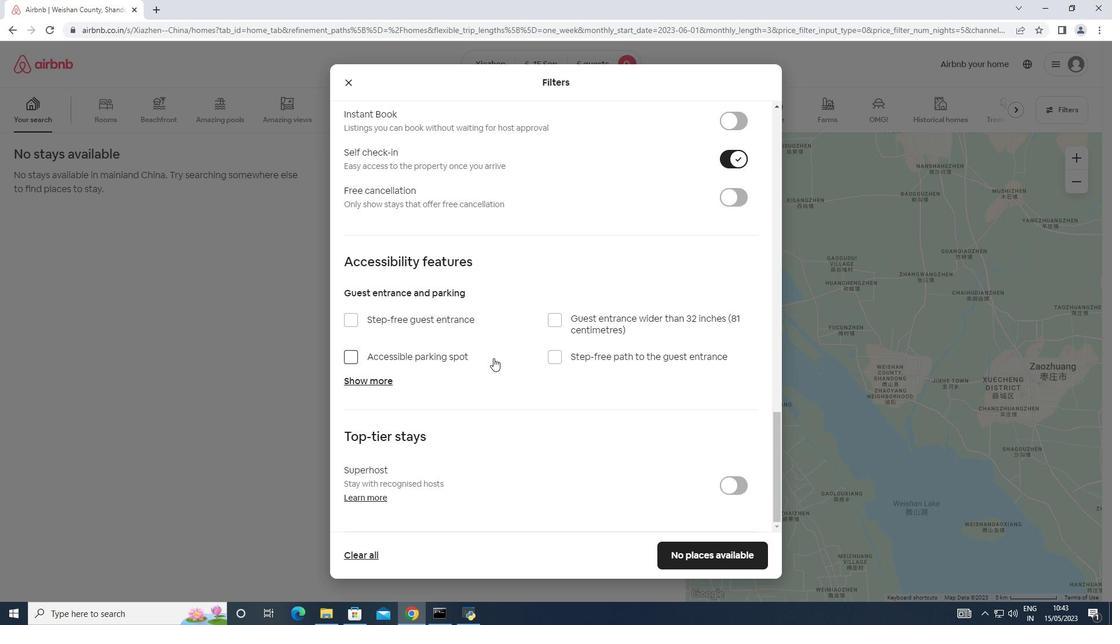 
Action: Mouse moved to (491, 359)
Screenshot: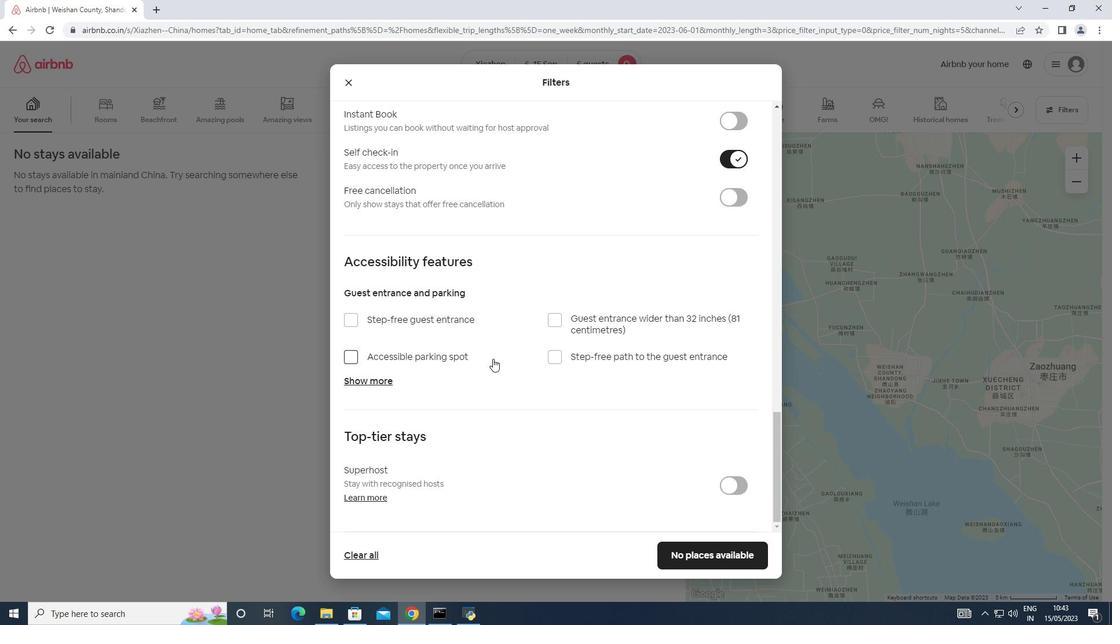 
Action: Mouse scrolled (491, 359) with delta (0, 0)
Screenshot: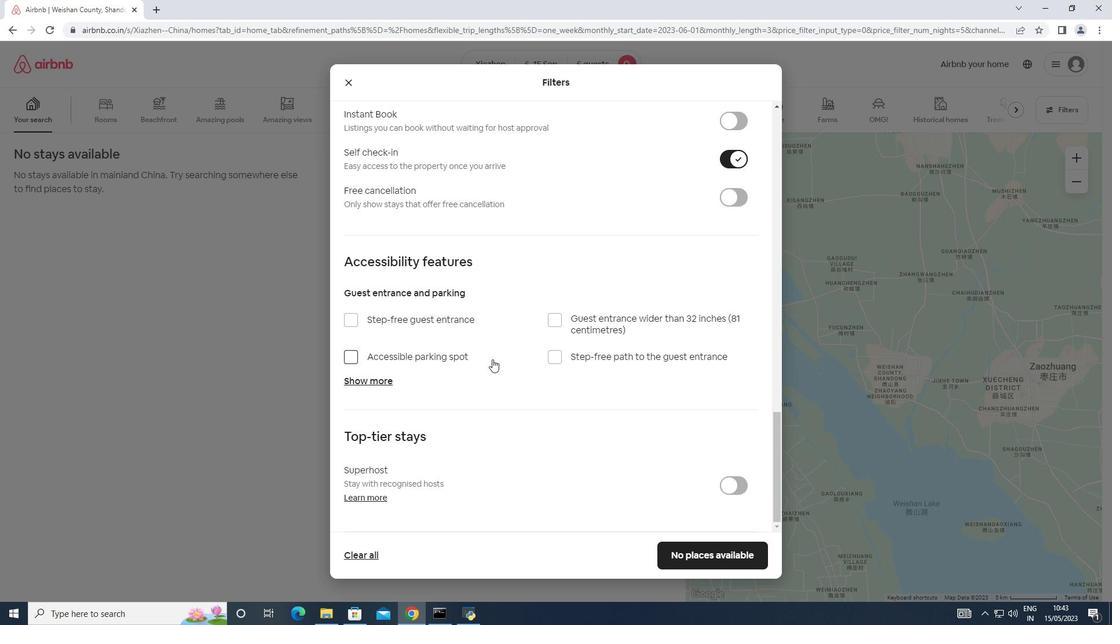 
Action: Mouse scrolled (491, 359) with delta (0, 0)
Screenshot: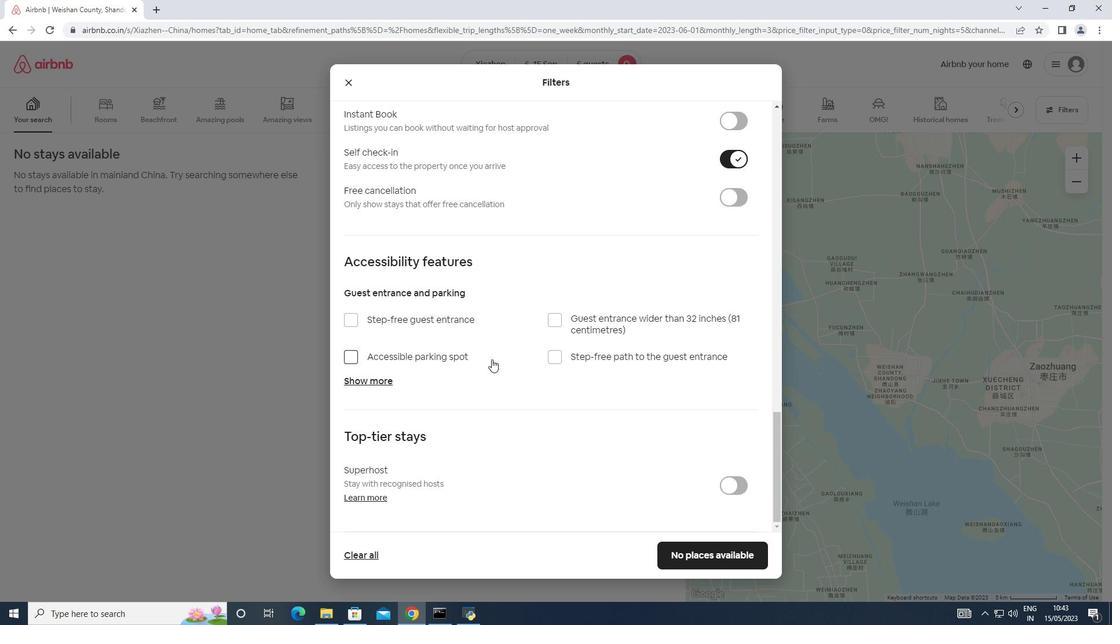 
Action: Mouse scrolled (491, 359) with delta (0, 0)
Screenshot: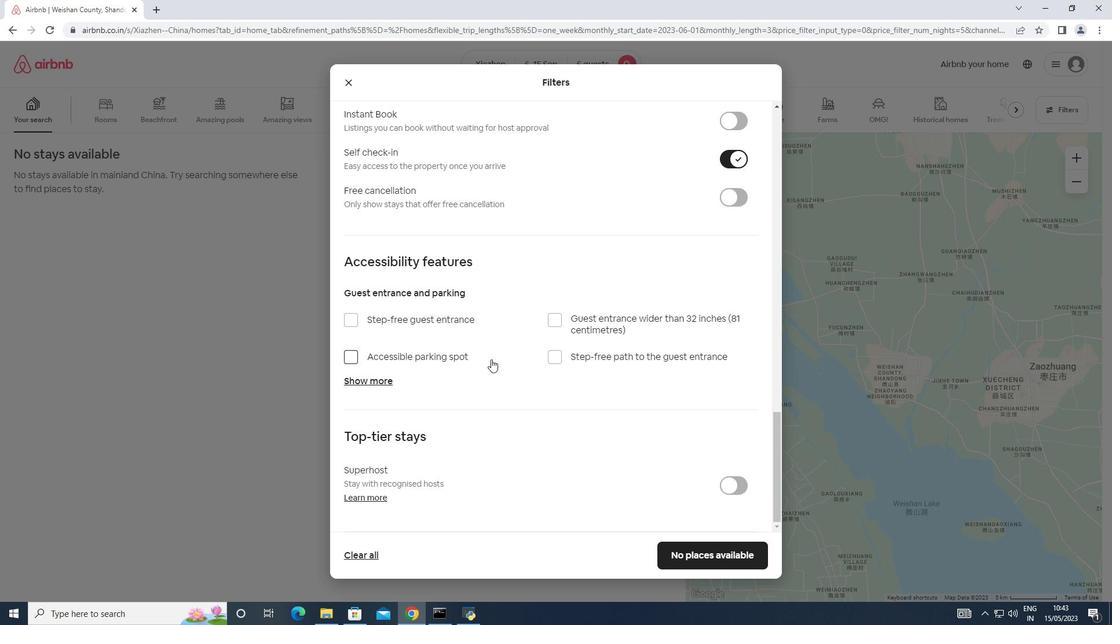 
Action: Mouse moved to (492, 388)
Screenshot: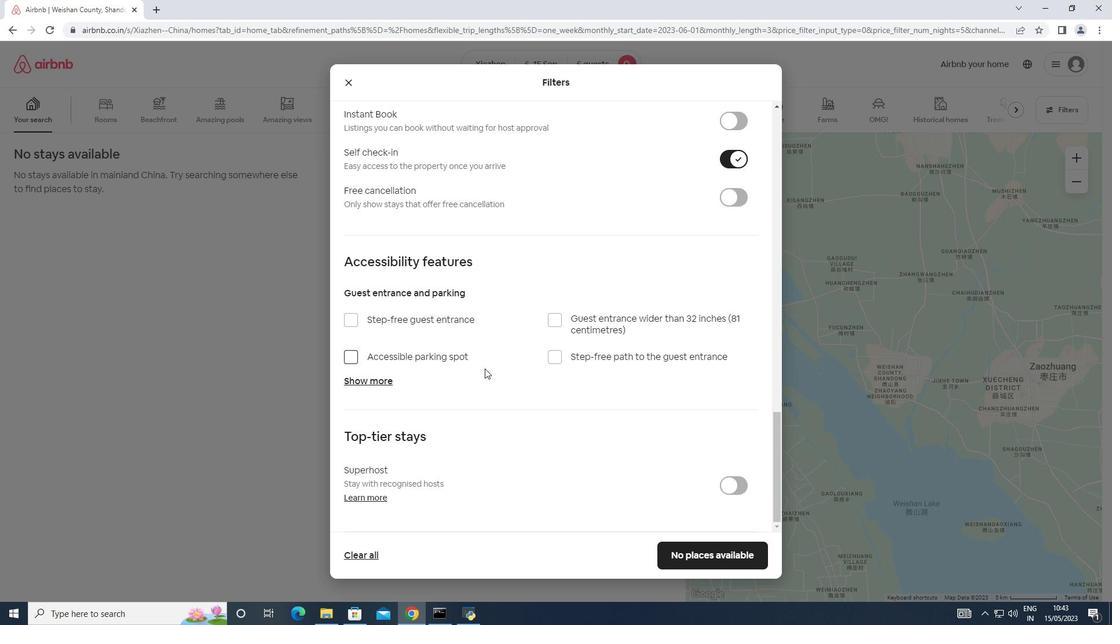 
Action: Mouse scrolled (492, 387) with delta (0, 0)
Screenshot: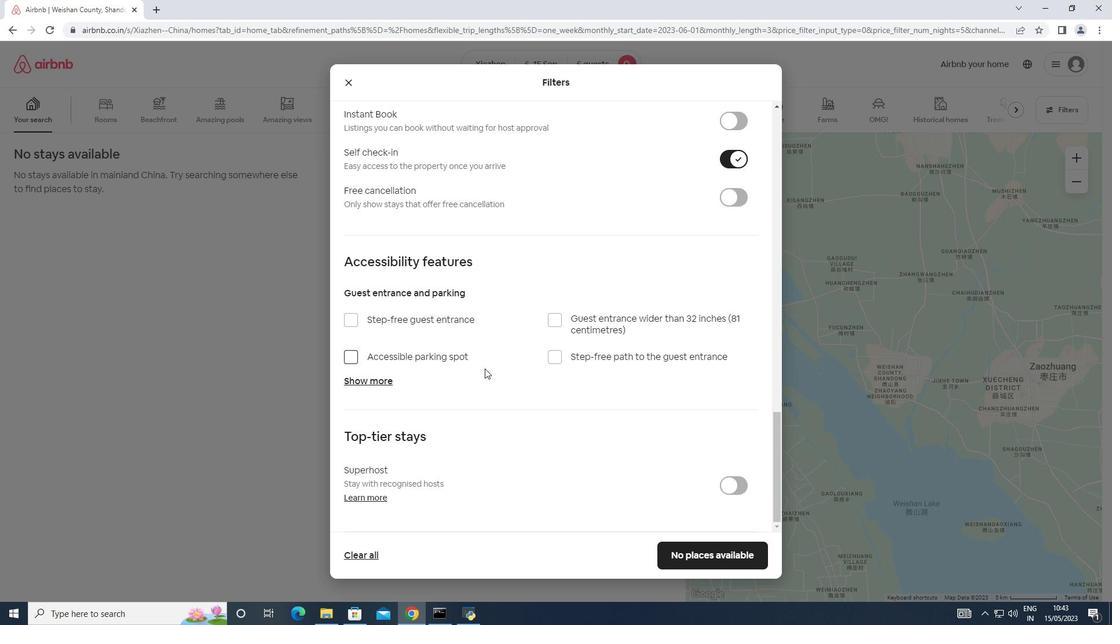 
Action: Mouse scrolled (492, 387) with delta (0, 0)
Screenshot: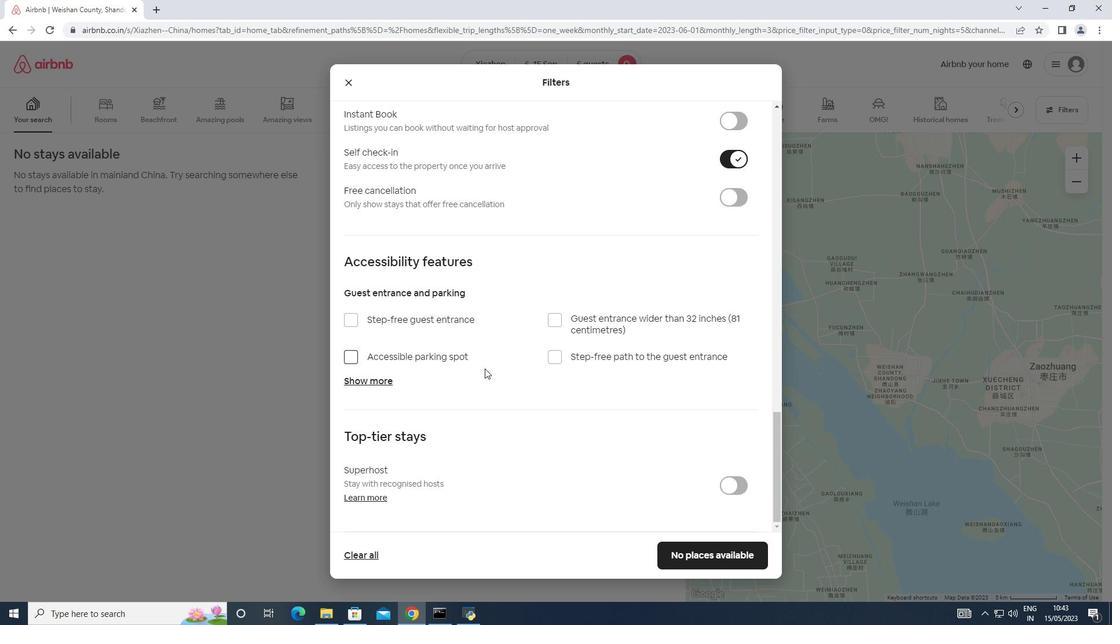 
Action: Mouse scrolled (492, 387) with delta (0, 0)
Screenshot: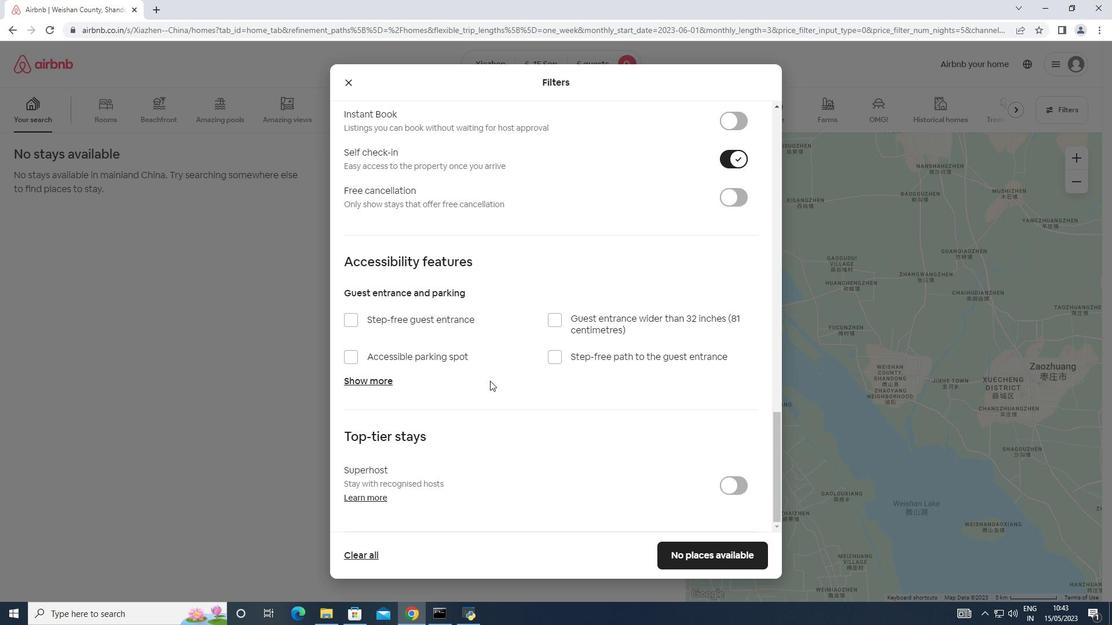 
Action: Mouse moved to (695, 549)
Screenshot: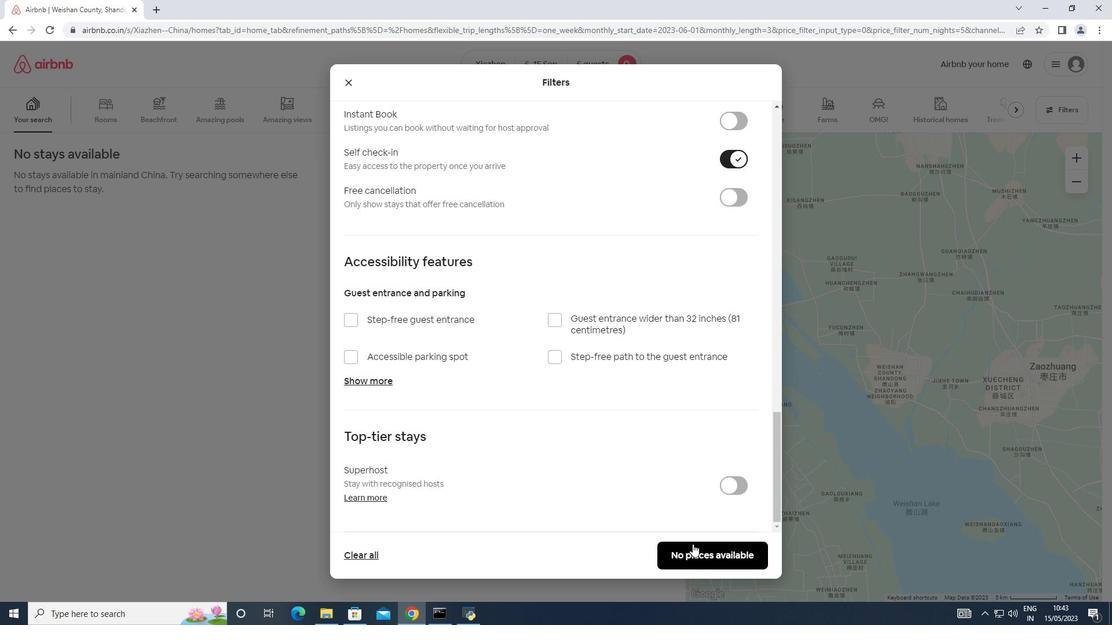 
Action: Mouse pressed left at (695, 549)
Screenshot: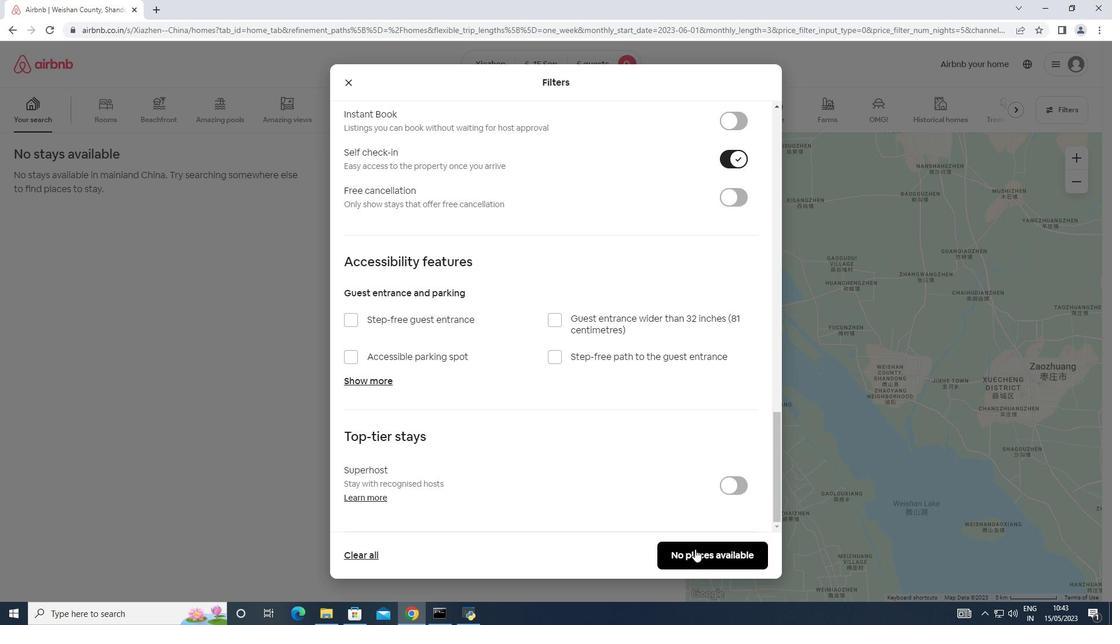 
Action: Mouse moved to (698, 543)
Screenshot: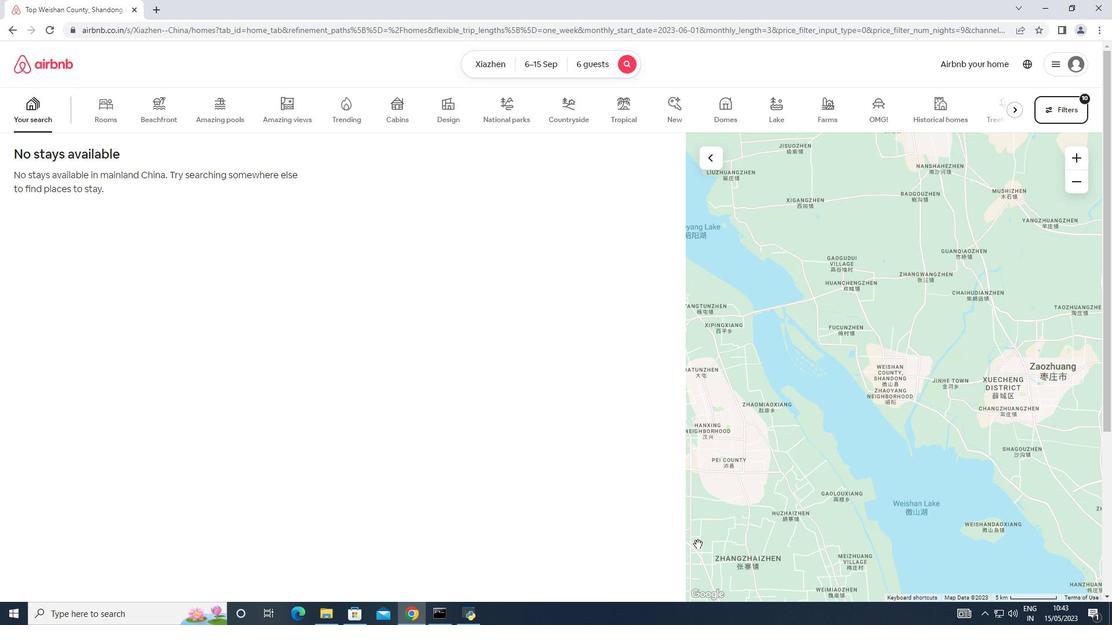 
